 Task: Look for space in Doral, United States from 10th June, 2023 to 25th June, 2023 for 4 adults in price range Rs.10000 to Rs.15000. Place can be private room with 4 bedrooms having 4 beds and 4 bathrooms. Property type can be house, flat, guest house, hotel. Amenities needed are: wifi, TV, free parkinig on premises, gym, breakfast. Booking option can be shelf check-in. Required host language is English.
Action: Mouse moved to (558, 112)
Screenshot: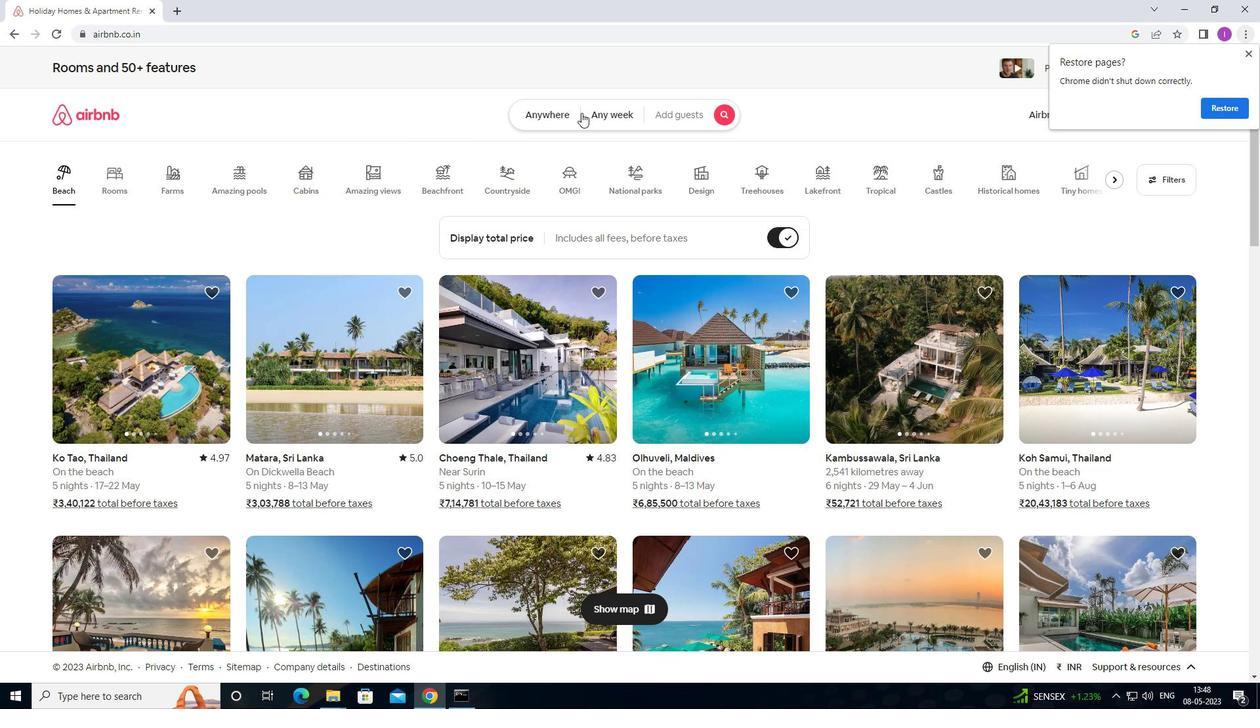 
Action: Mouse pressed left at (558, 112)
Screenshot: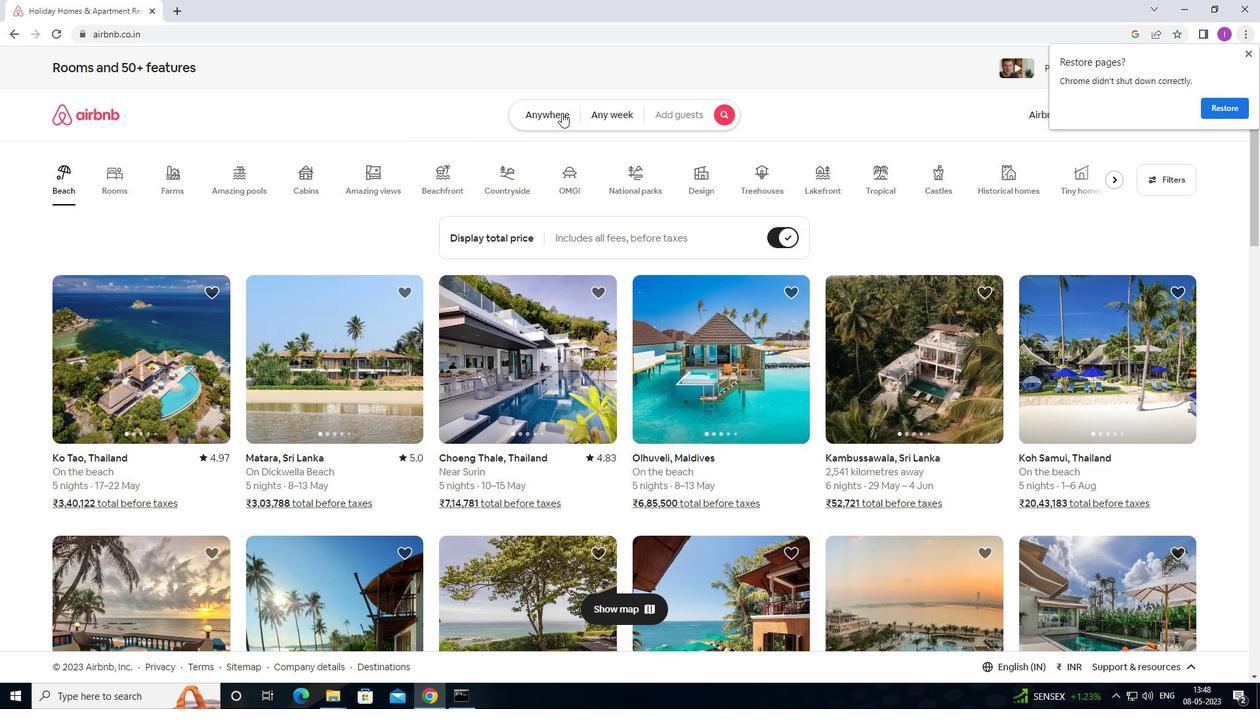 
Action: Mouse moved to (367, 160)
Screenshot: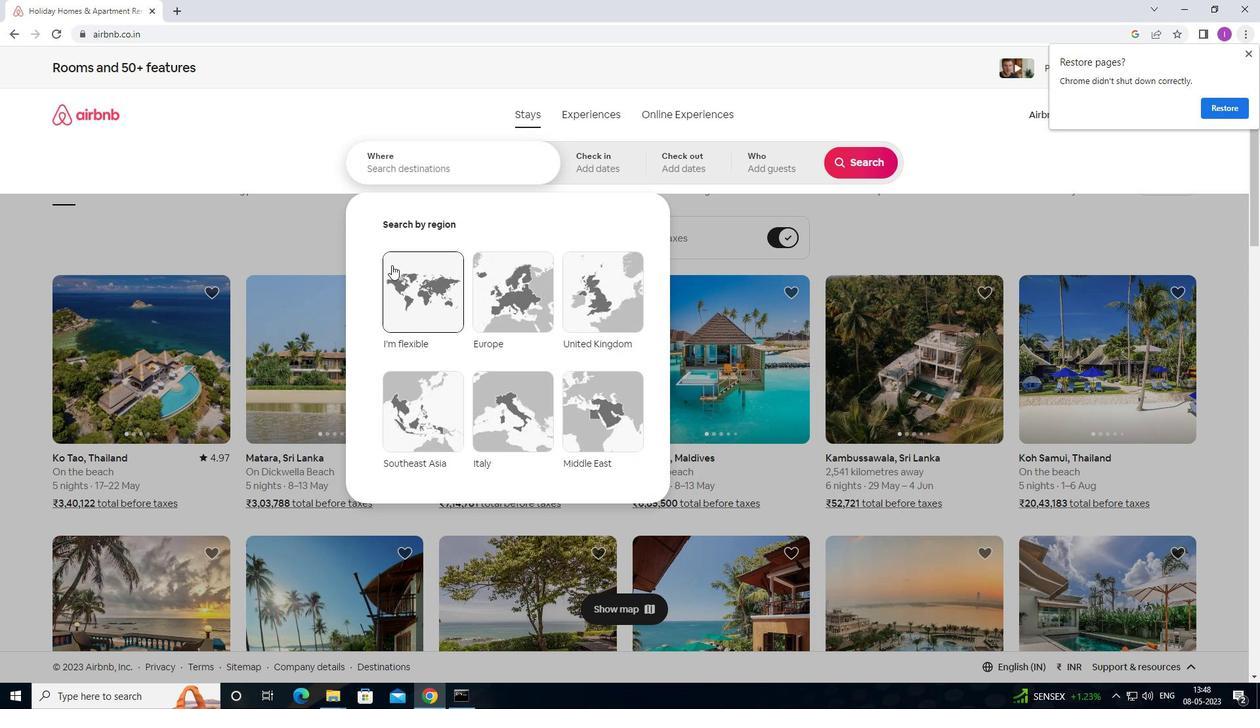 
Action: Mouse pressed left at (367, 160)
Screenshot: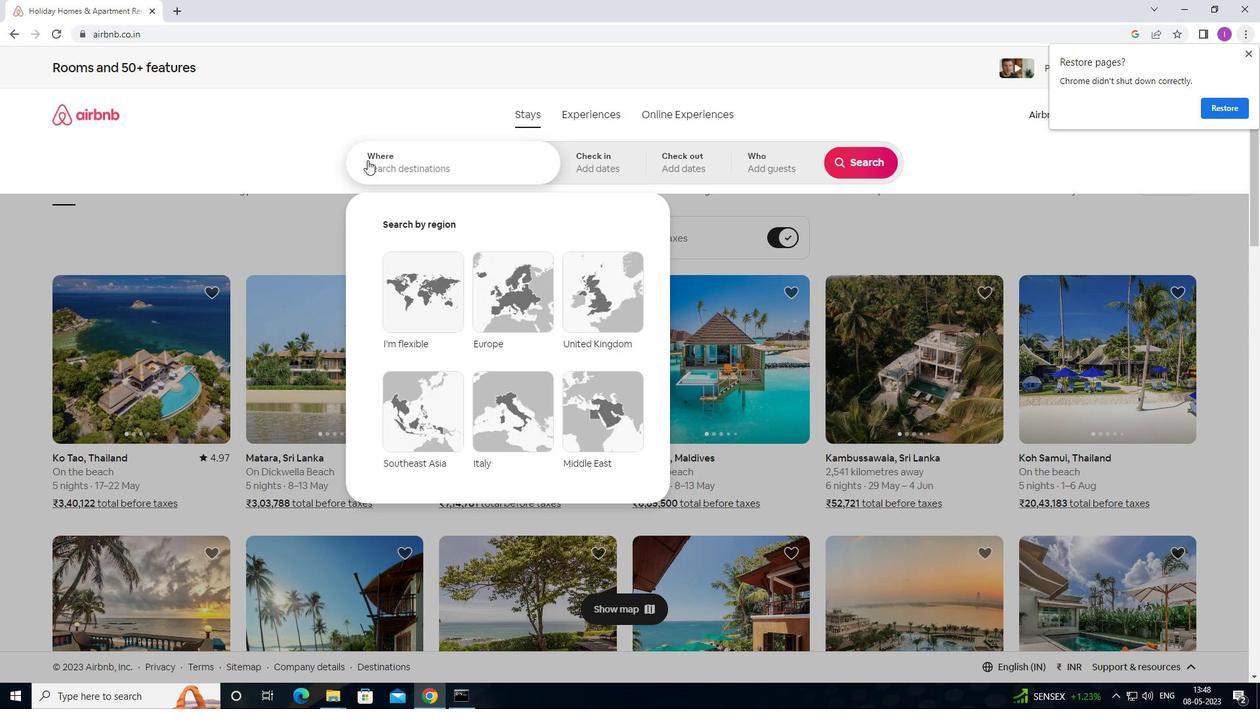
Action: Mouse moved to (437, 159)
Screenshot: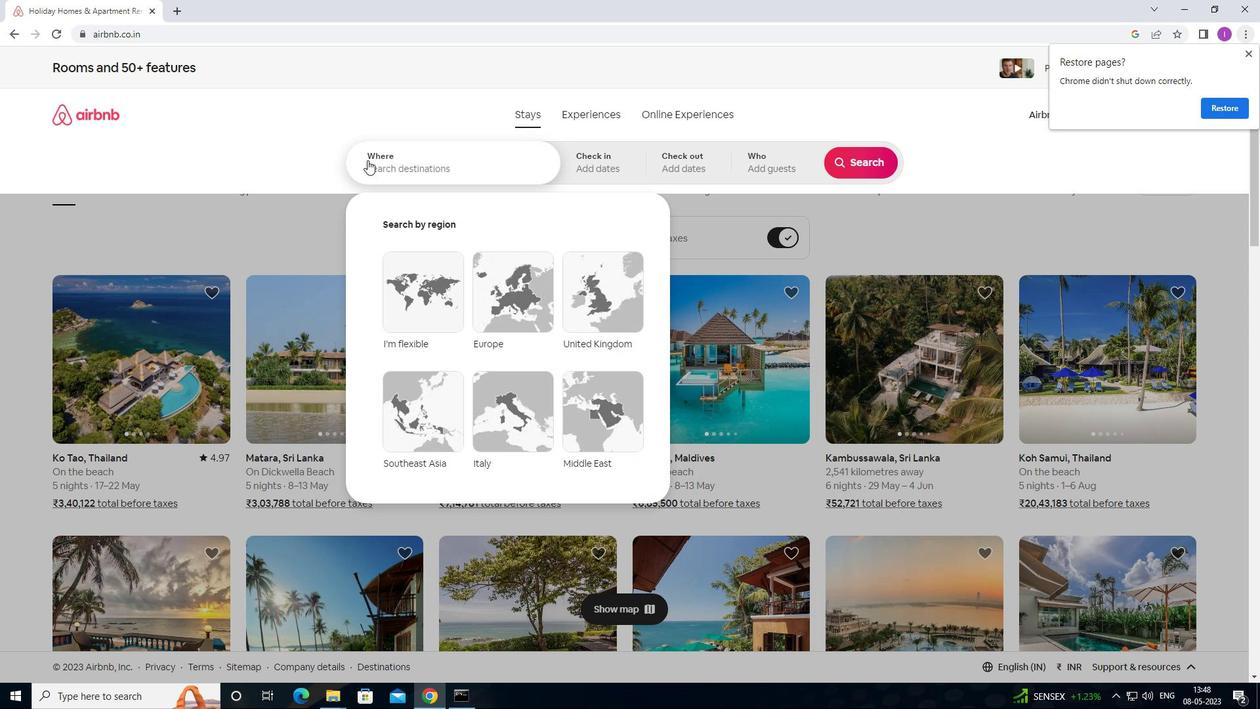 
Action: Key pressed <Key.shift>DORAL,<Key.shift>UNITED<Key.space>STATES
Screenshot: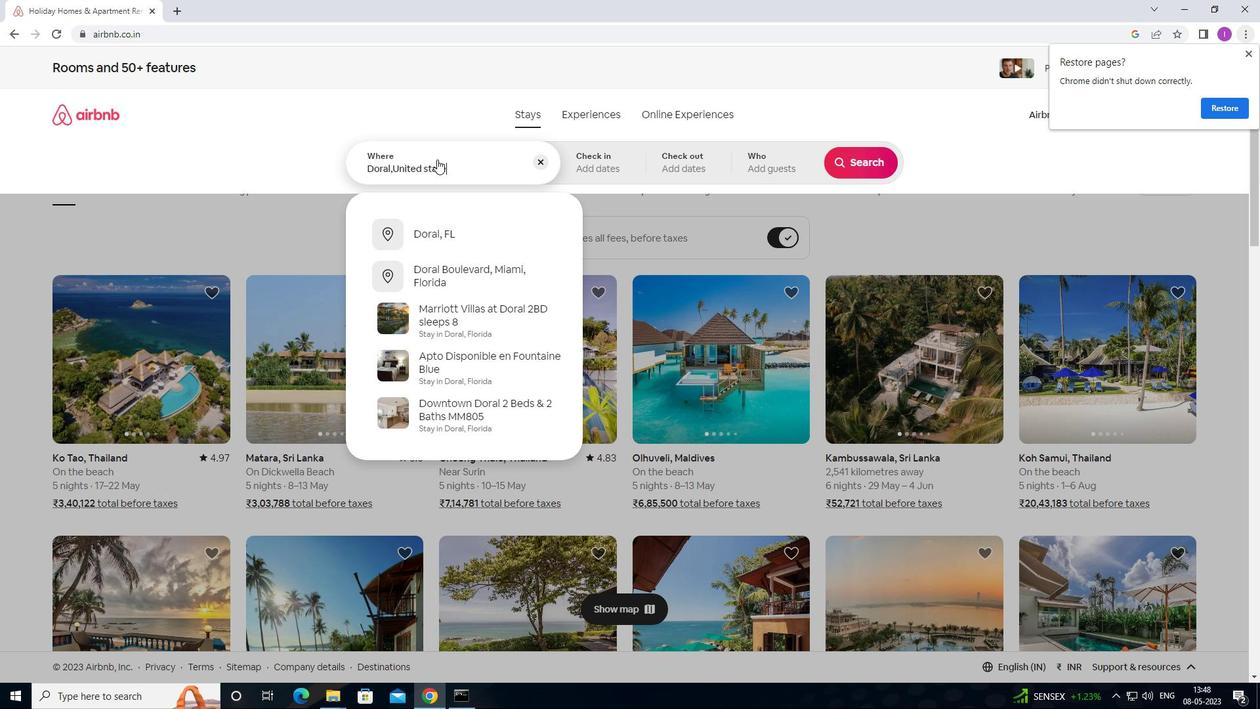 
Action: Mouse moved to (608, 167)
Screenshot: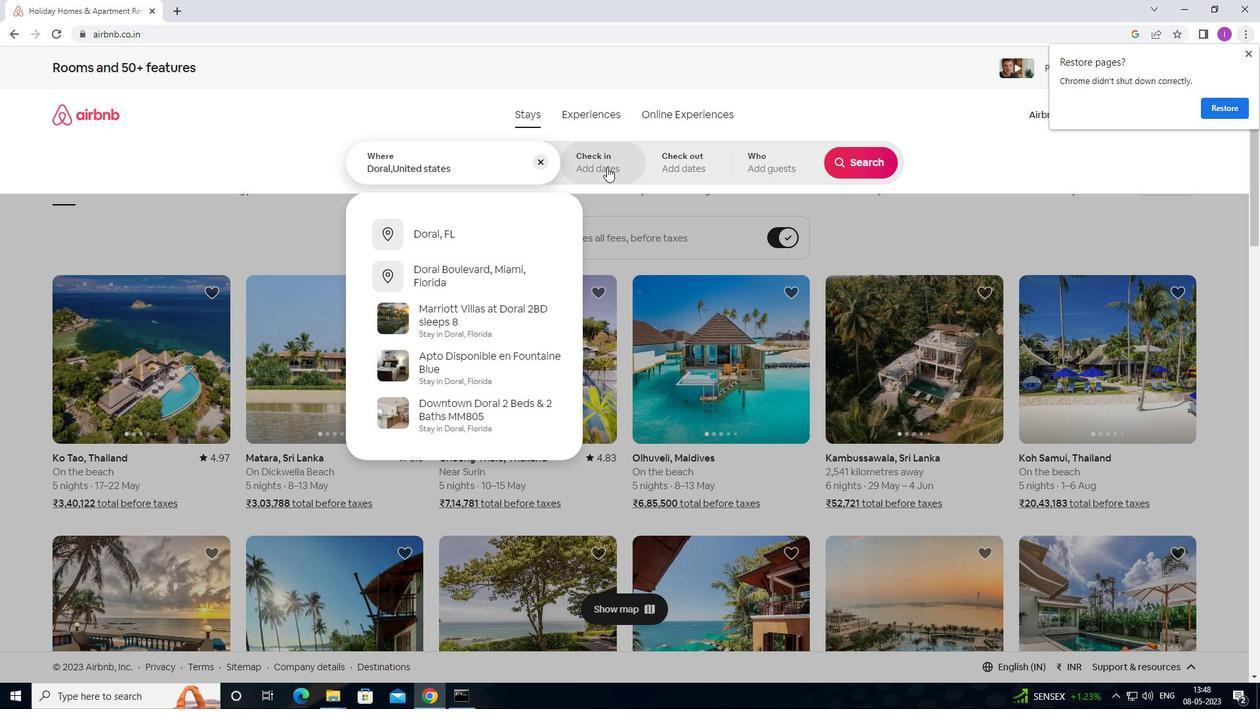 
Action: Mouse pressed left at (608, 167)
Screenshot: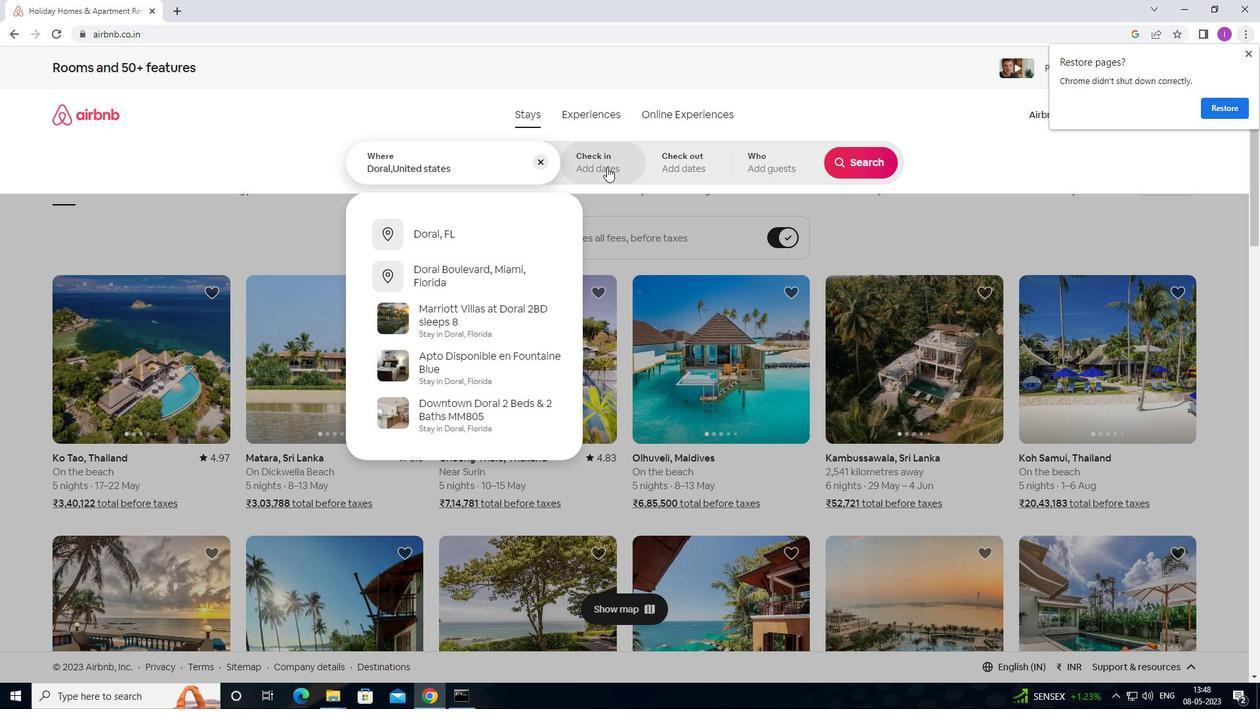 
Action: Mouse moved to (839, 355)
Screenshot: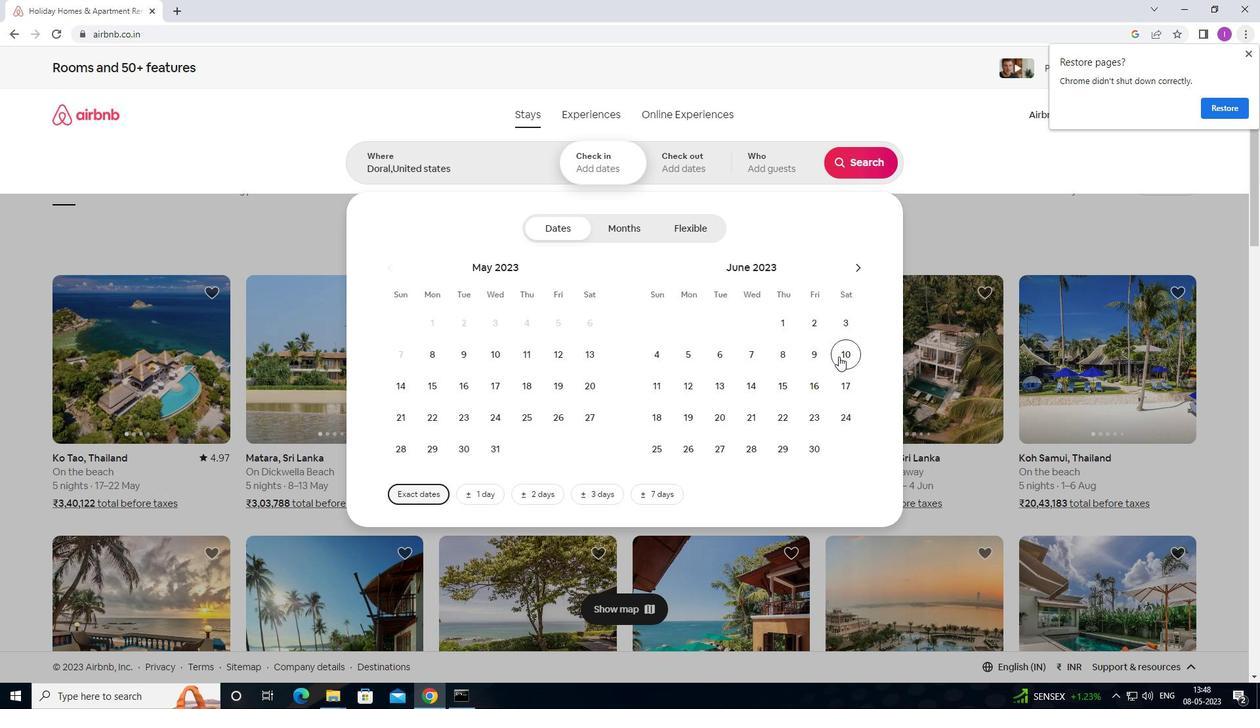 
Action: Mouse pressed left at (839, 355)
Screenshot: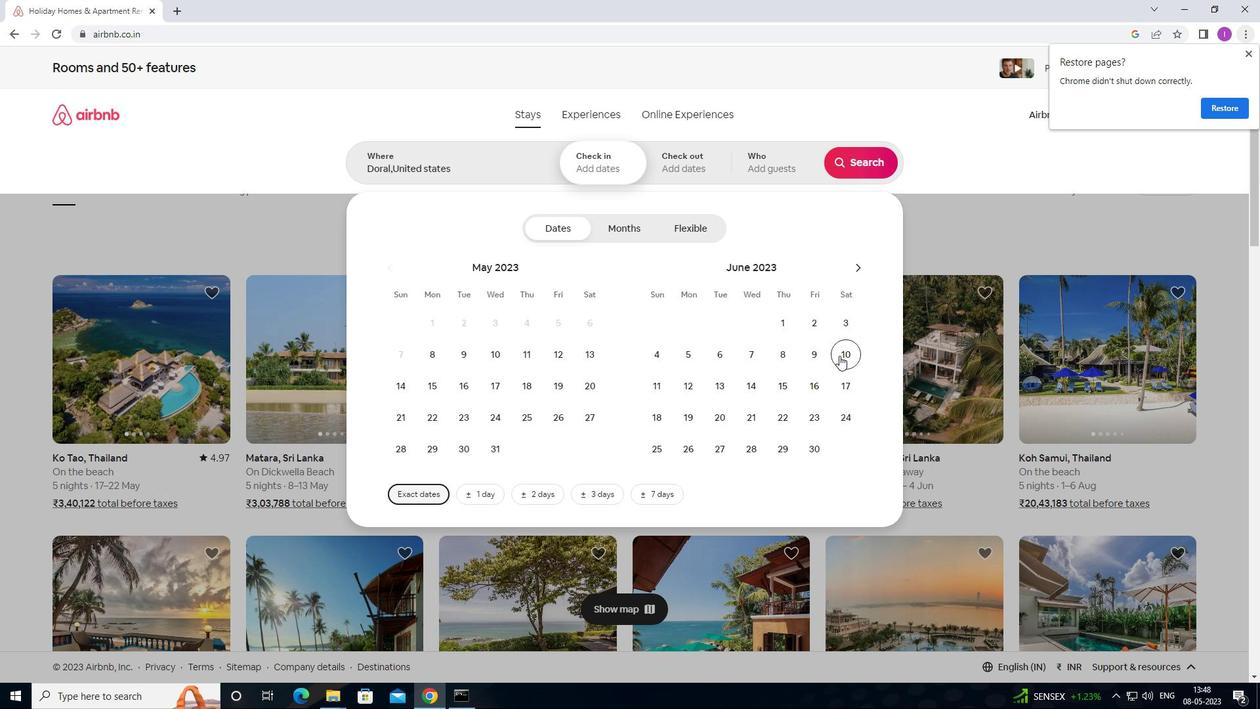 
Action: Mouse moved to (656, 458)
Screenshot: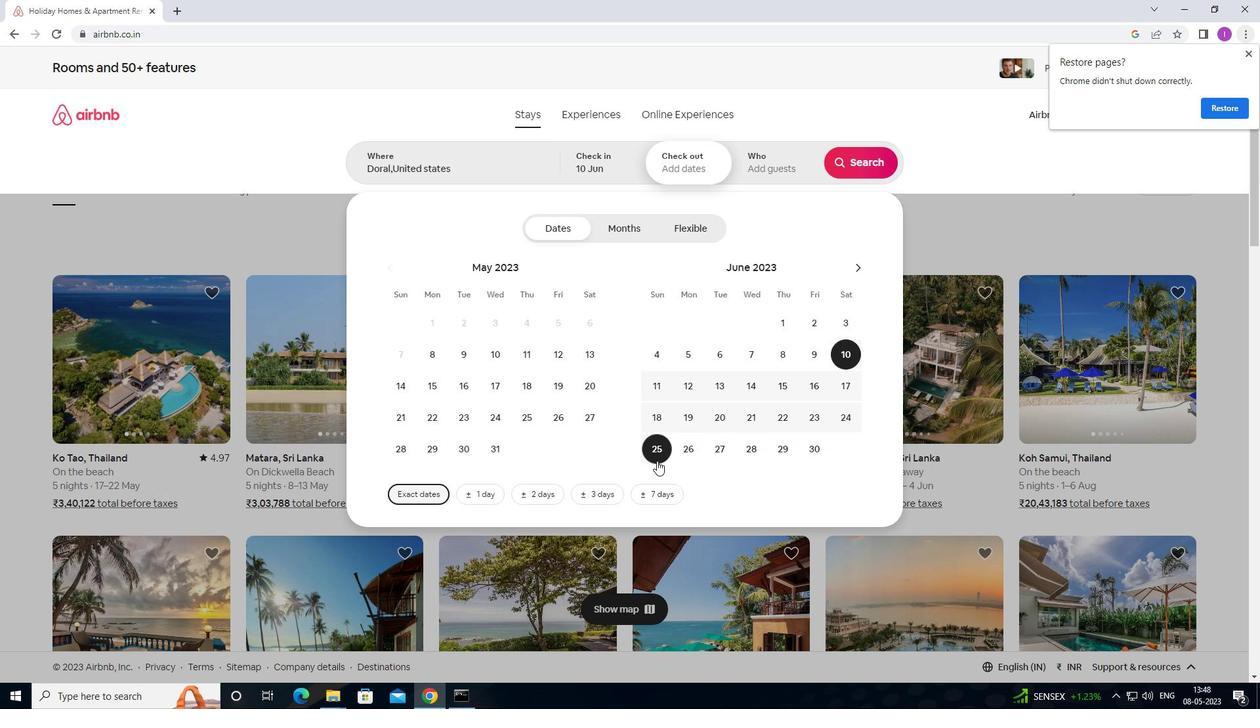 
Action: Mouse pressed left at (656, 458)
Screenshot: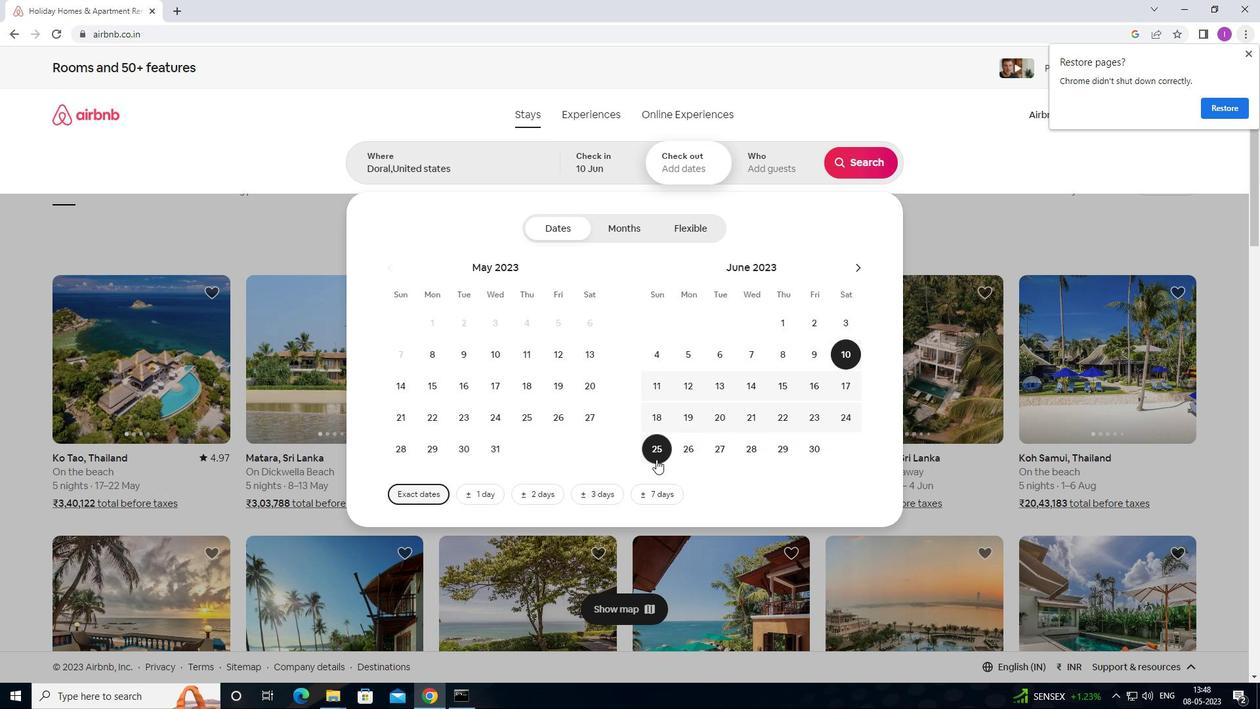 
Action: Mouse moved to (772, 168)
Screenshot: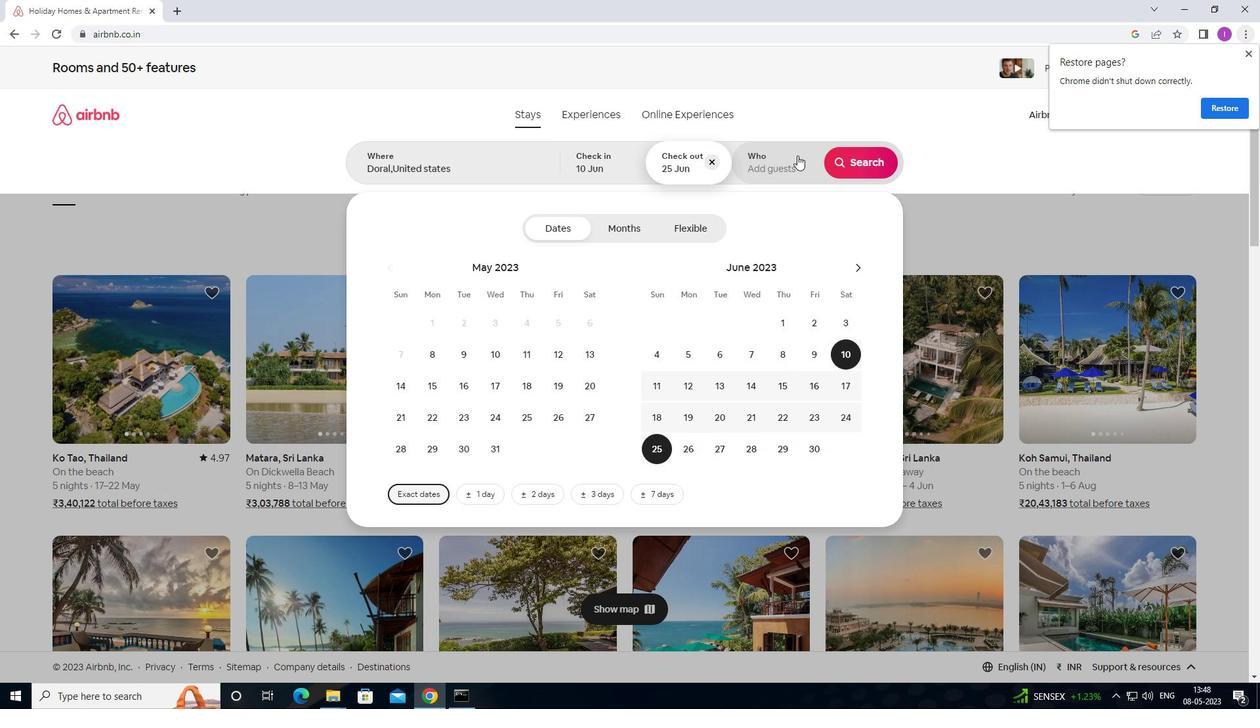 
Action: Mouse pressed left at (772, 168)
Screenshot: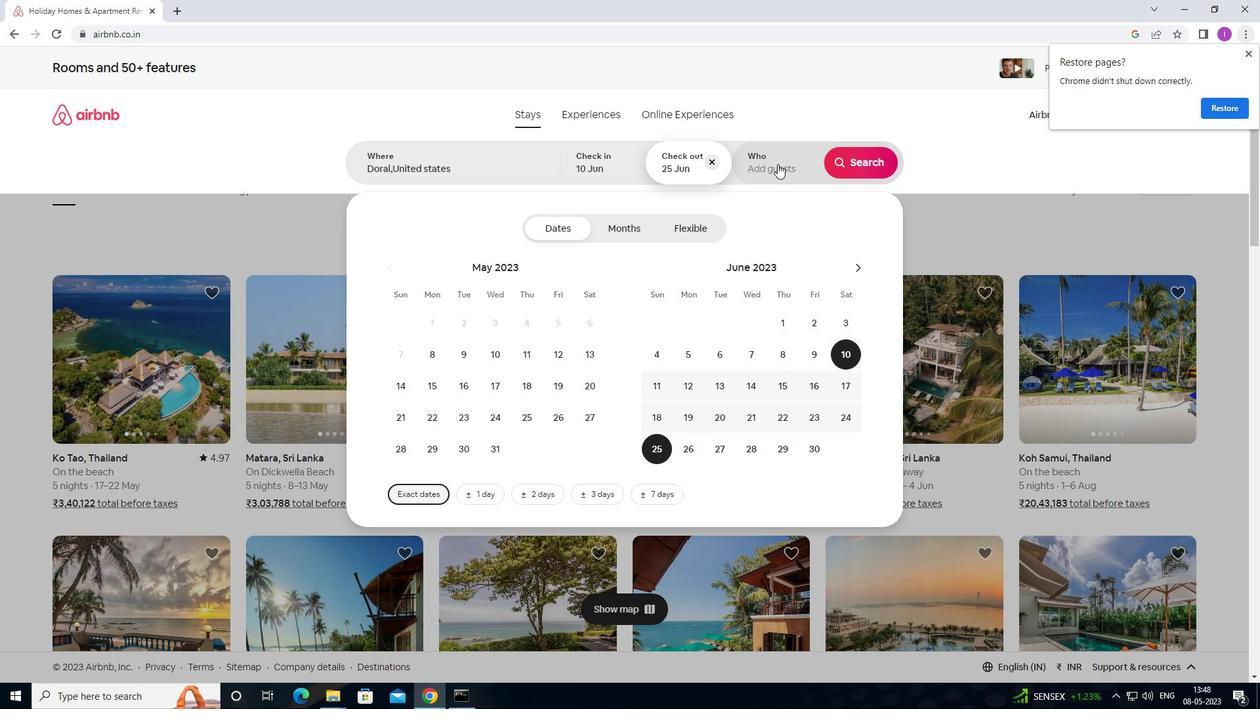 
Action: Mouse moved to (861, 230)
Screenshot: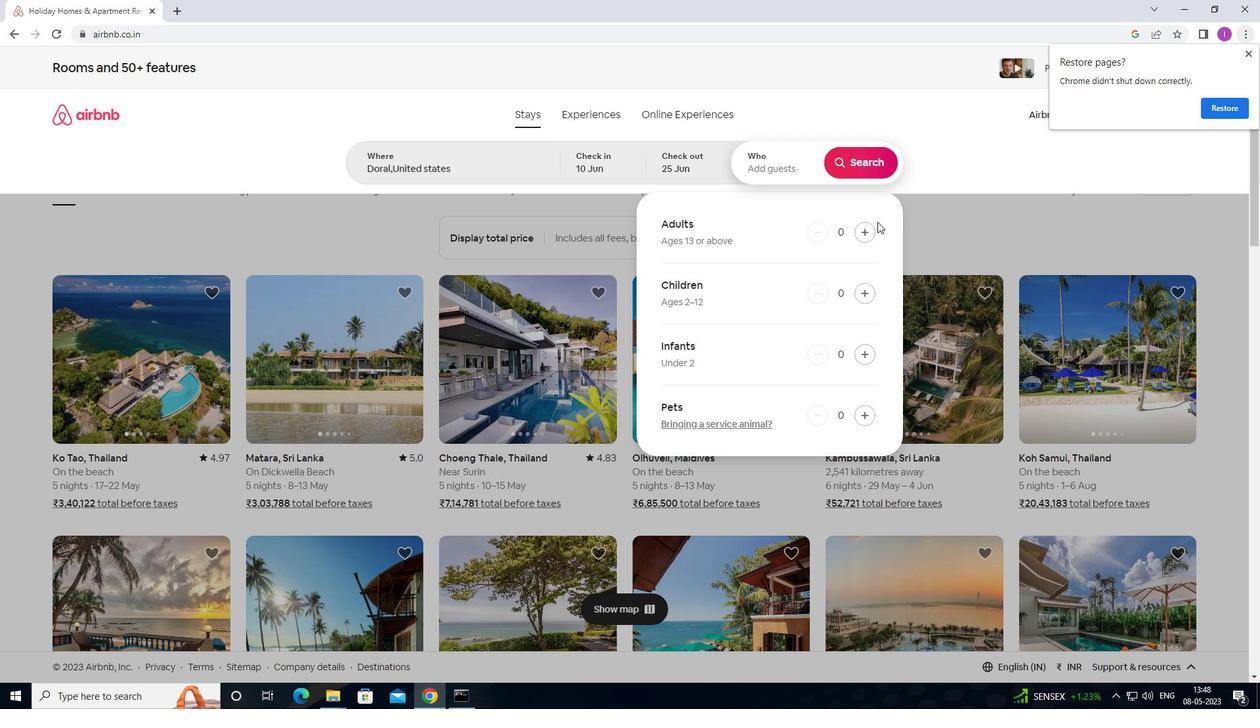 
Action: Mouse pressed left at (861, 230)
Screenshot: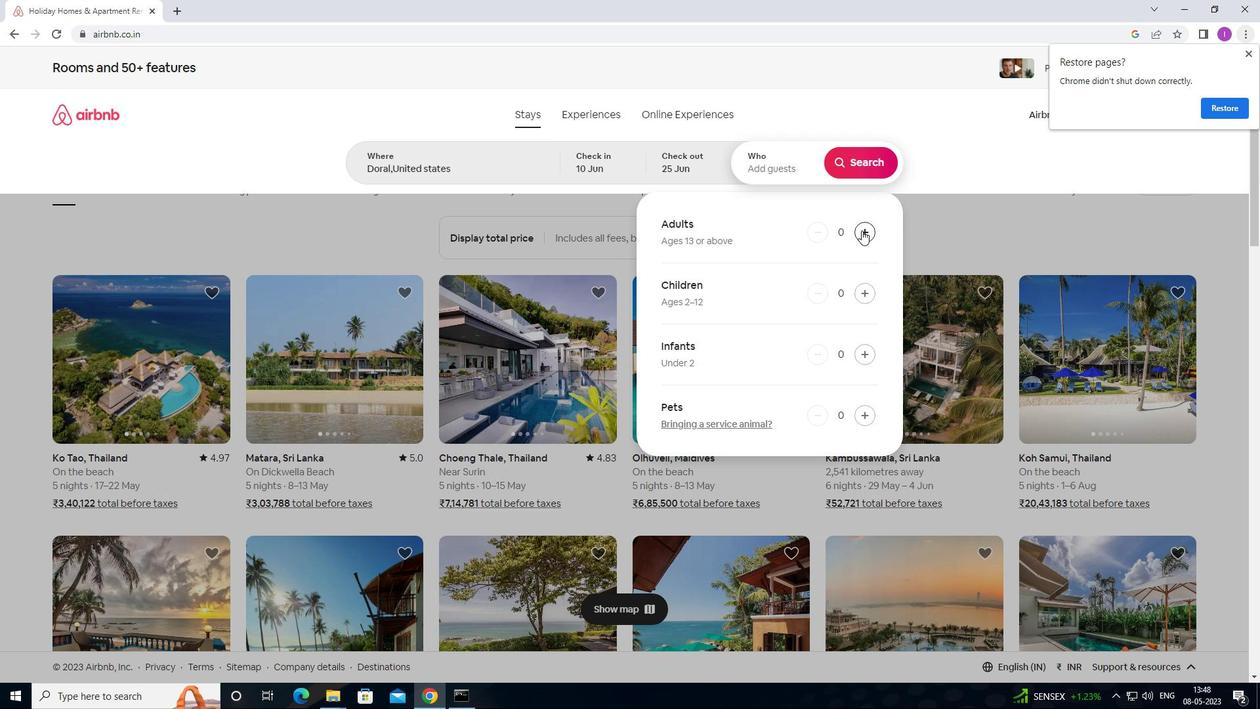 
Action: Mouse pressed left at (861, 230)
Screenshot: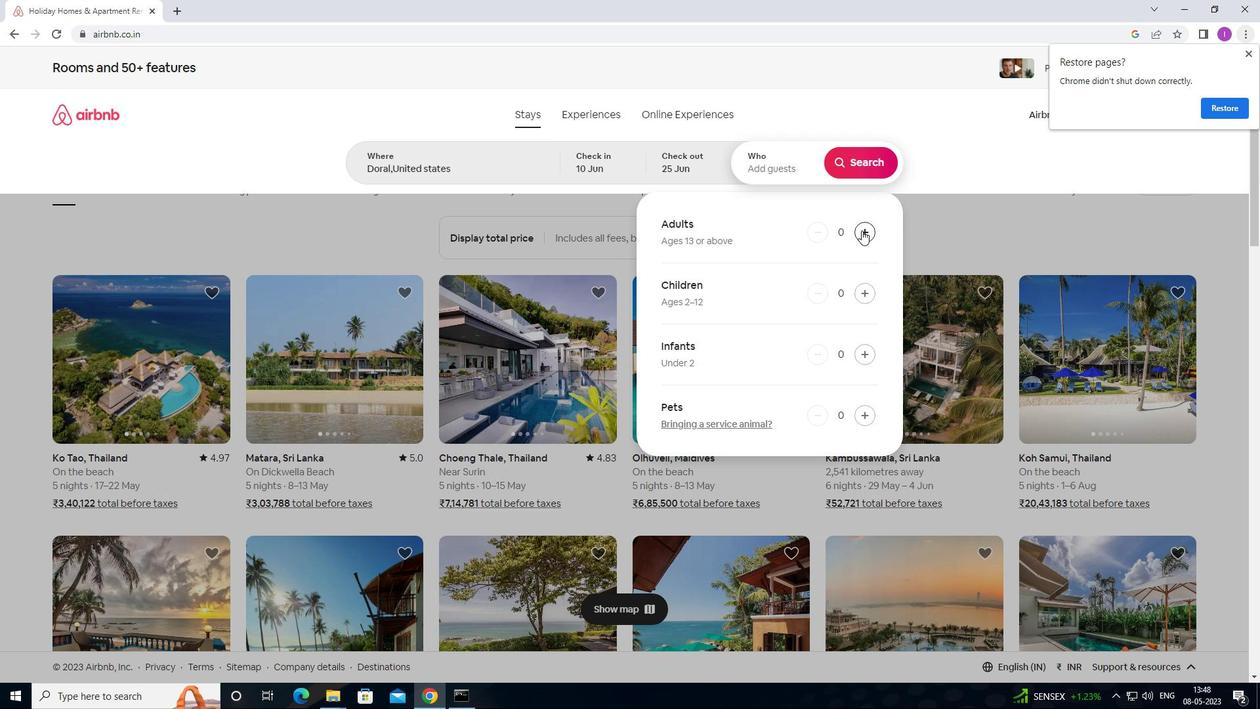 
Action: Mouse pressed left at (861, 230)
Screenshot: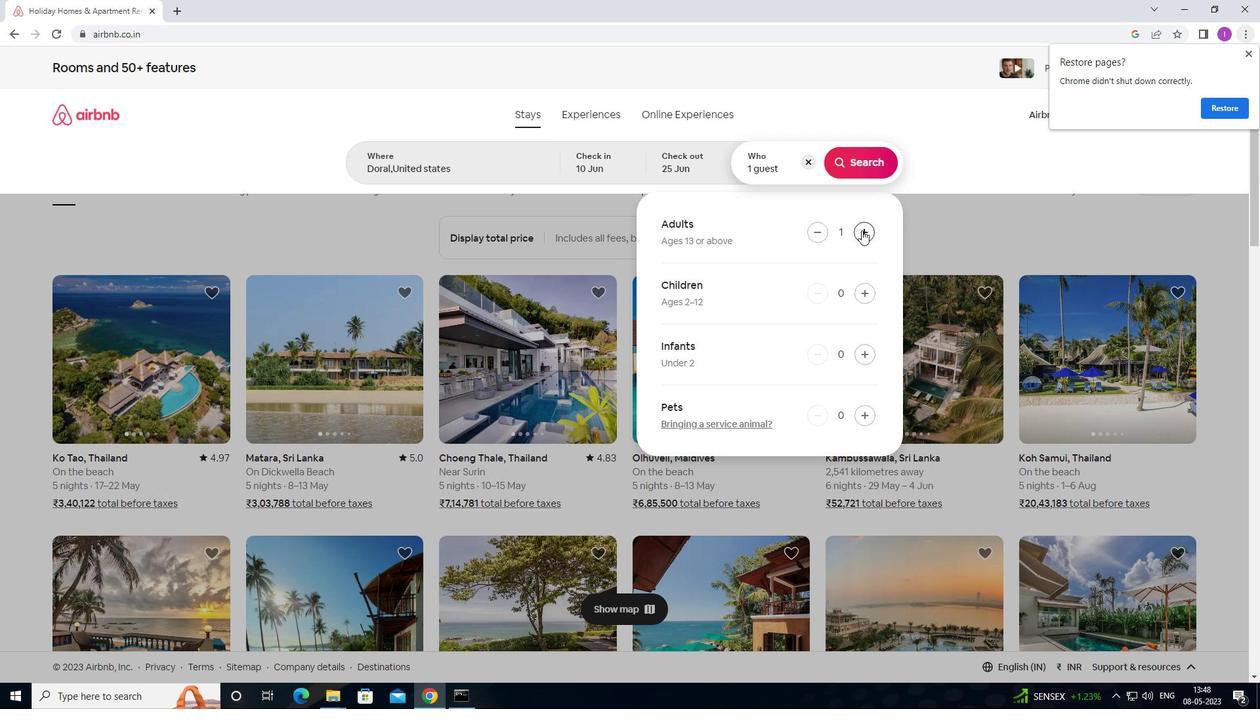 
Action: Mouse pressed left at (861, 230)
Screenshot: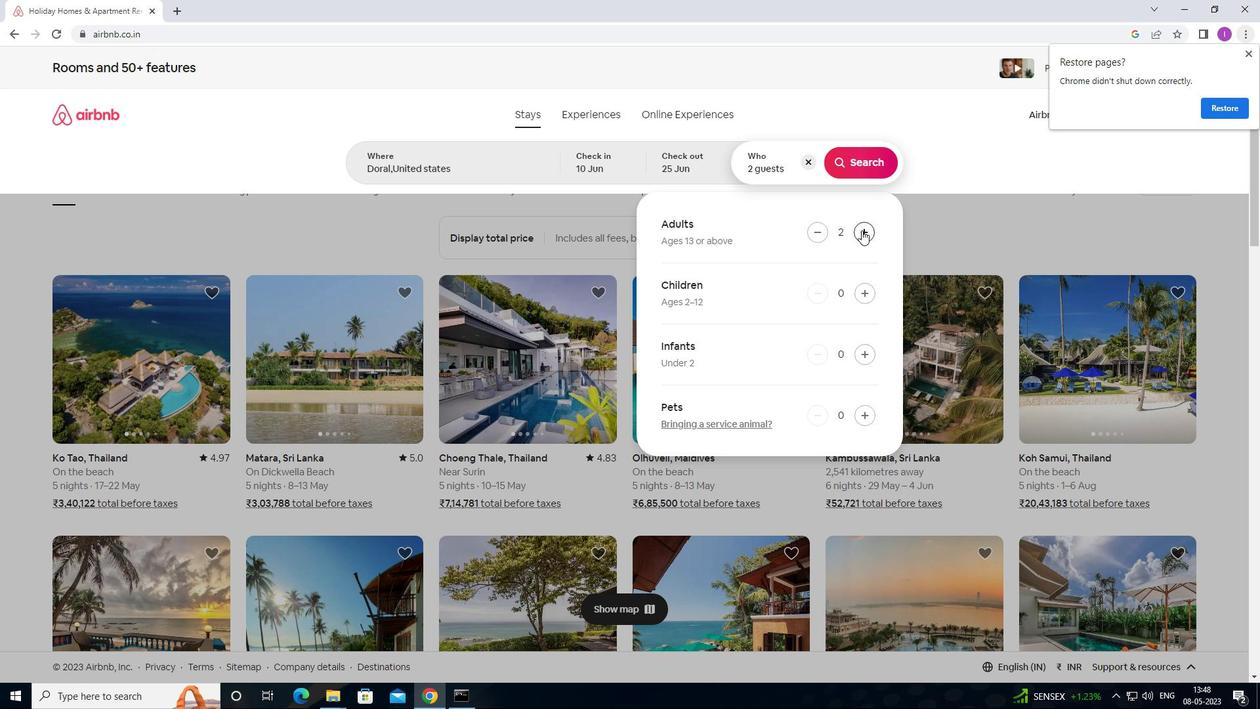 
Action: Mouse moved to (860, 173)
Screenshot: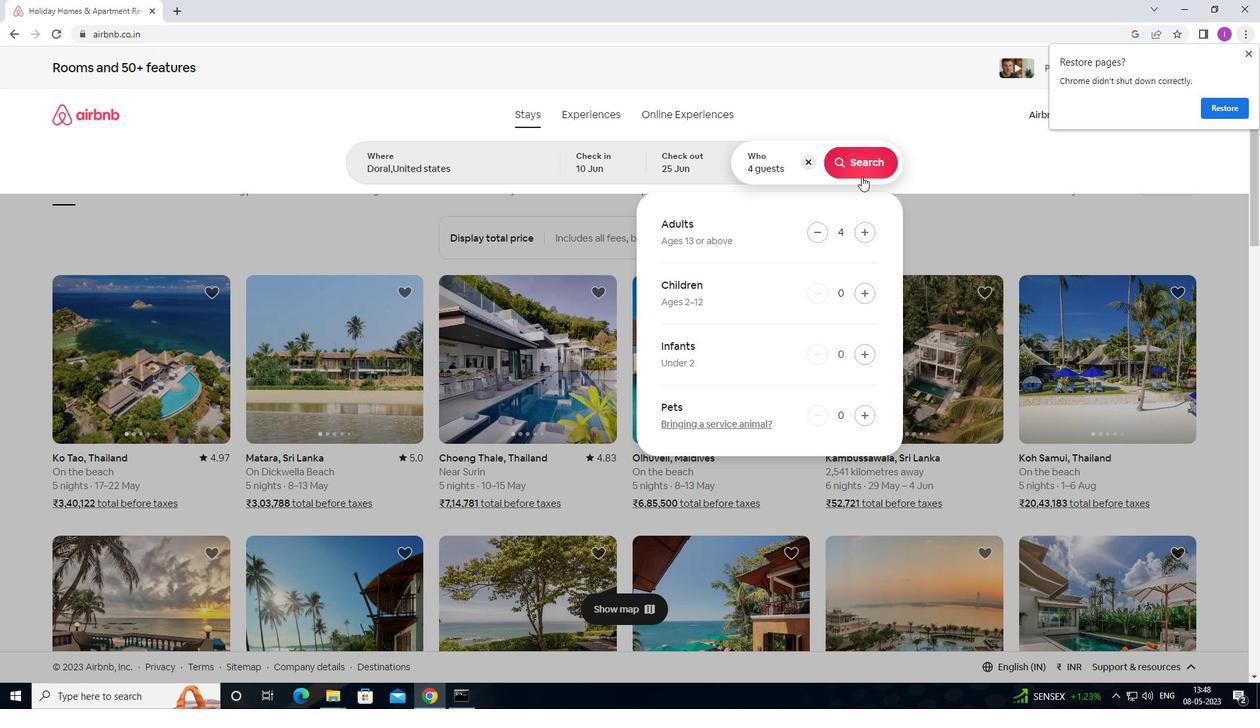 
Action: Mouse pressed left at (860, 173)
Screenshot: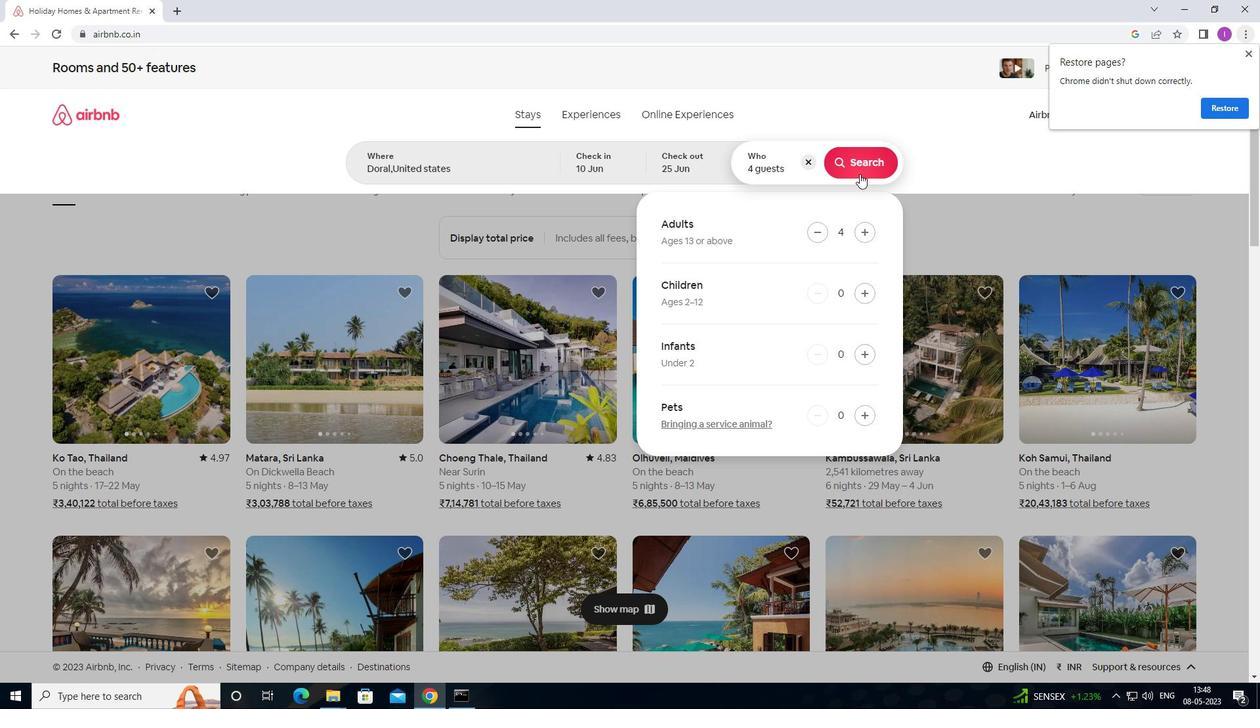 
Action: Mouse moved to (1246, 51)
Screenshot: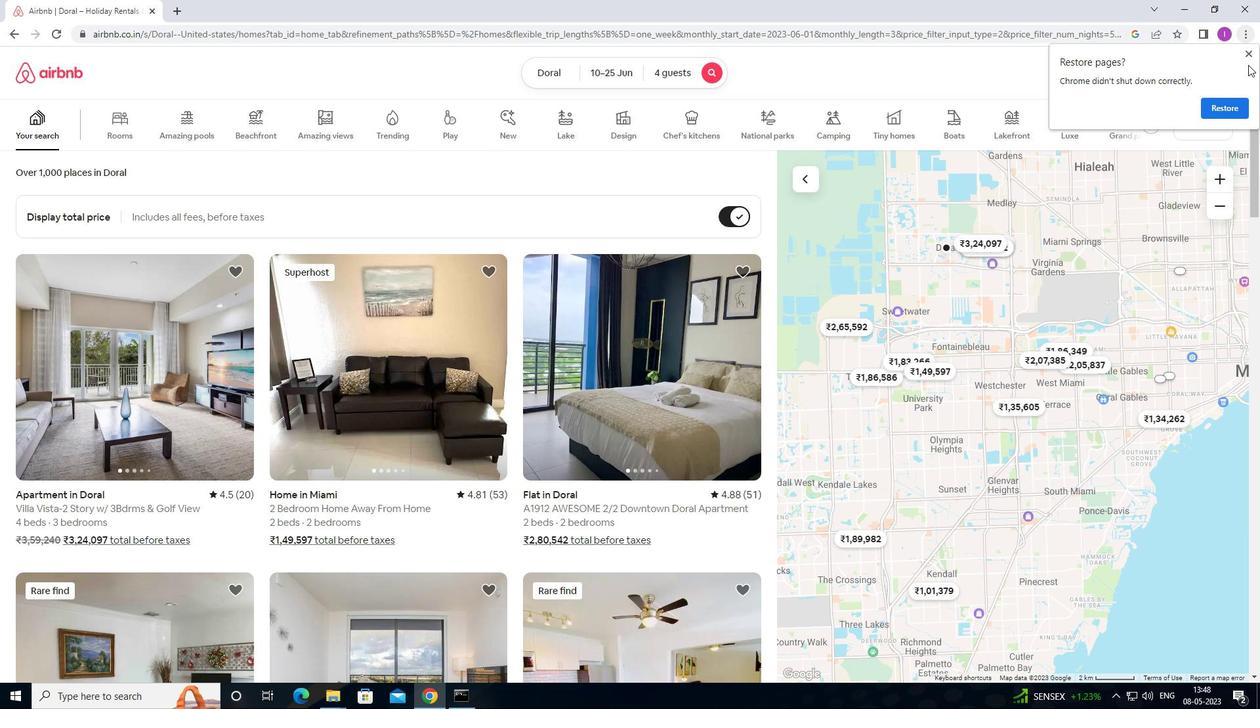 
Action: Mouse pressed left at (1246, 51)
Screenshot: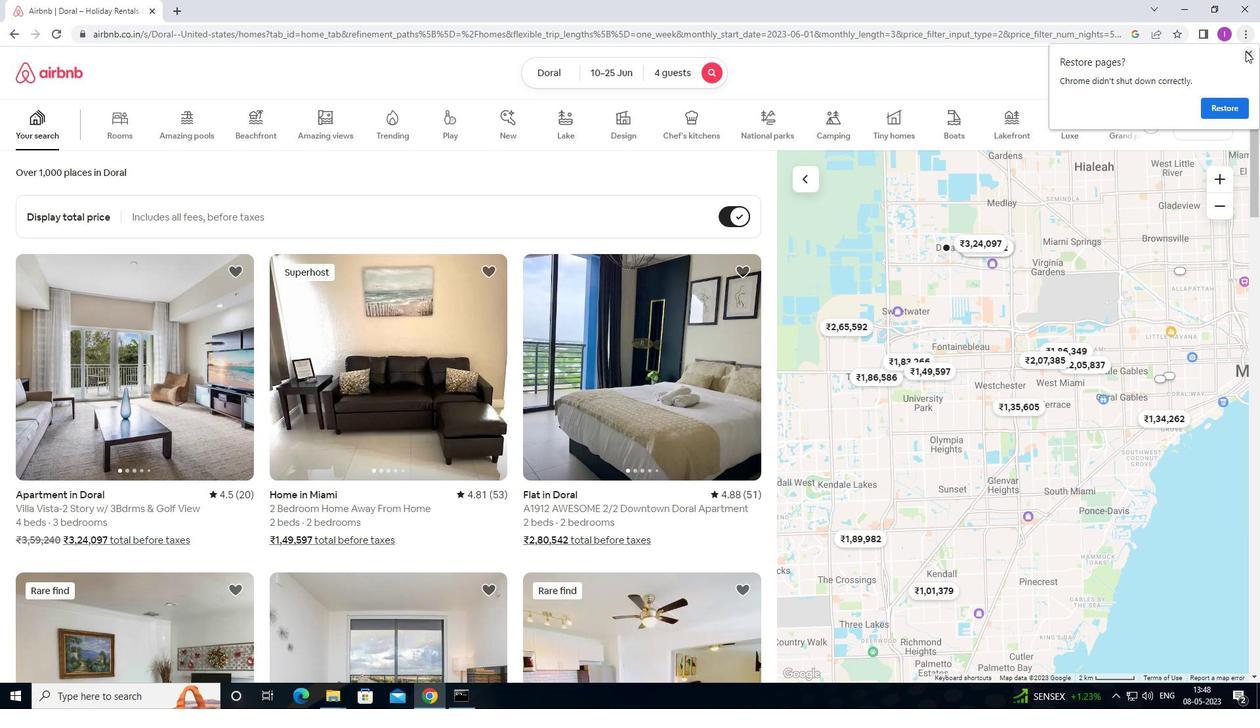 
Action: Mouse moved to (1212, 129)
Screenshot: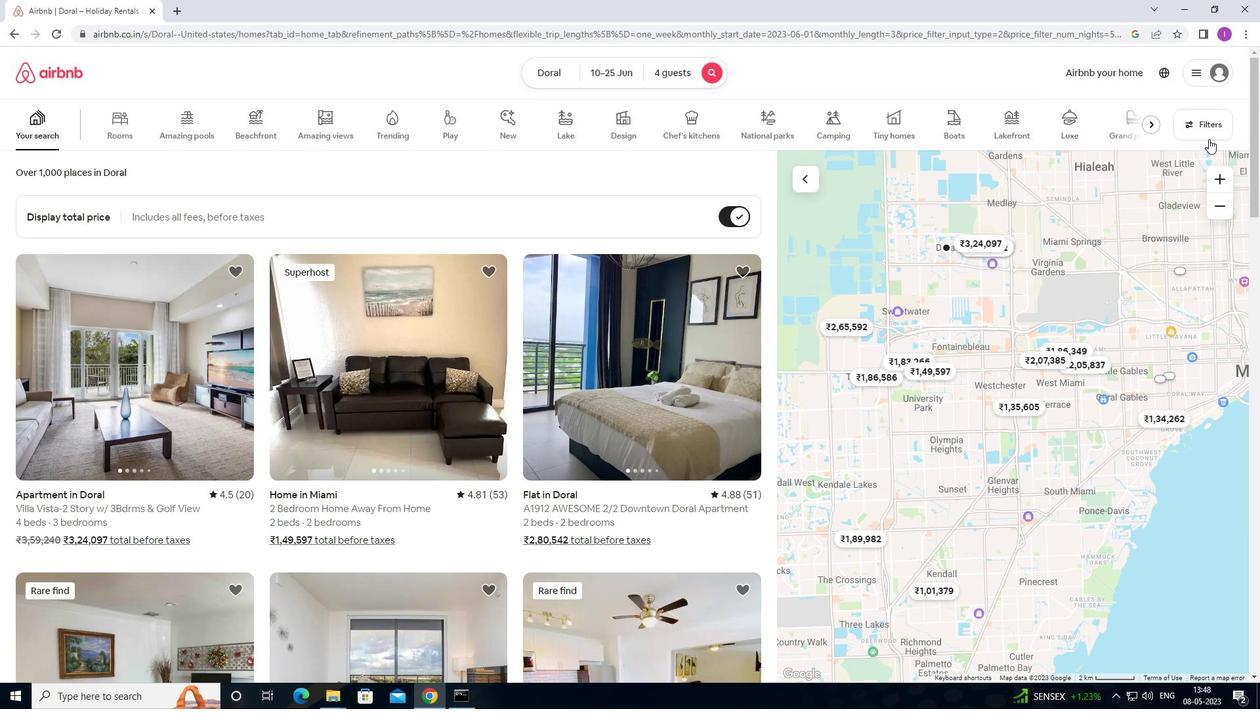 
Action: Mouse pressed left at (1212, 129)
Screenshot: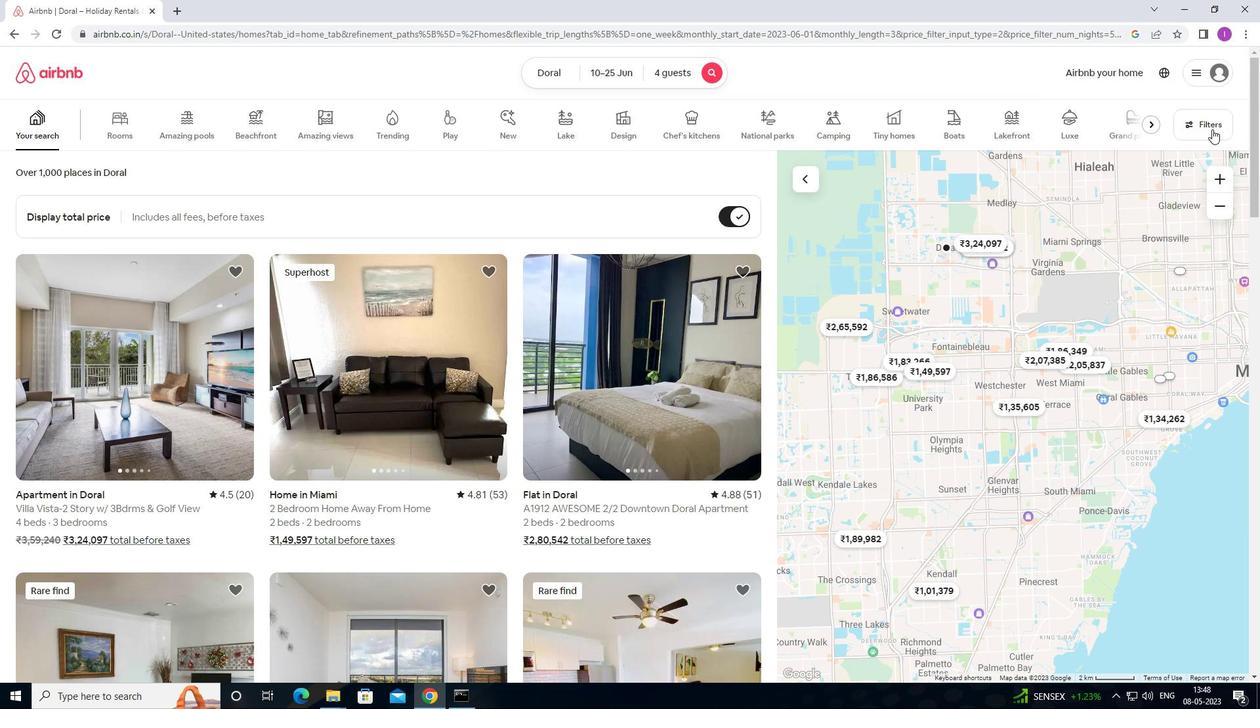 
Action: Mouse moved to (473, 445)
Screenshot: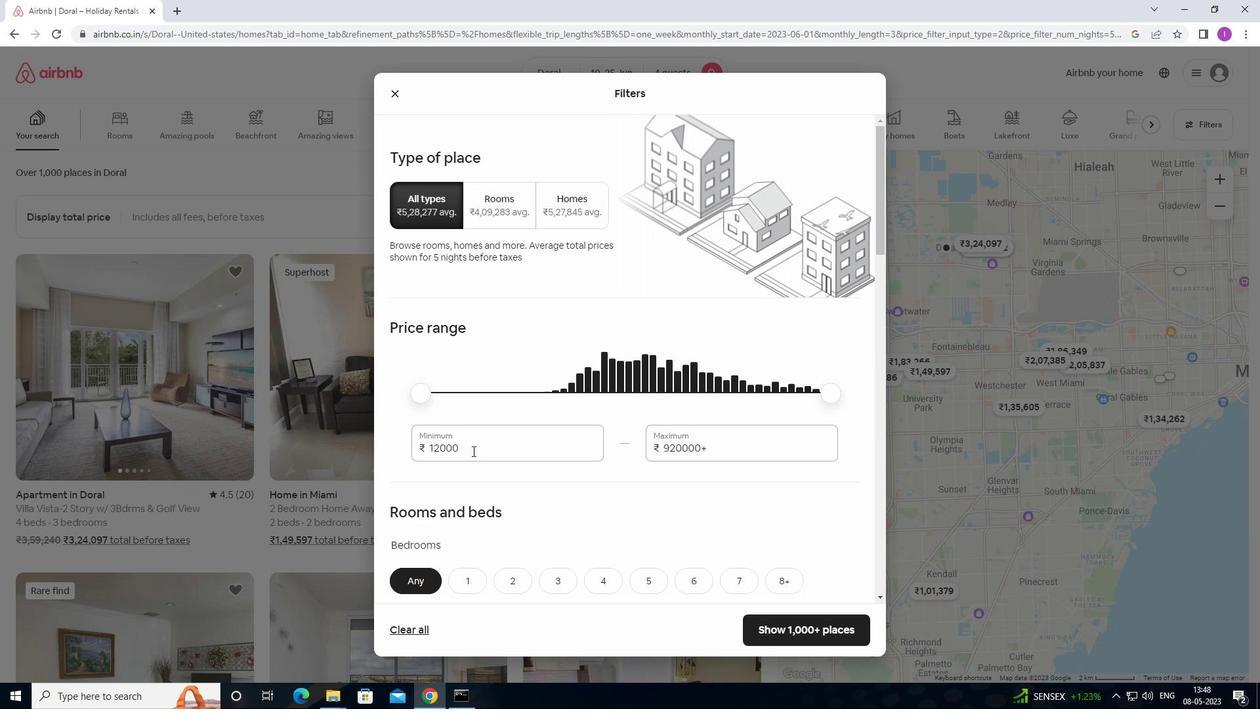 
Action: Mouse pressed left at (473, 445)
Screenshot: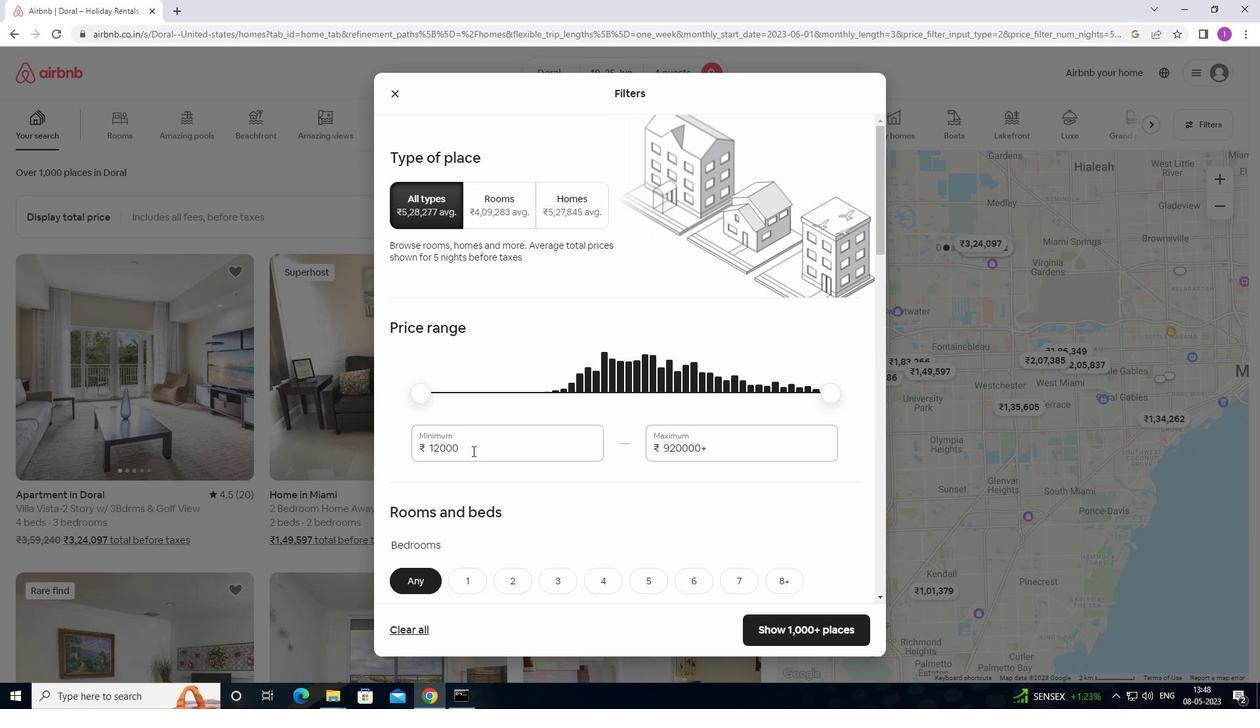 
Action: Mouse moved to (919, 325)
Screenshot: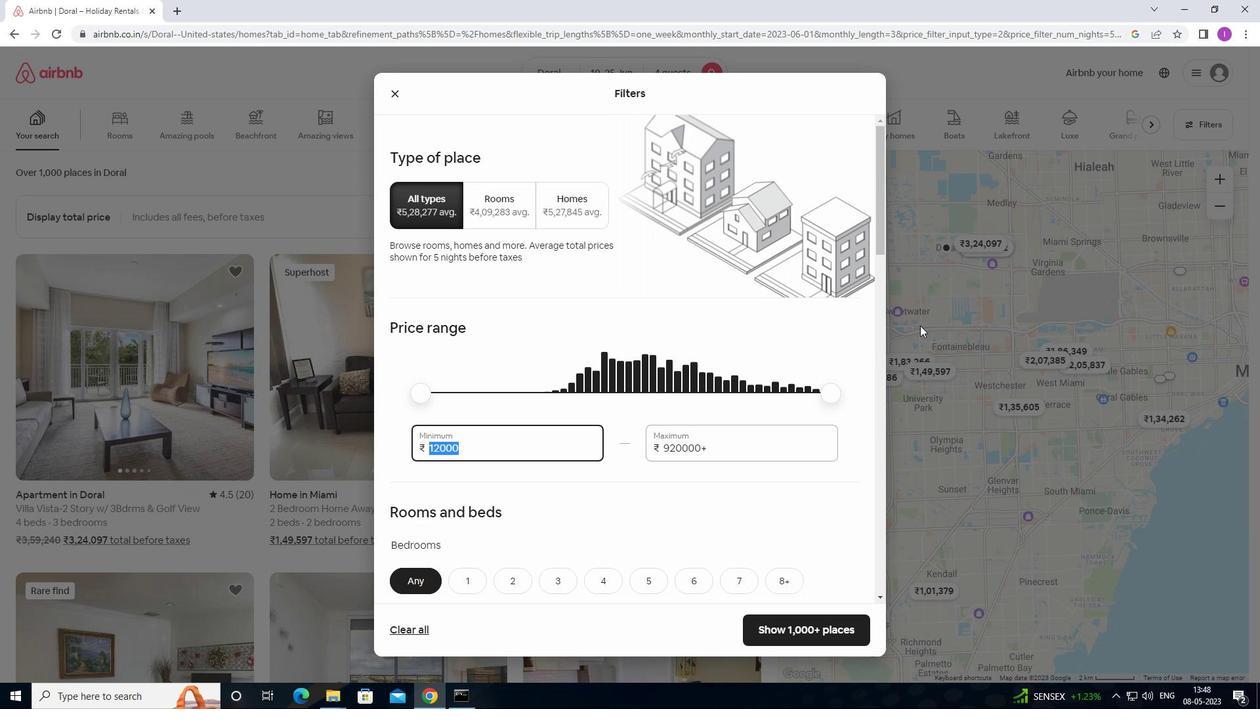 
Action: Key pressed 1
Screenshot: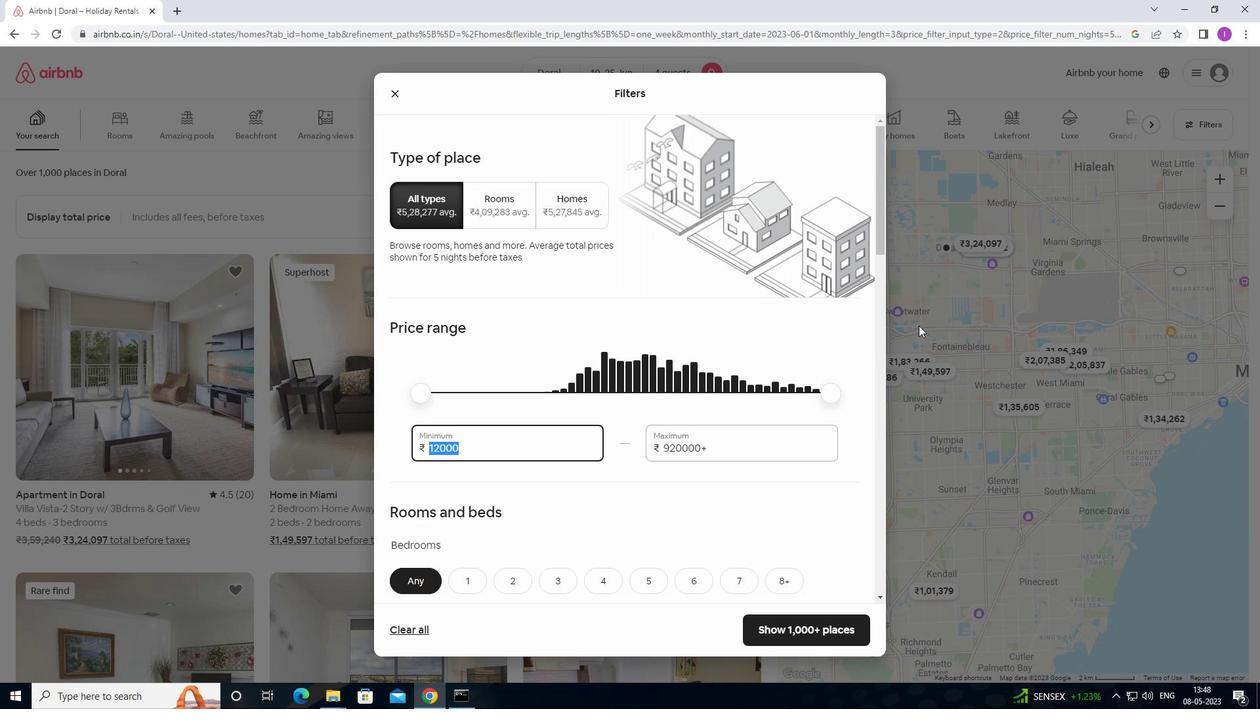 
Action: Mouse moved to (913, 325)
Screenshot: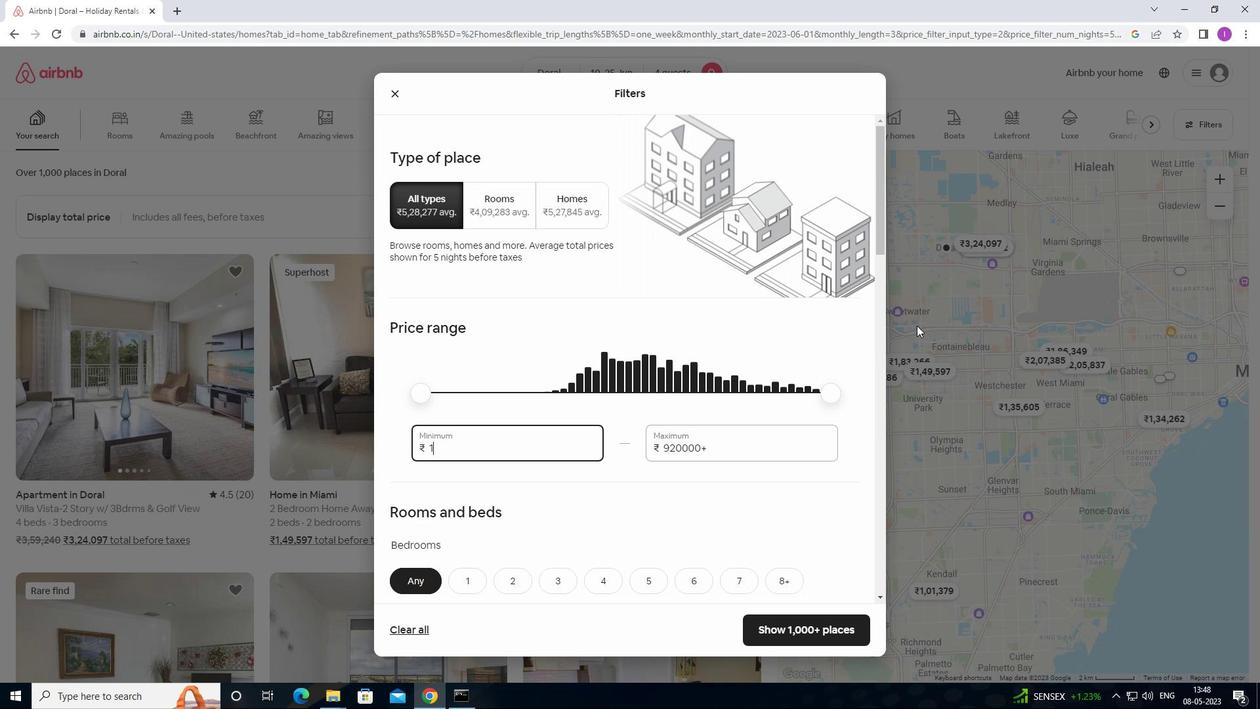 
Action: Key pressed 0000
Screenshot: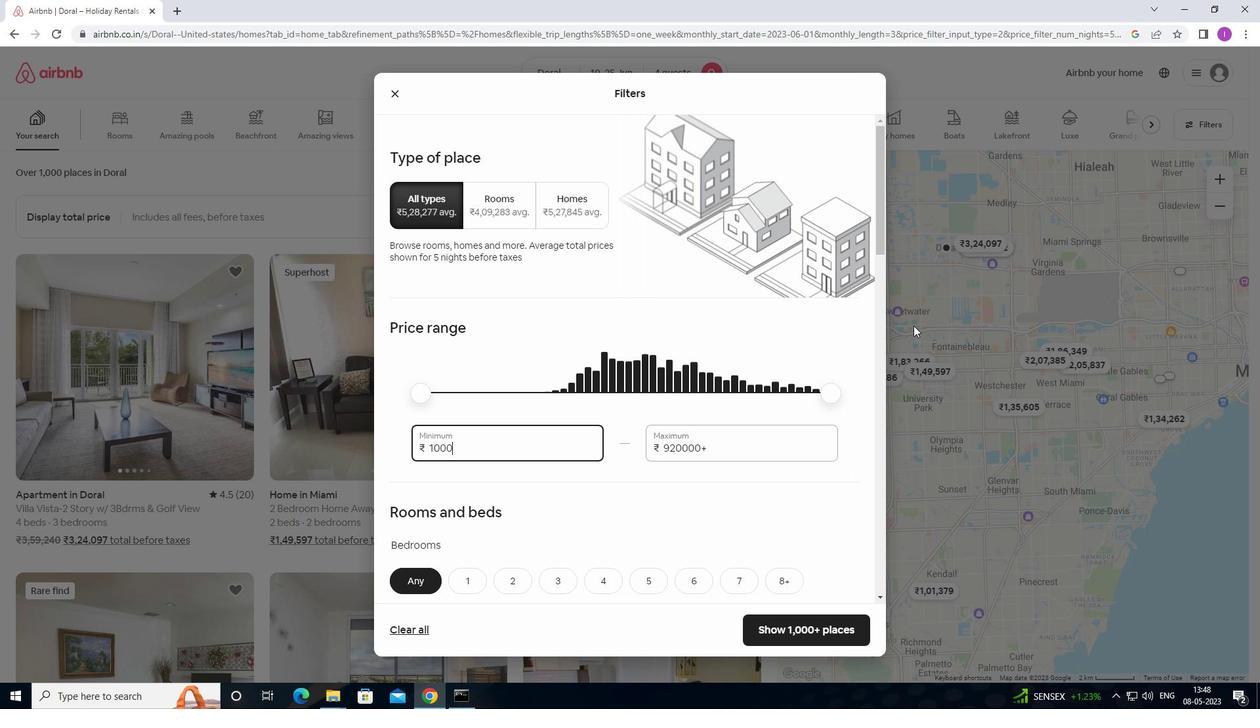 
Action: Mouse moved to (770, 451)
Screenshot: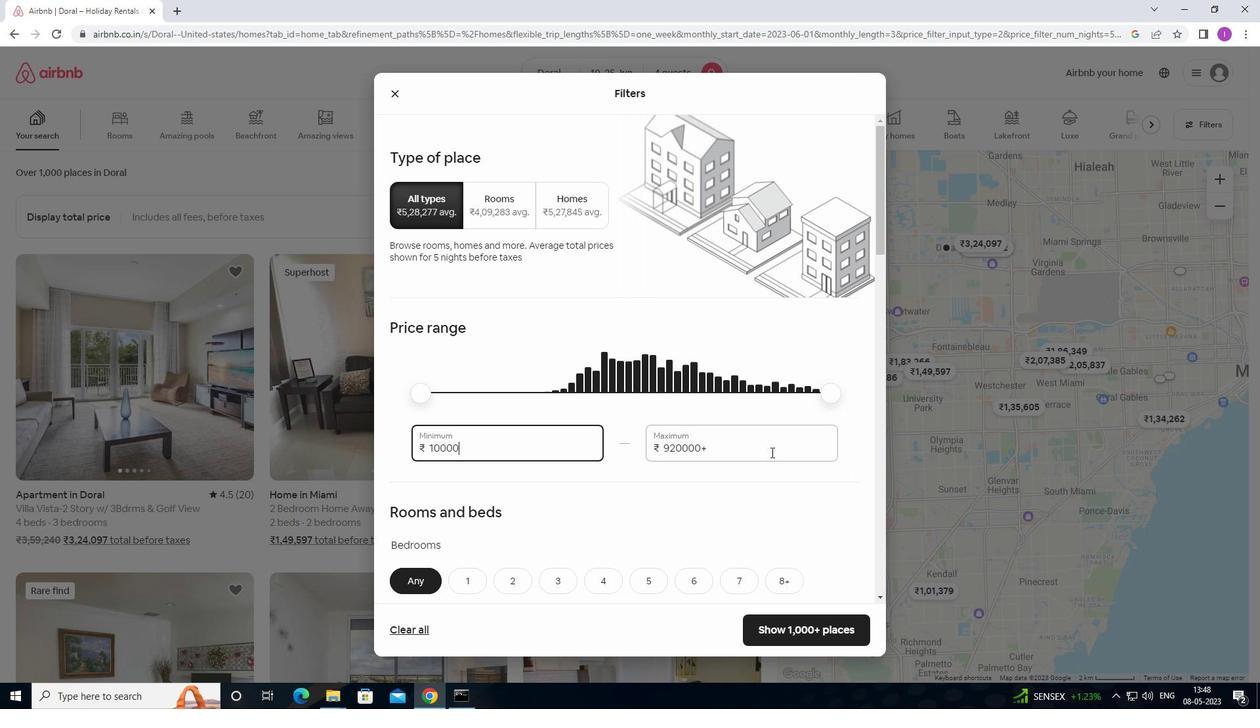 
Action: Mouse pressed left at (770, 451)
Screenshot: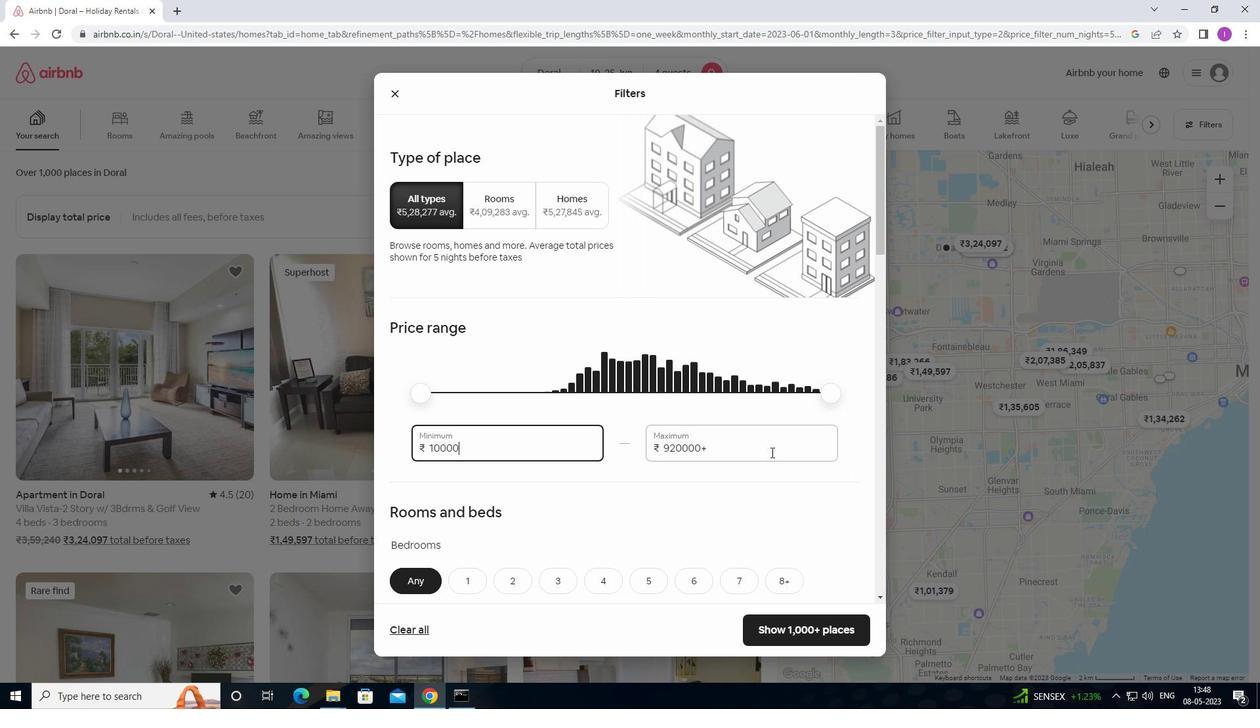 
Action: Mouse moved to (1078, 407)
Screenshot: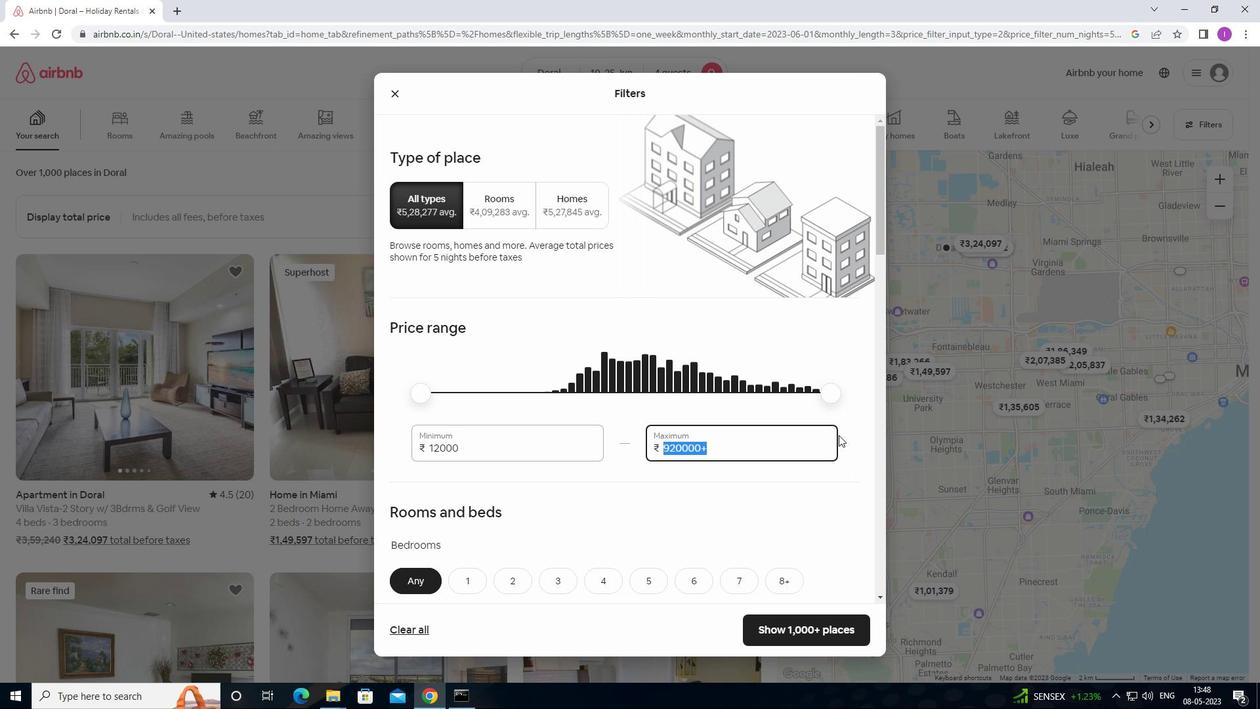 
Action: Key pressed 15000
Screenshot: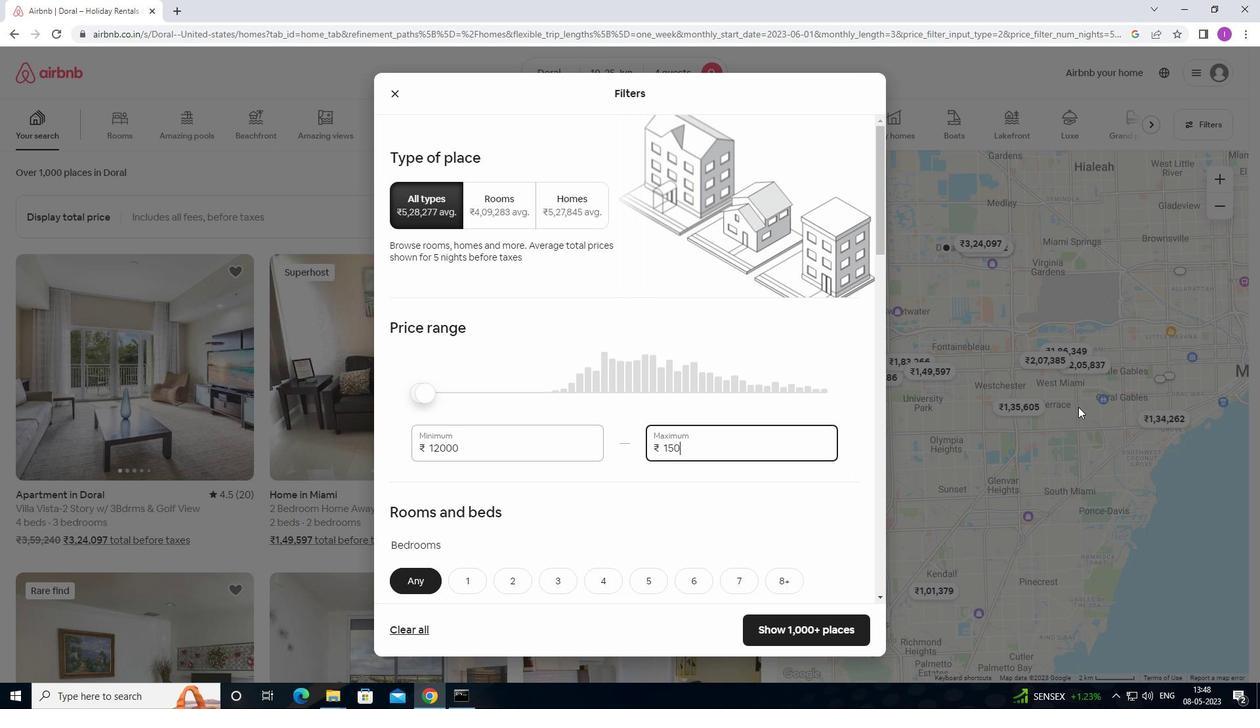 
Action: Mouse moved to (796, 496)
Screenshot: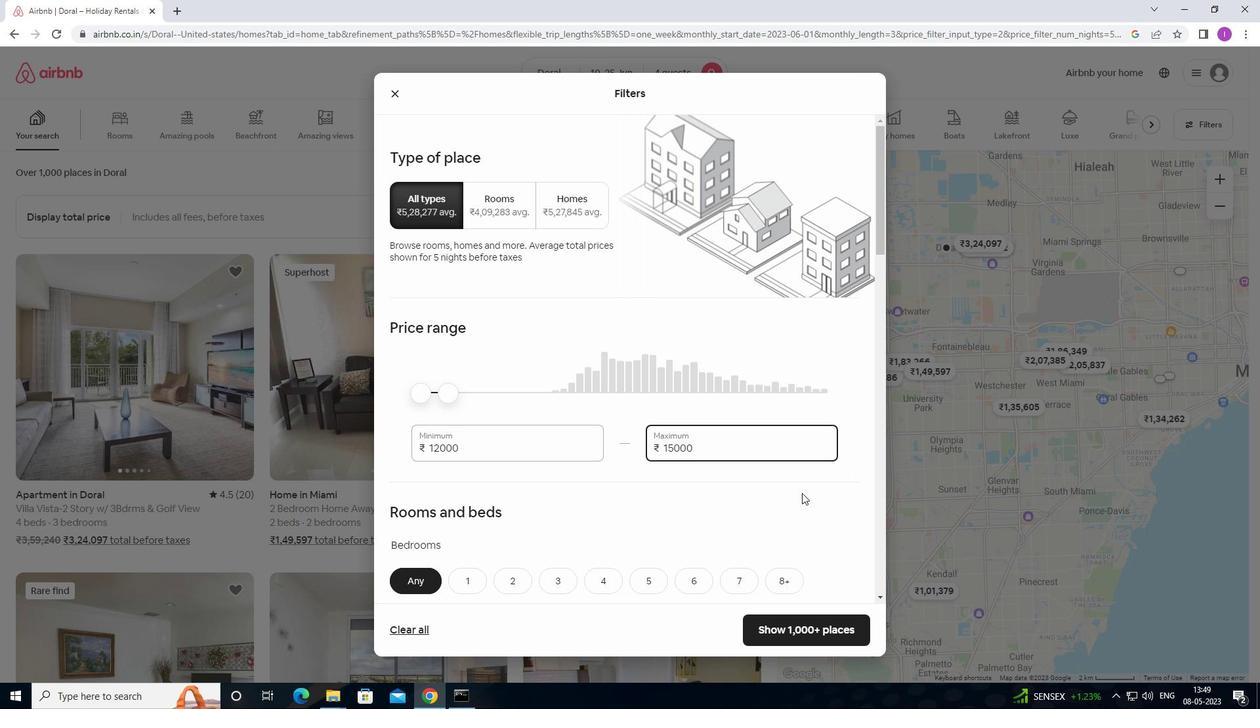 
Action: Mouse scrolled (796, 495) with delta (0, 0)
Screenshot: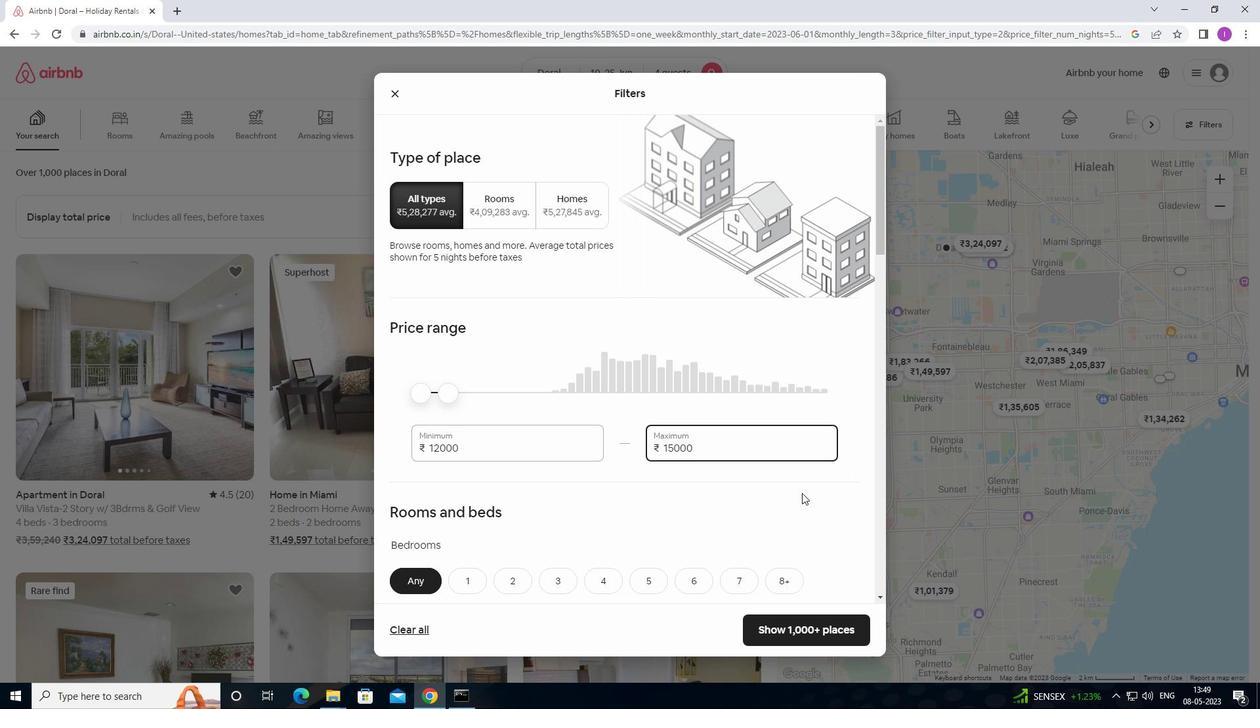 
Action: Mouse scrolled (796, 495) with delta (0, 0)
Screenshot: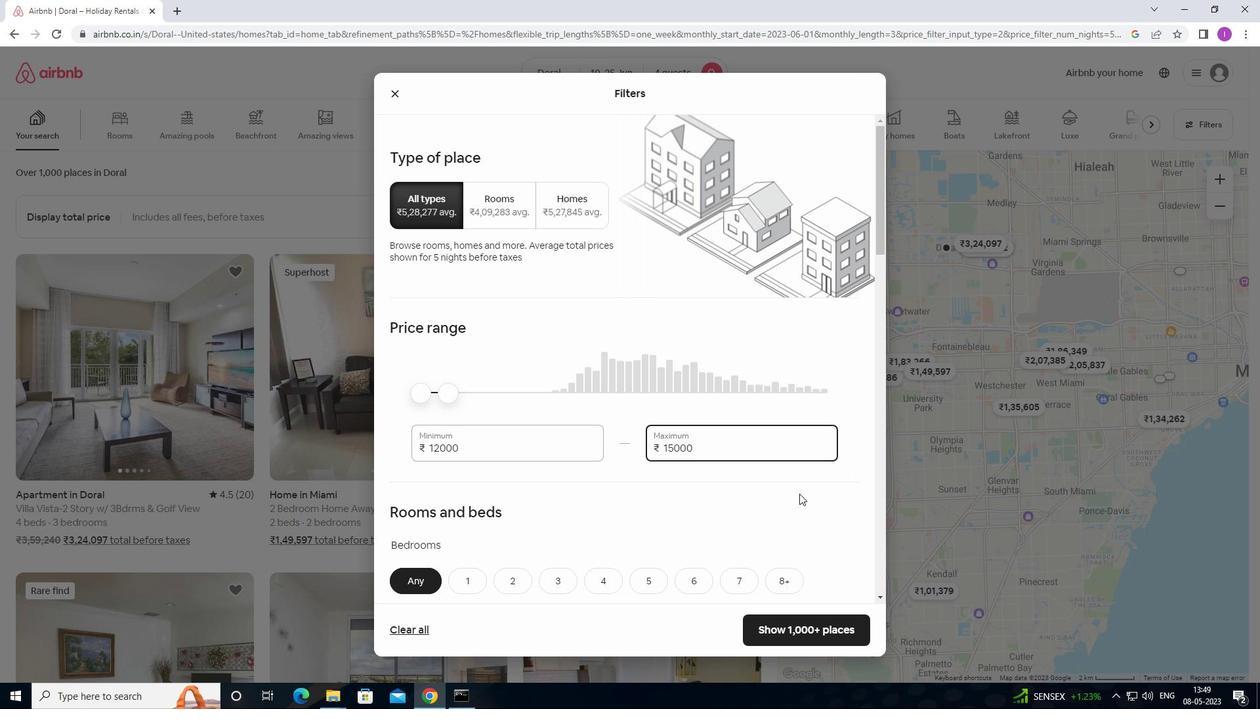 
Action: Mouse scrolled (796, 495) with delta (0, 0)
Screenshot: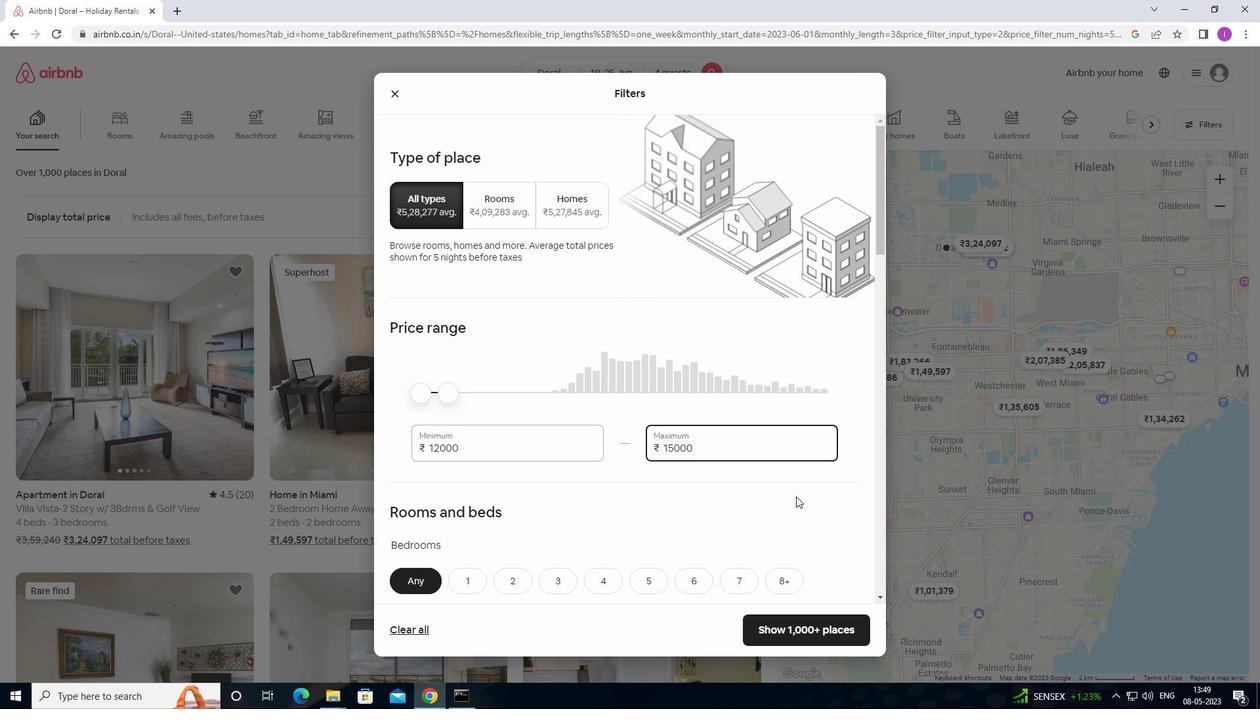 
Action: Mouse moved to (601, 385)
Screenshot: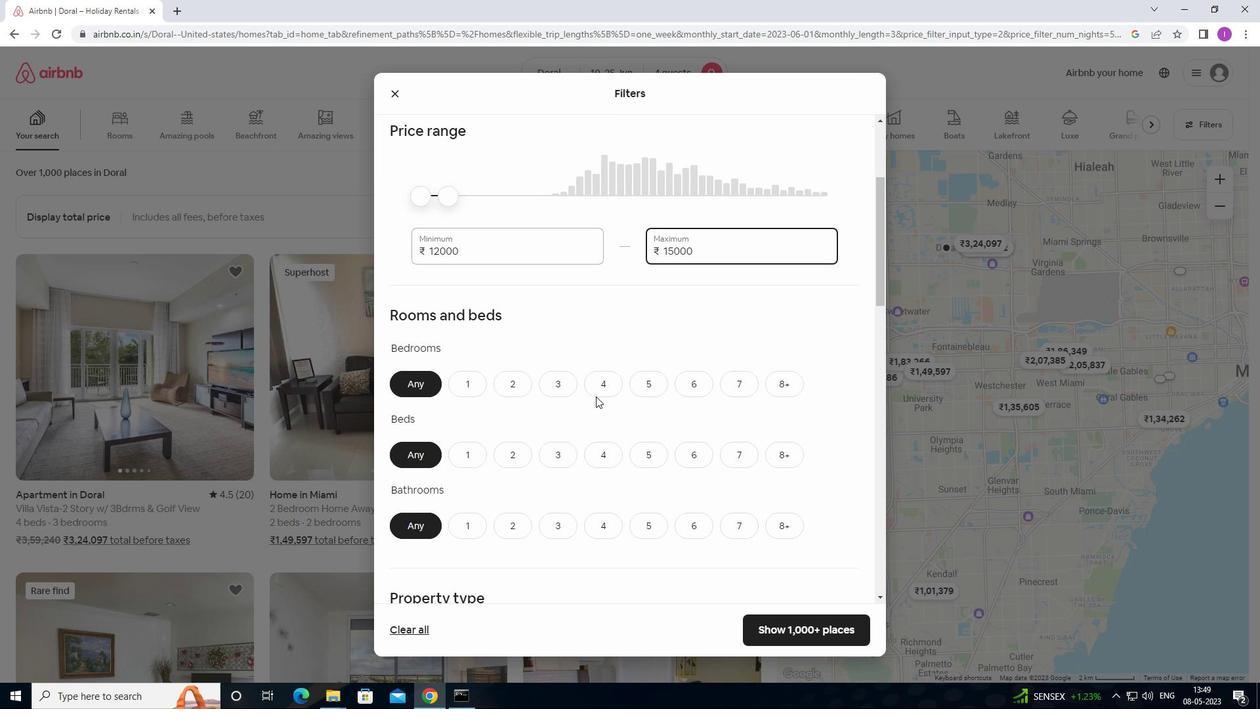
Action: Mouse pressed left at (601, 385)
Screenshot: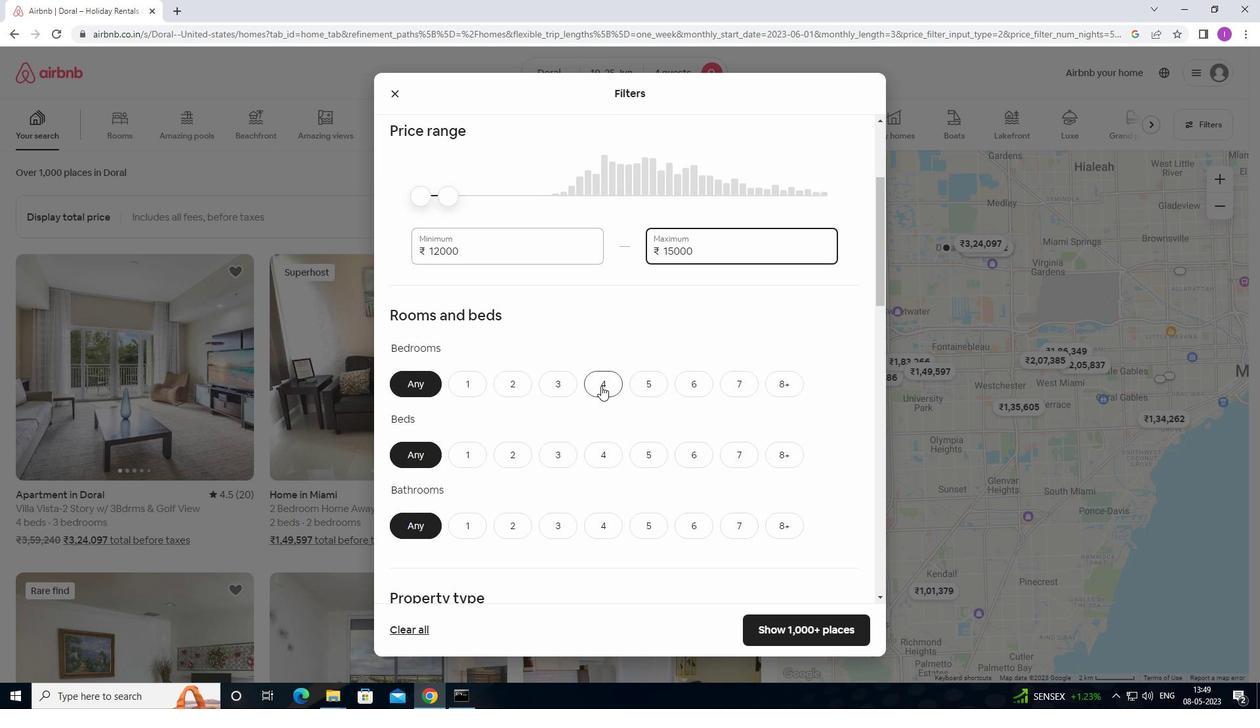 
Action: Mouse moved to (605, 457)
Screenshot: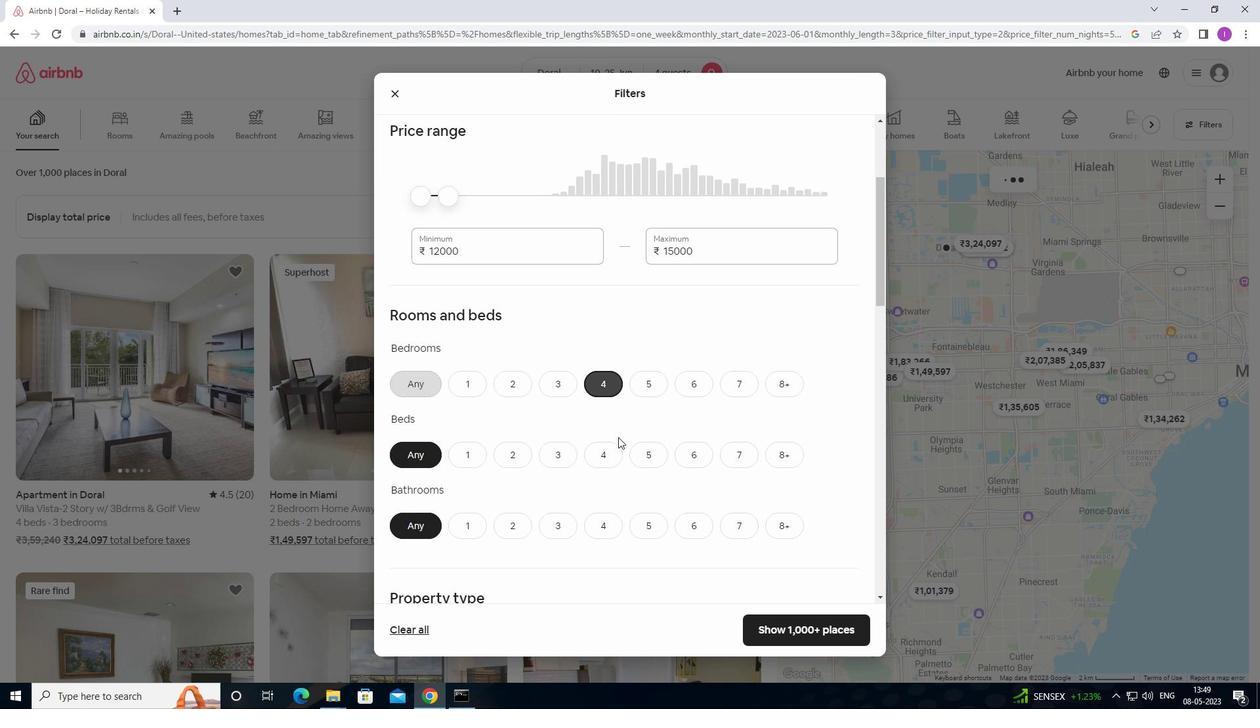 
Action: Mouse pressed left at (605, 457)
Screenshot: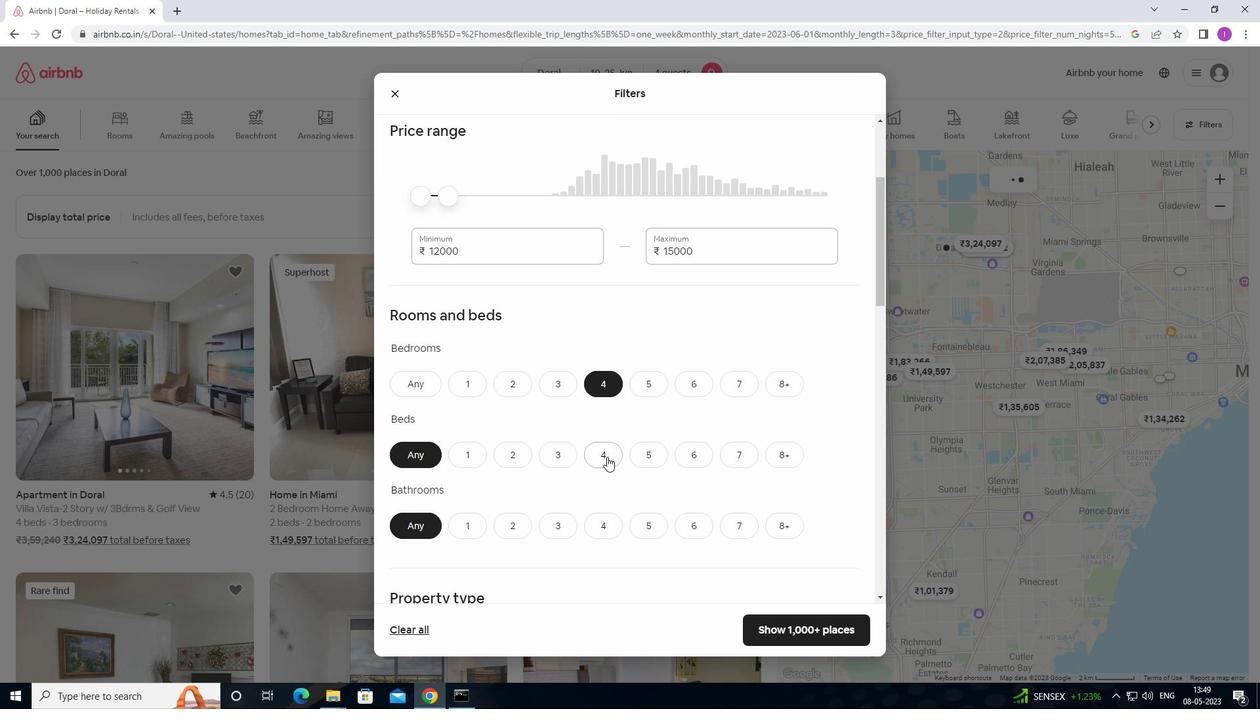 
Action: Mouse moved to (608, 529)
Screenshot: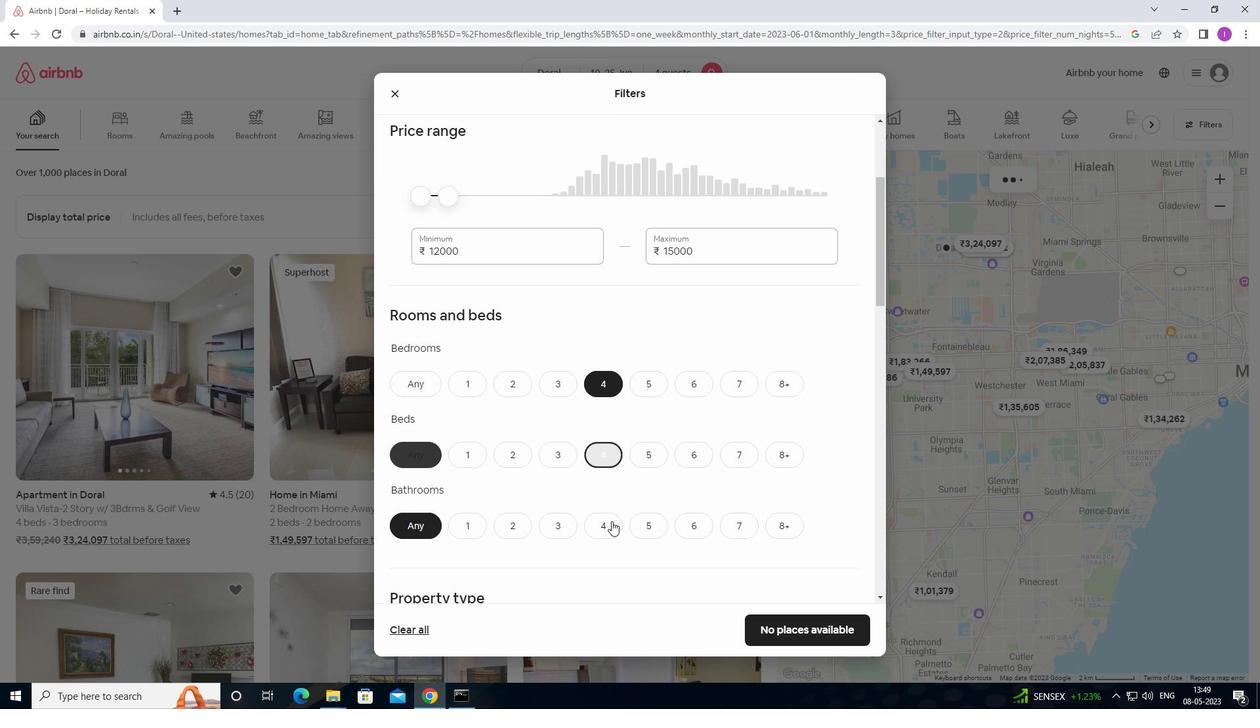 
Action: Mouse pressed left at (608, 529)
Screenshot: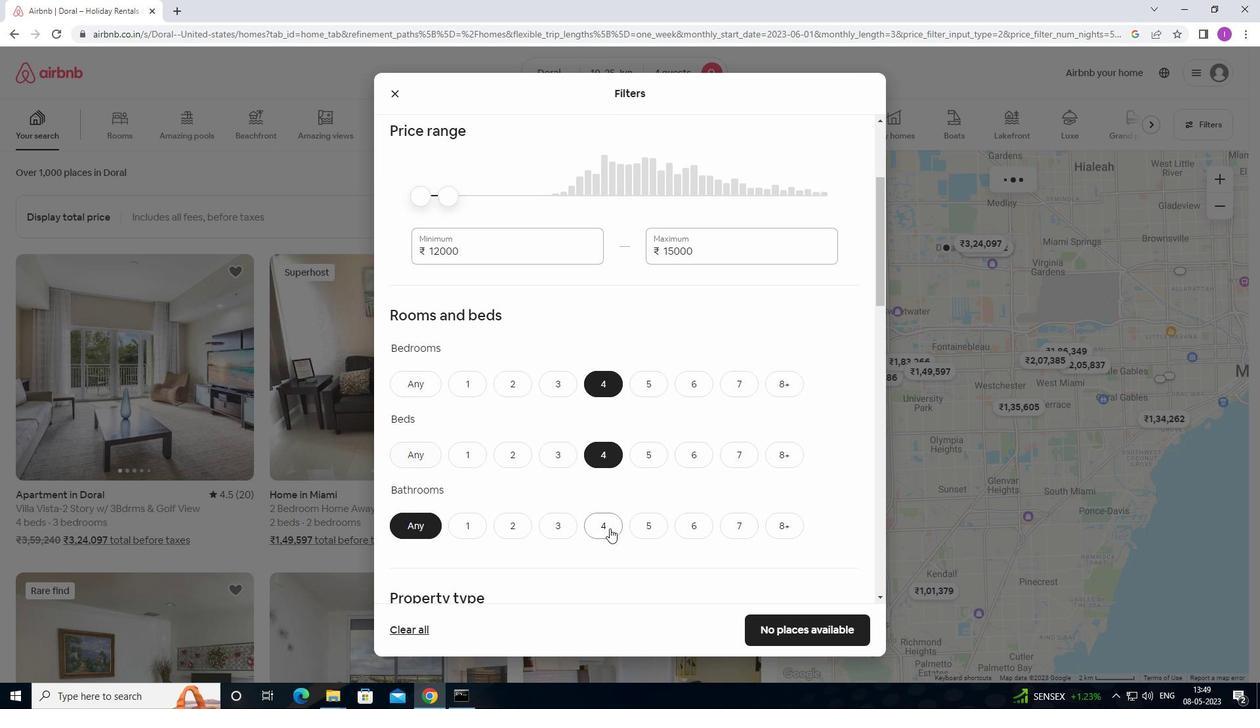 
Action: Mouse moved to (736, 489)
Screenshot: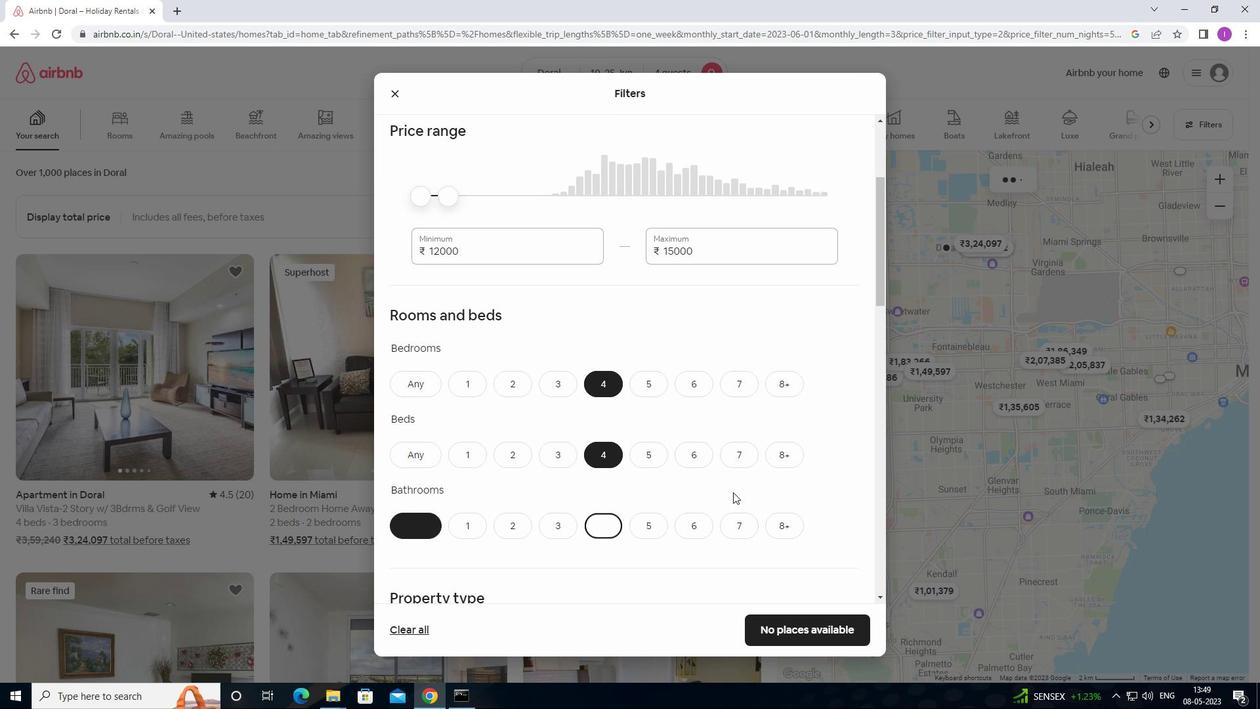 
Action: Mouse scrolled (736, 489) with delta (0, 0)
Screenshot: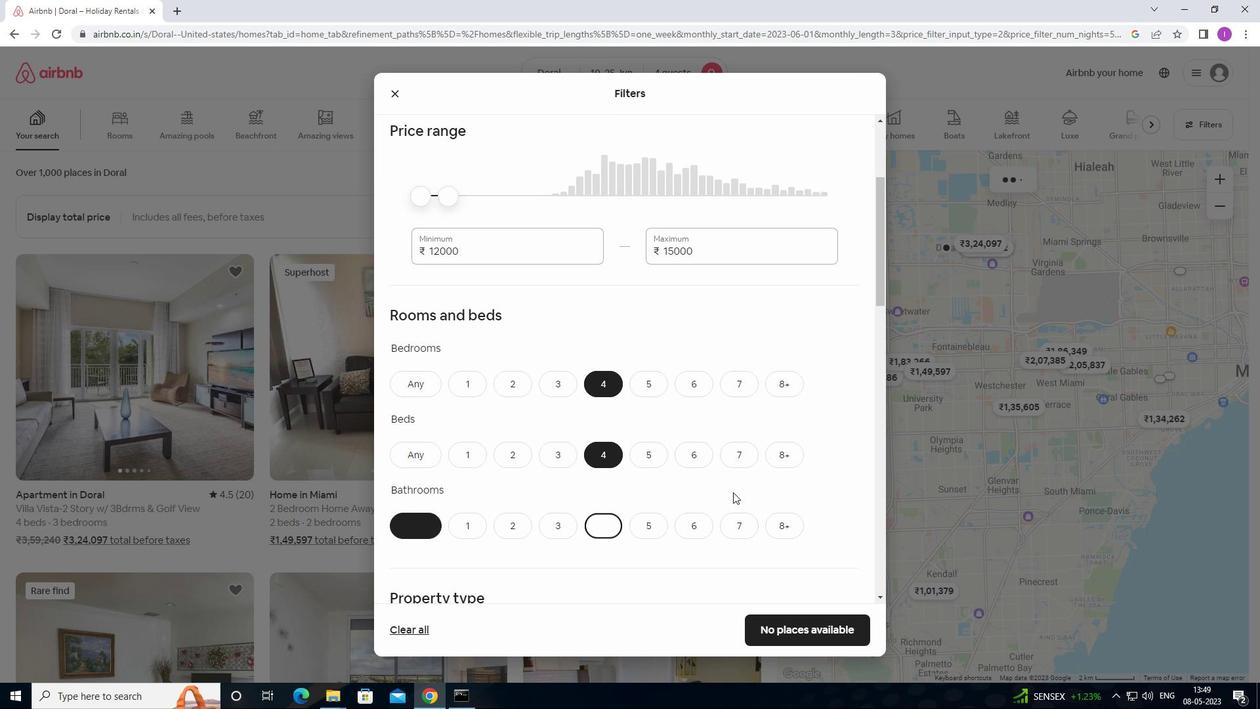 
Action: Mouse scrolled (736, 489) with delta (0, 0)
Screenshot: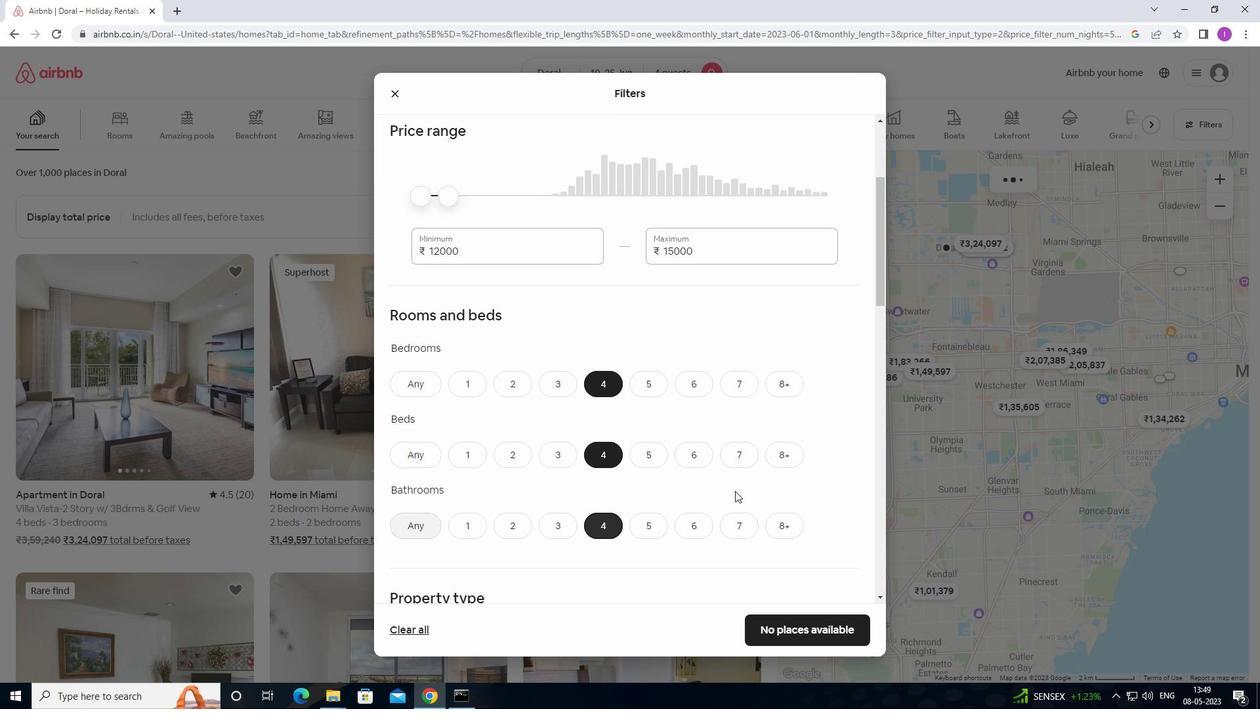 
Action: Mouse scrolled (736, 489) with delta (0, 0)
Screenshot: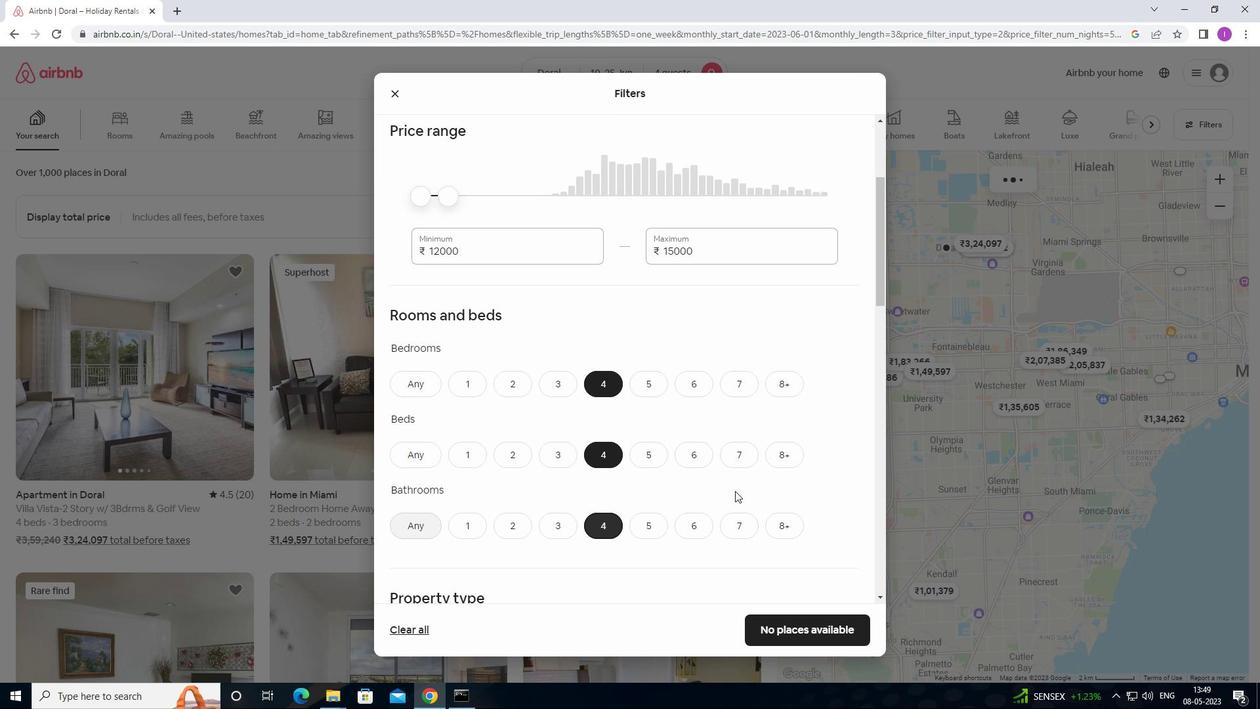 
Action: Mouse moved to (425, 468)
Screenshot: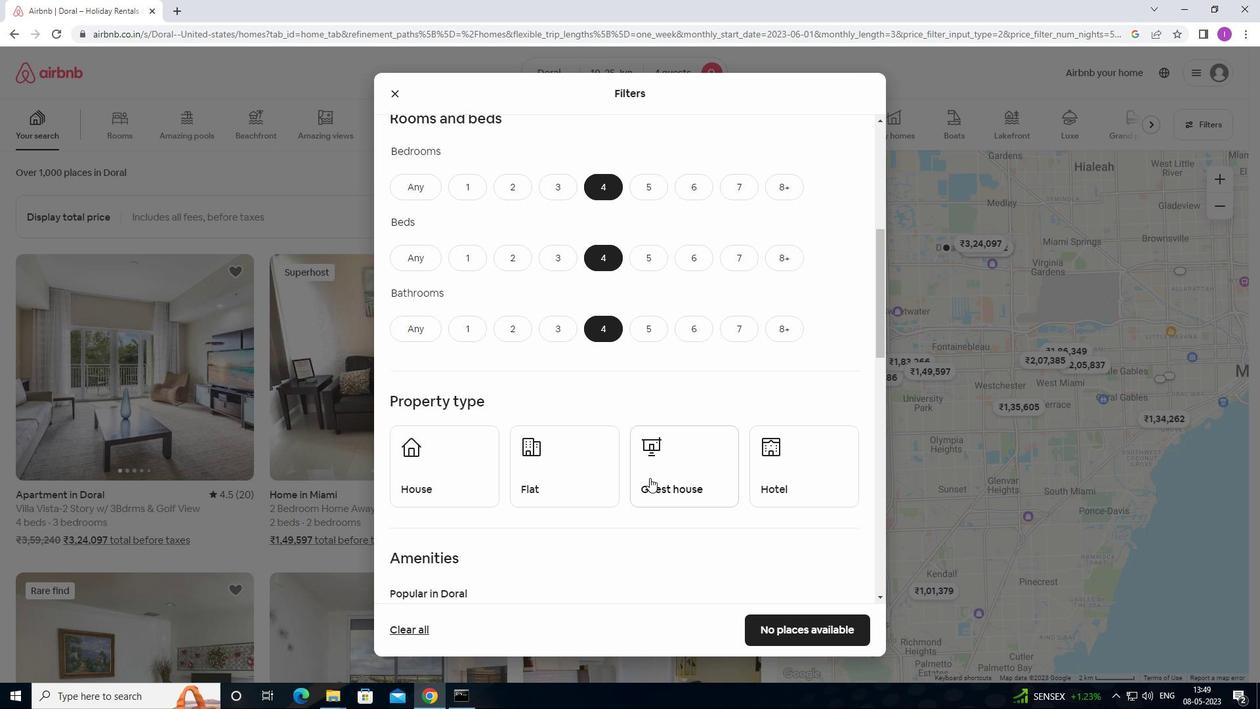 
Action: Mouse pressed left at (425, 468)
Screenshot: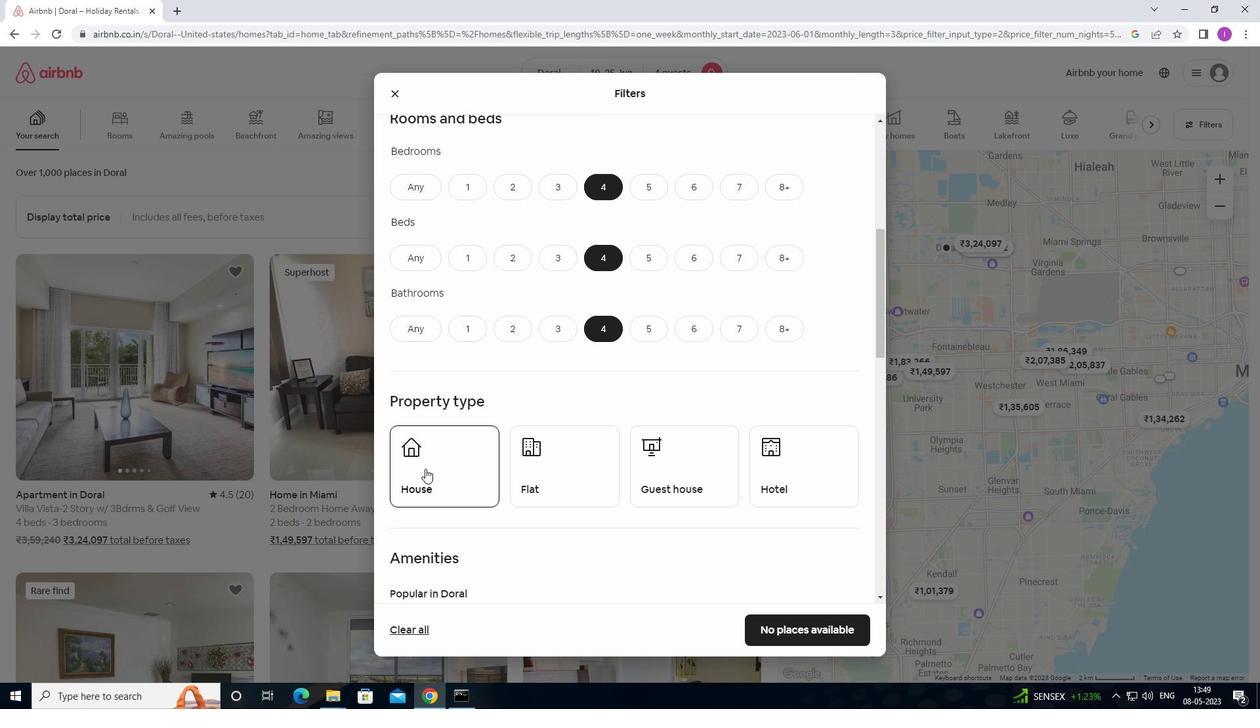 
Action: Mouse moved to (538, 470)
Screenshot: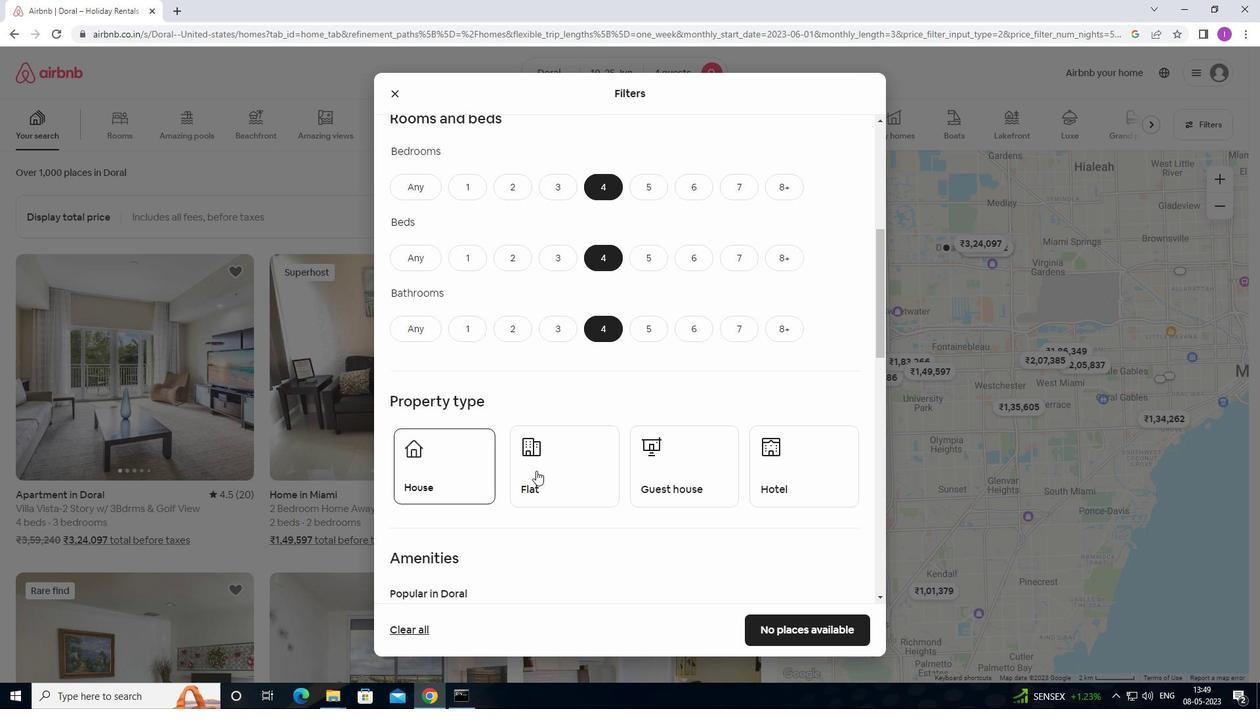 
Action: Mouse pressed left at (538, 470)
Screenshot: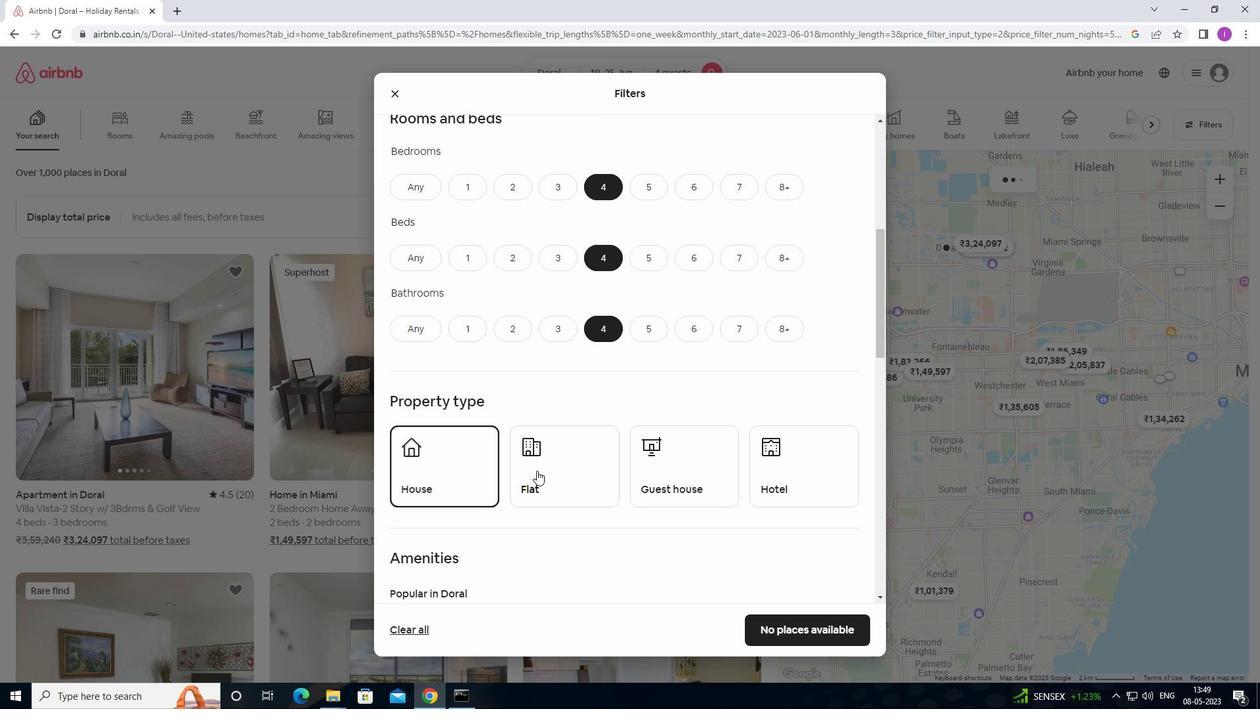 
Action: Mouse moved to (681, 456)
Screenshot: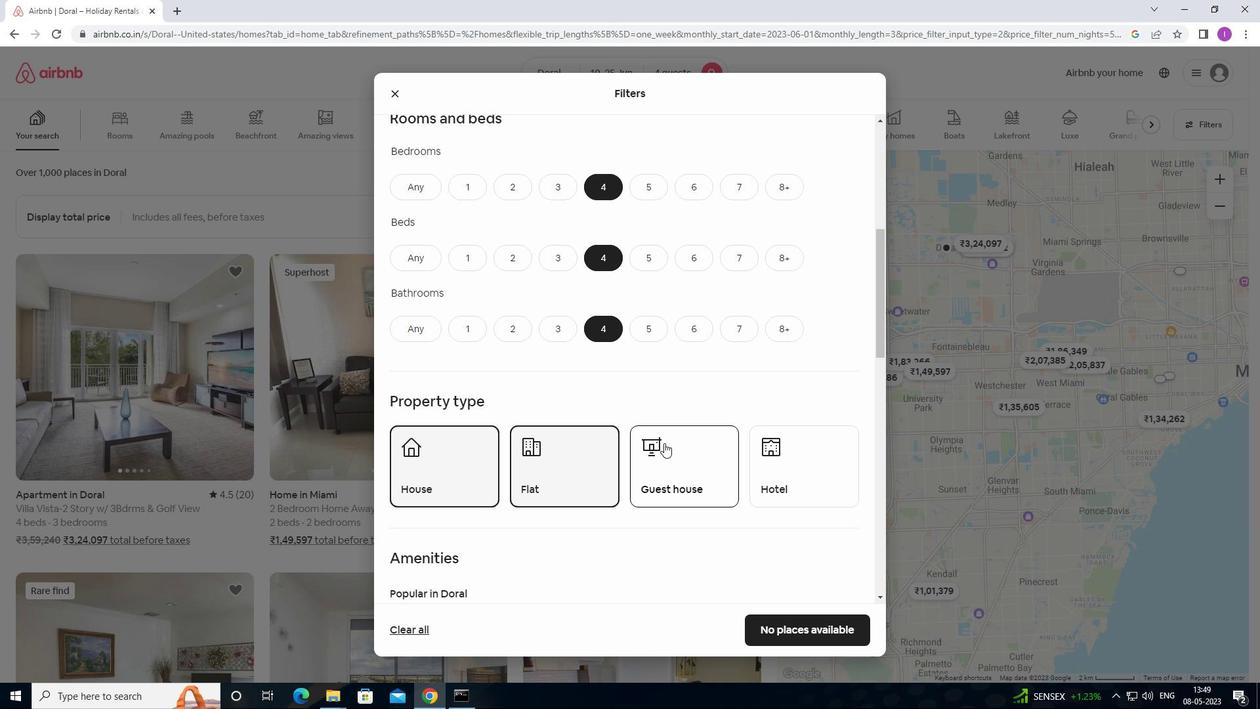 
Action: Mouse pressed left at (681, 456)
Screenshot: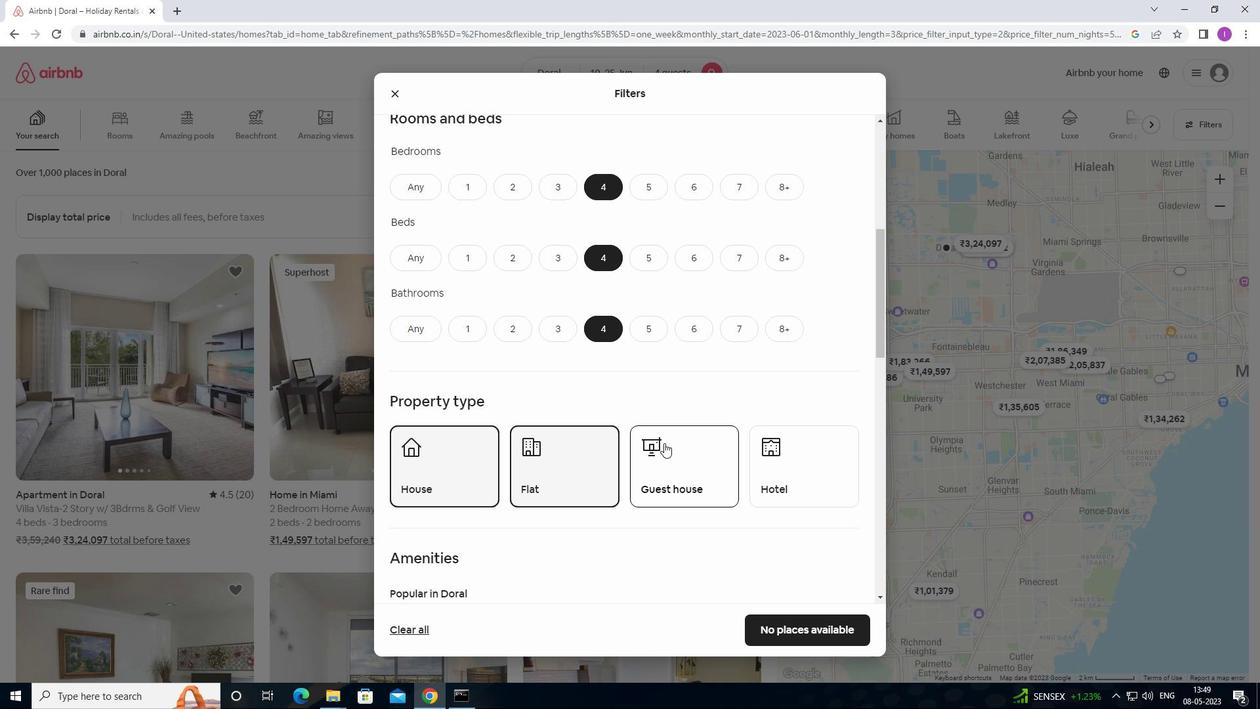 
Action: Mouse moved to (770, 468)
Screenshot: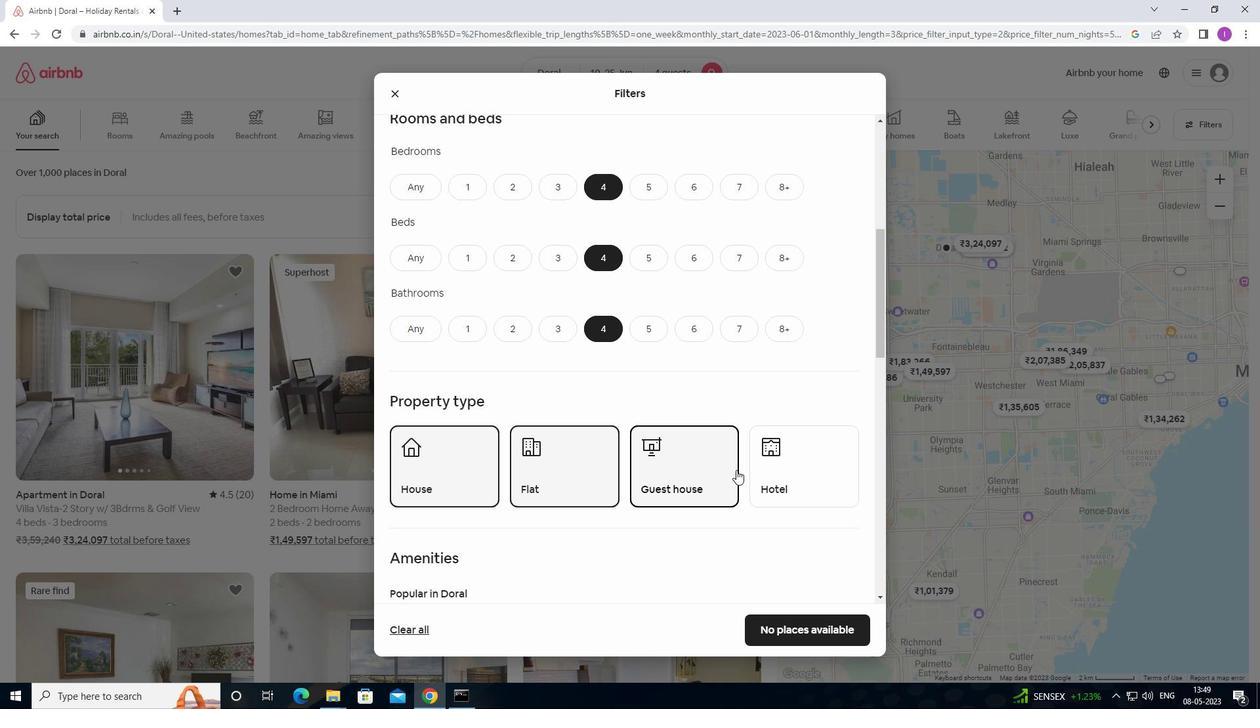 
Action: Mouse pressed left at (770, 468)
Screenshot: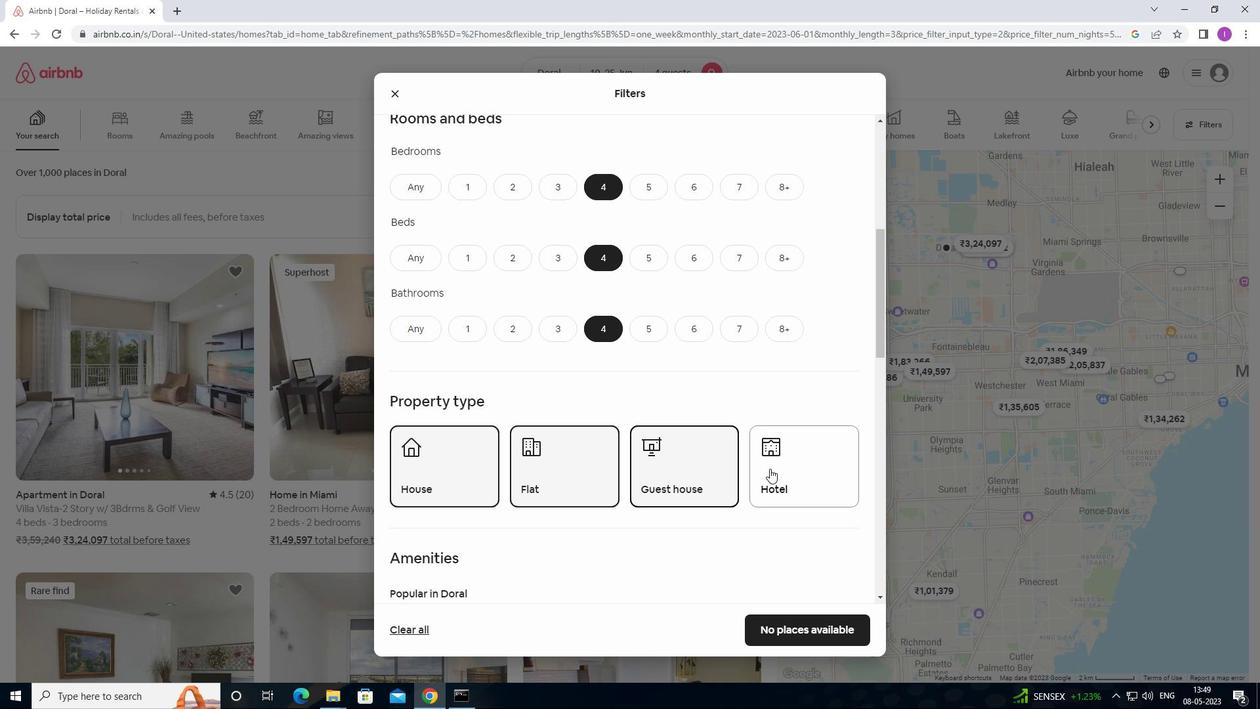 
Action: Mouse moved to (616, 541)
Screenshot: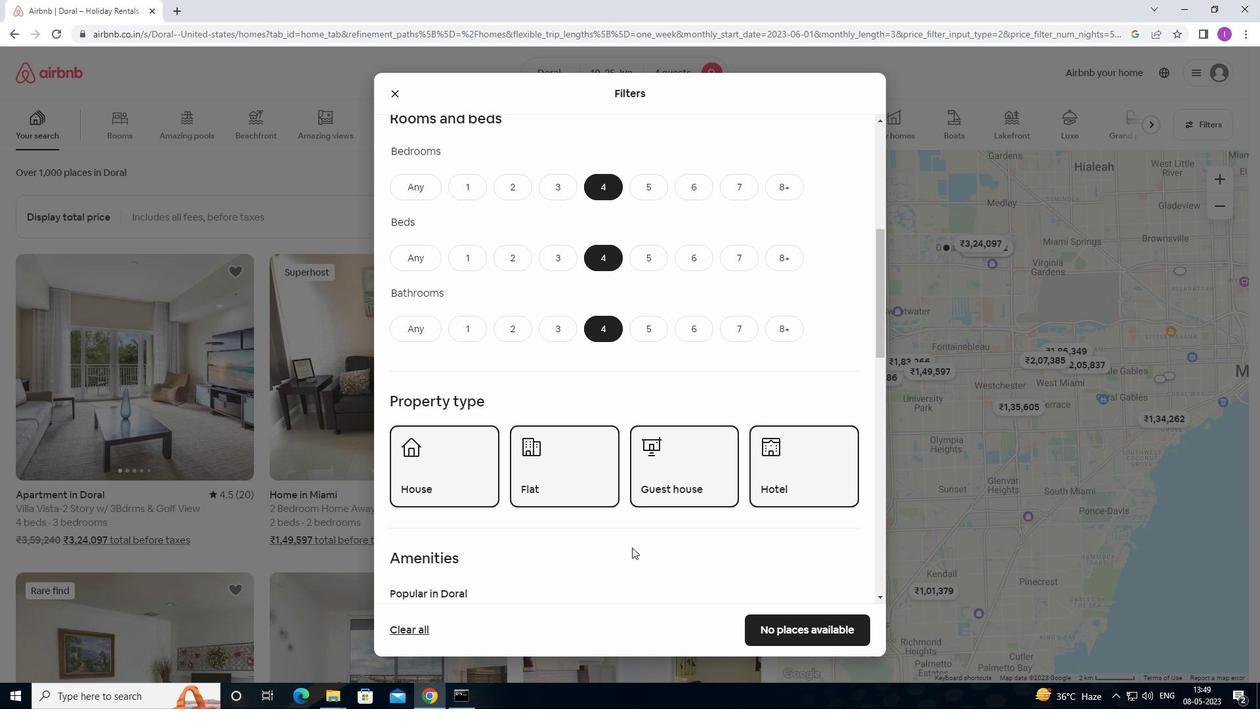 
Action: Mouse scrolled (616, 540) with delta (0, 0)
Screenshot: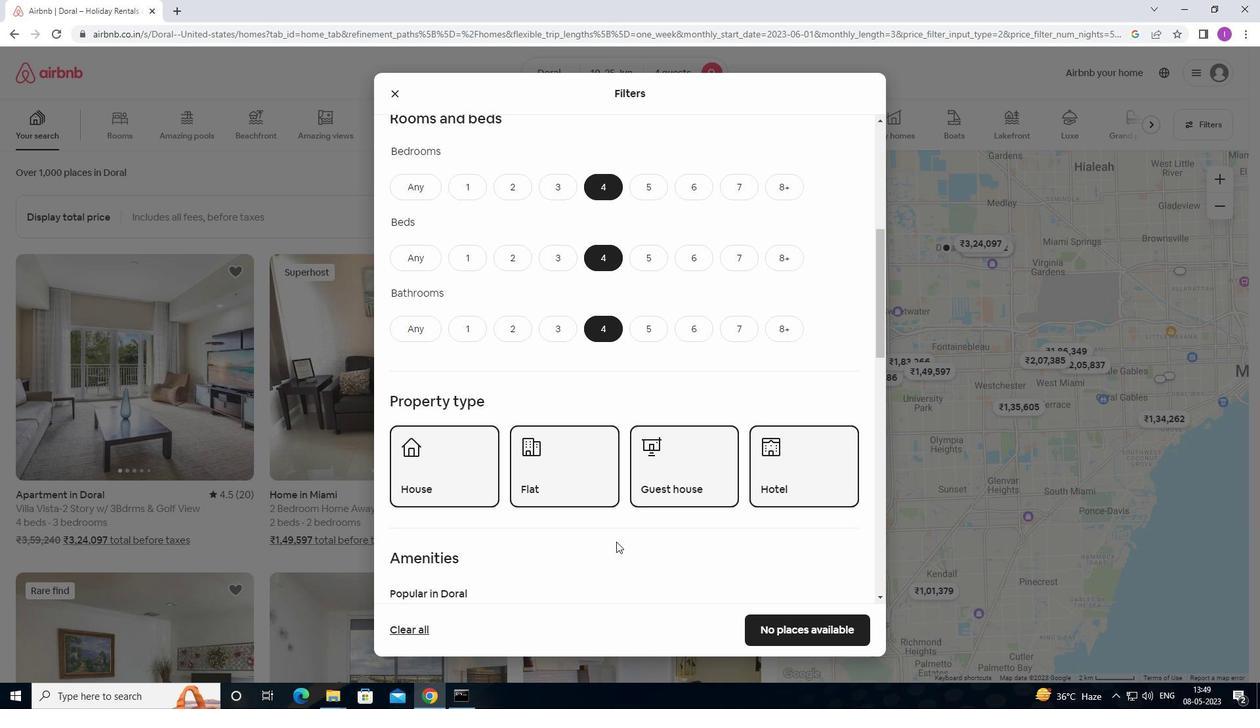 
Action: Mouse scrolled (616, 540) with delta (0, 0)
Screenshot: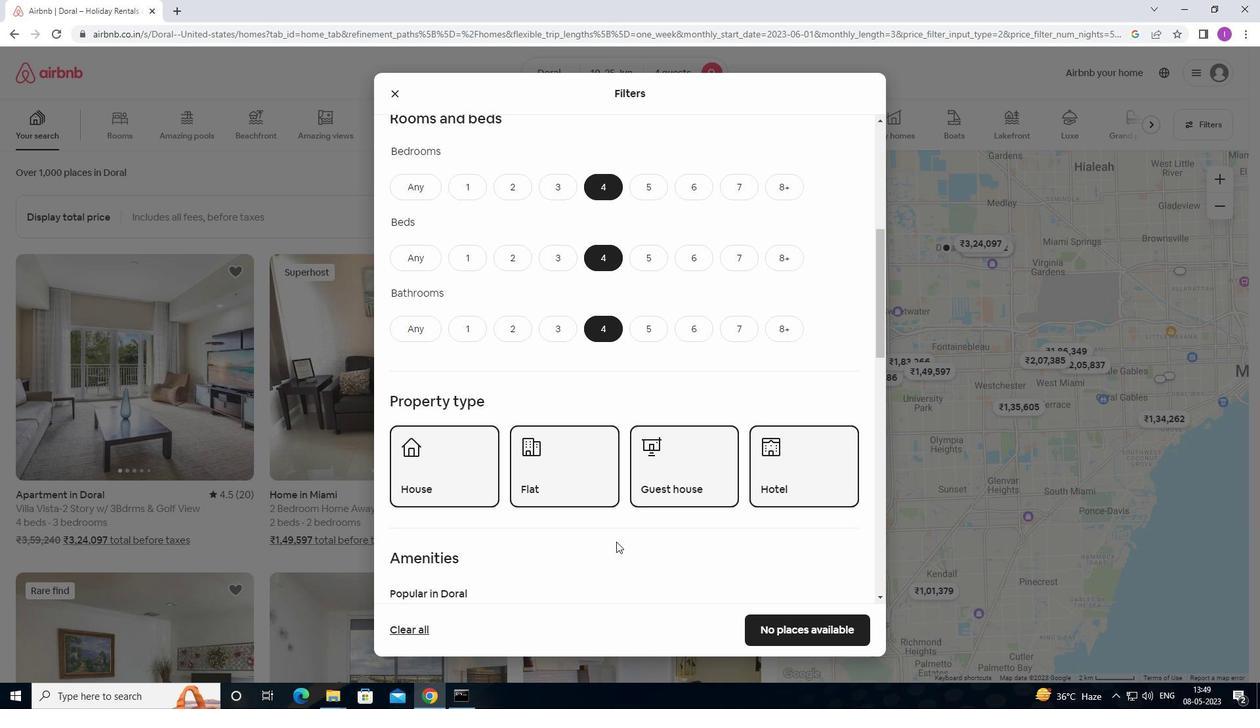 
Action: Mouse scrolled (616, 540) with delta (0, 0)
Screenshot: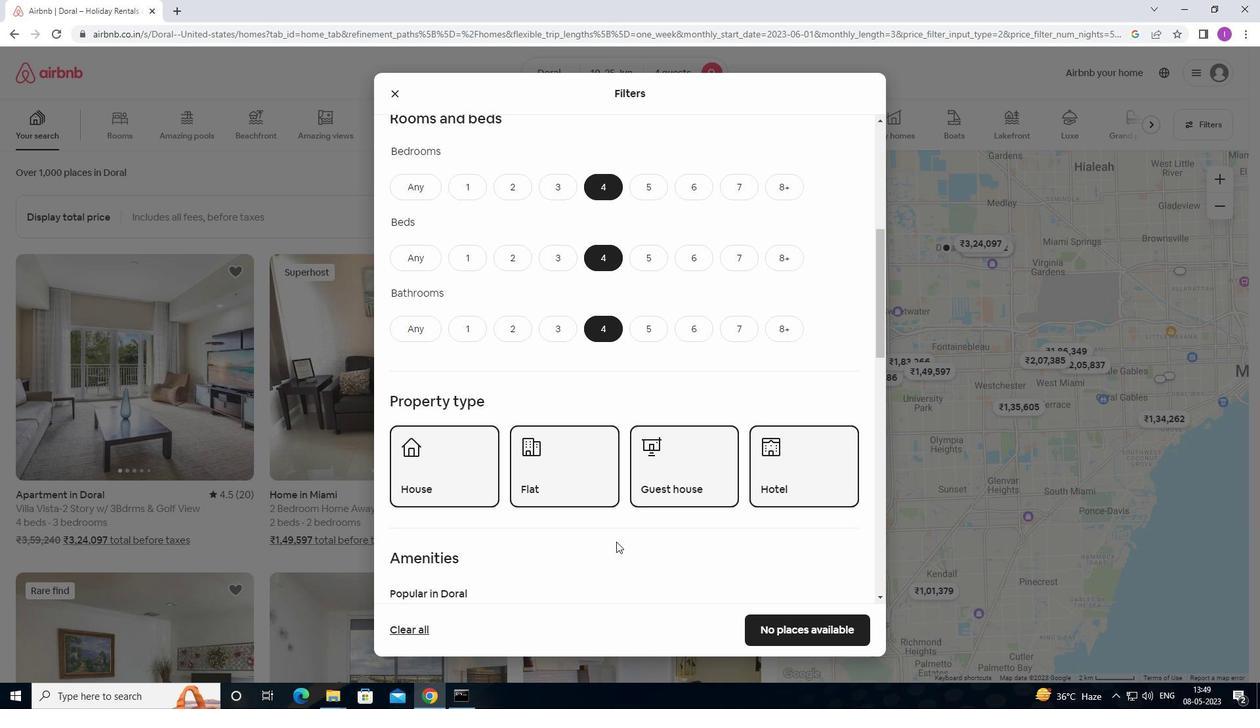 
Action: Mouse moved to (626, 460)
Screenshot: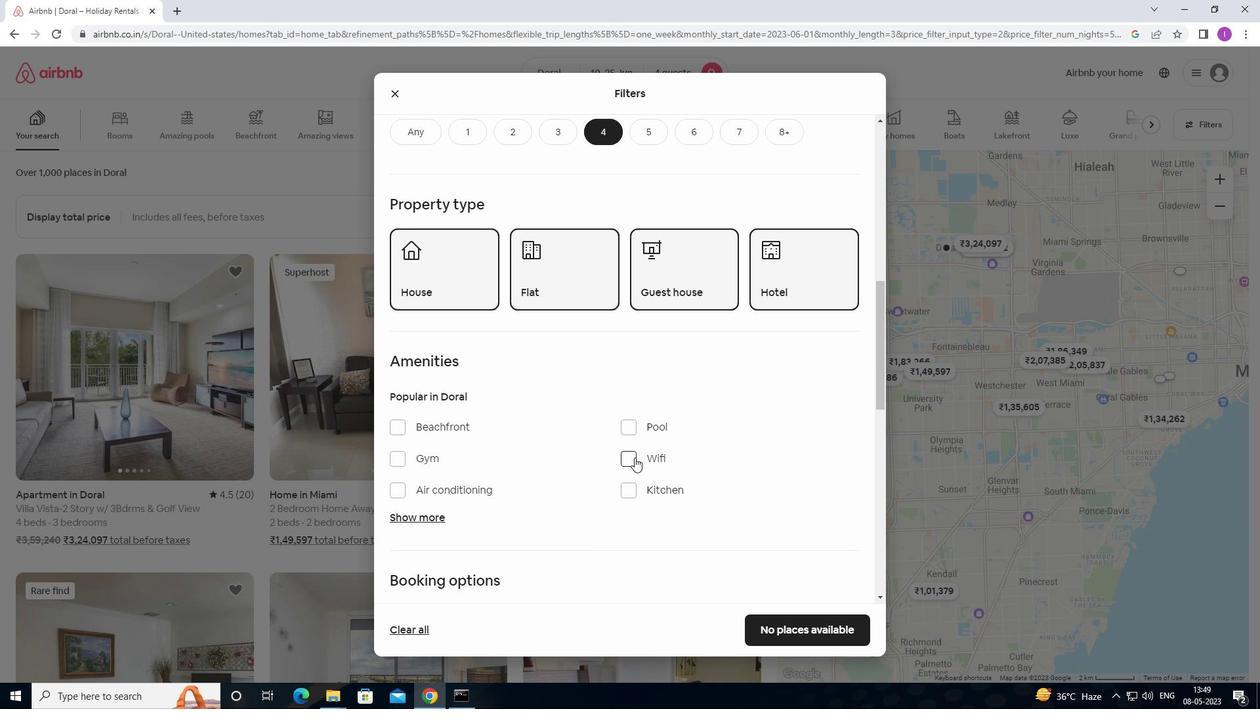 
Action: Mouse pressed left at (626, 460)
Screenshot: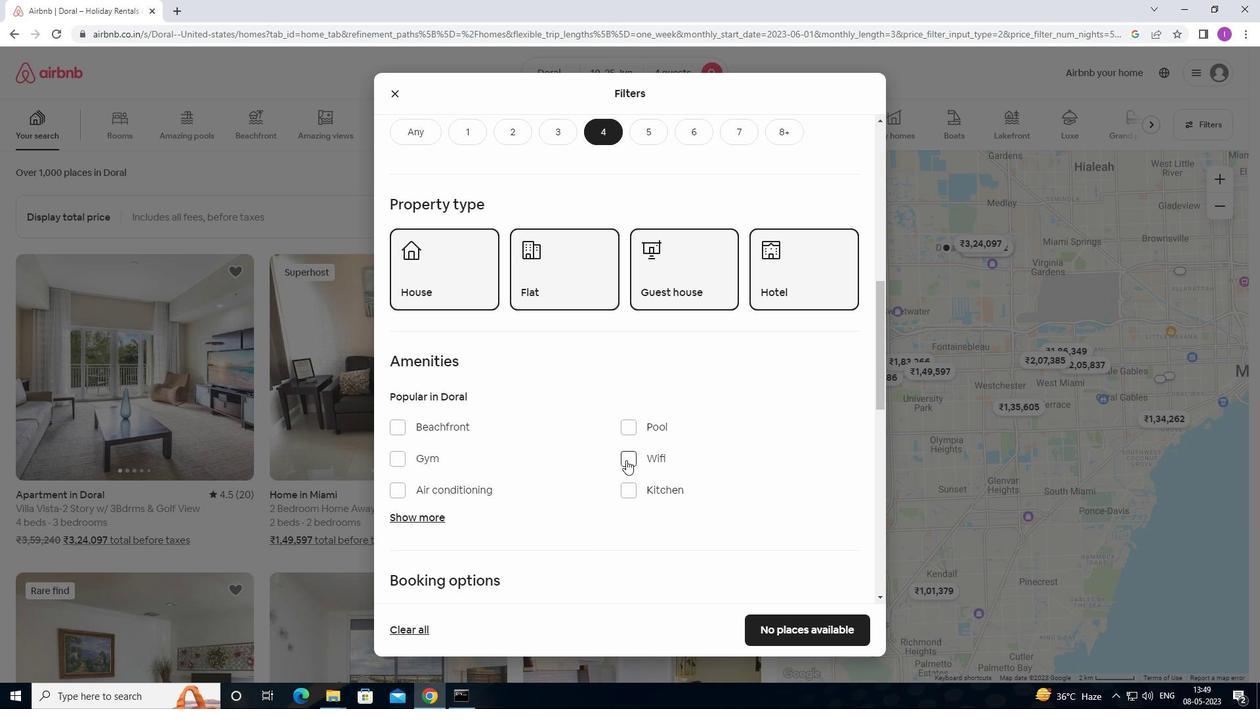 
Action: Mouse moved to (394, 458)
Screenshot: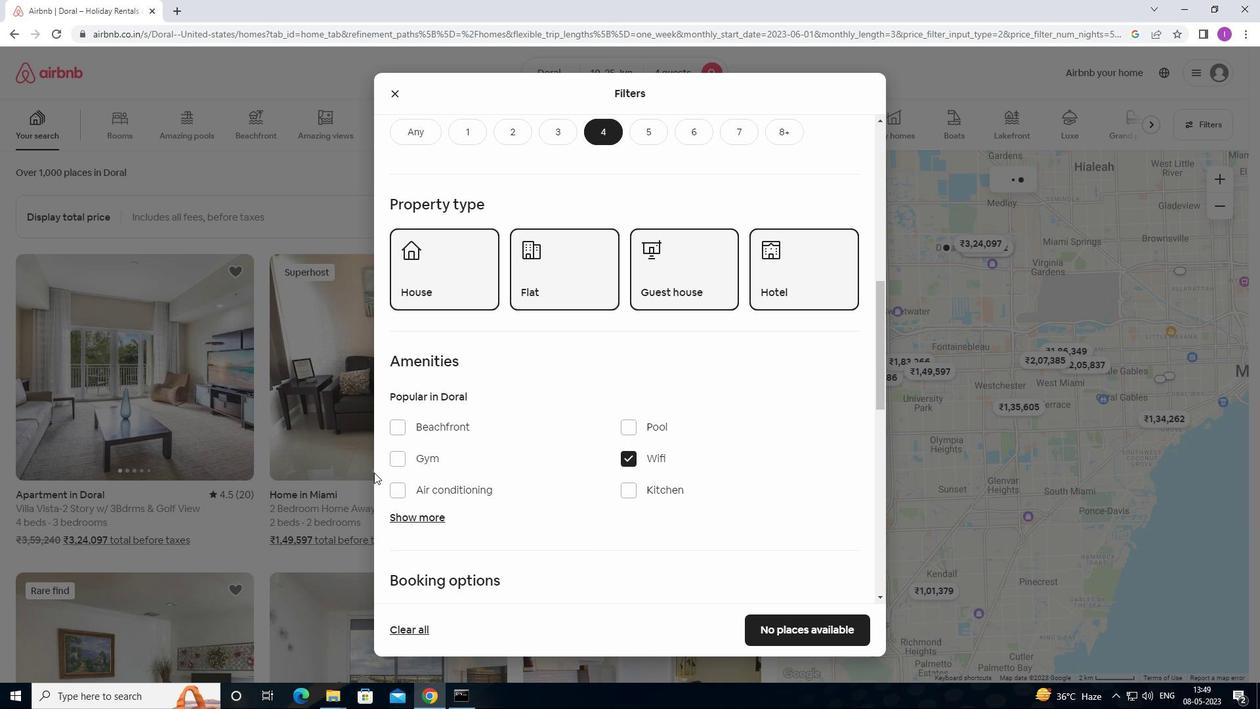 
Action: Mouse pressed left at (394, 458)
Screenshot: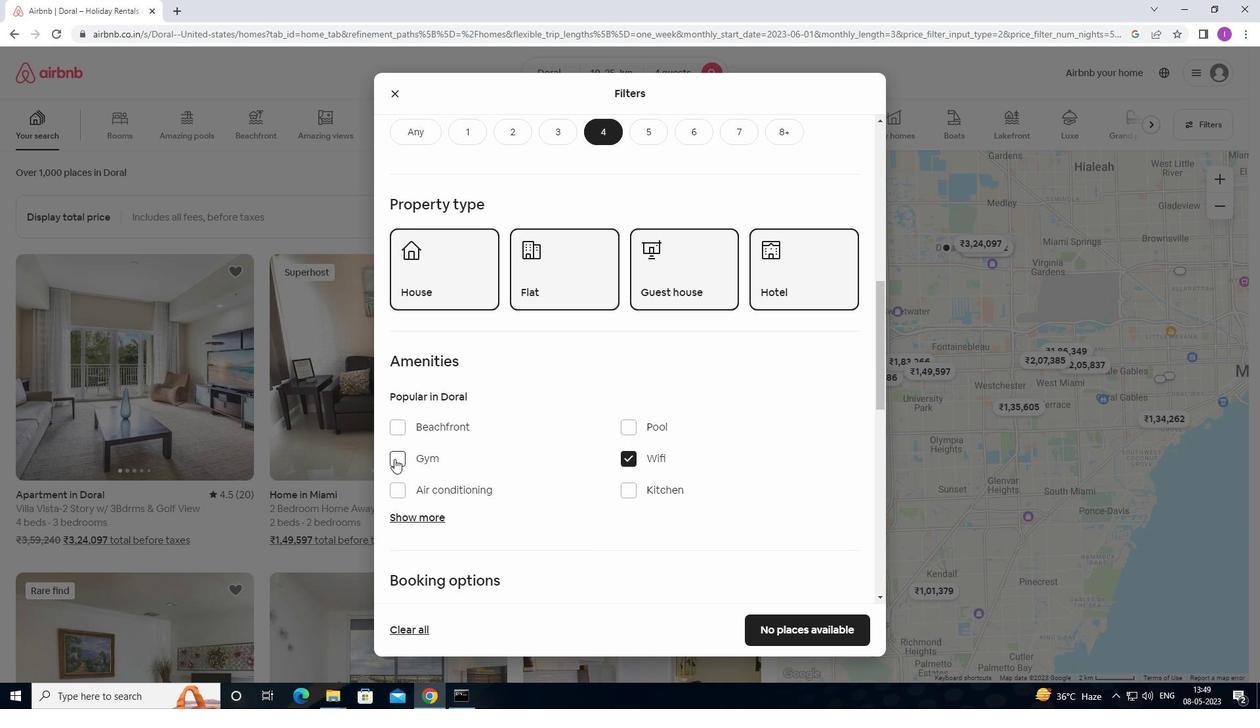 
Action: Mouse moved to (410, 513)
Screenshot: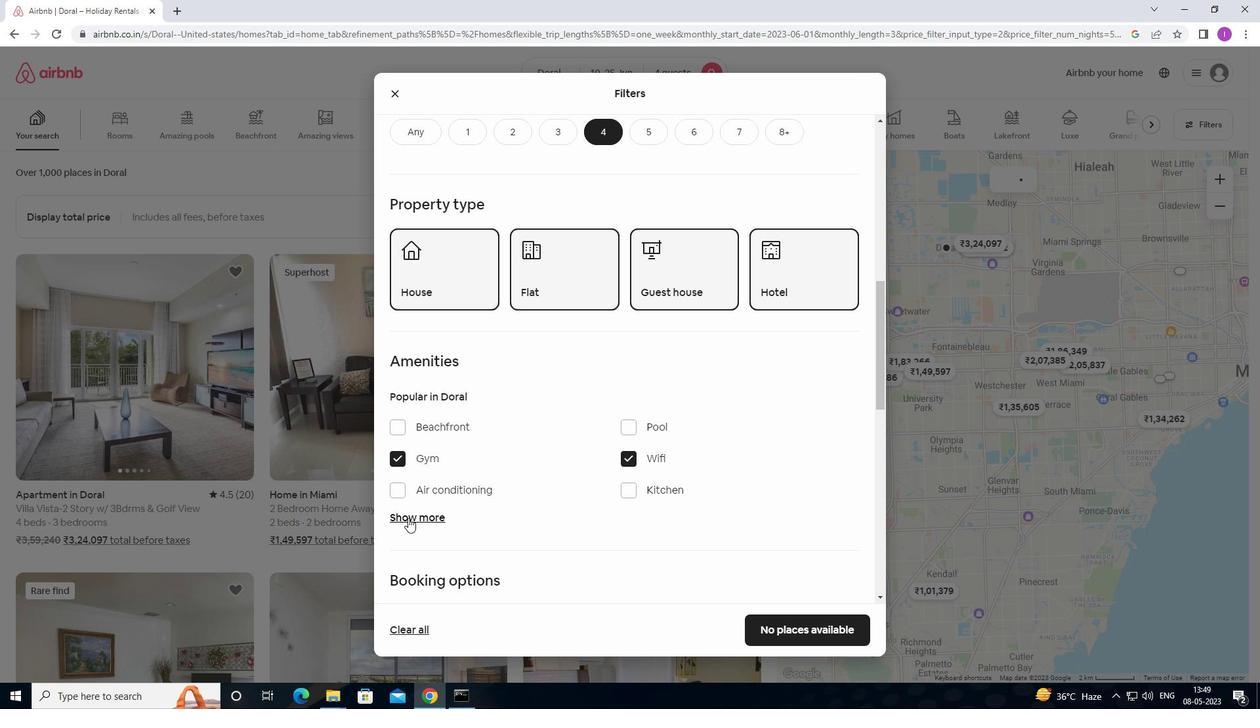 
Action: Mouse pressed left at (410, 513)
Screenshot: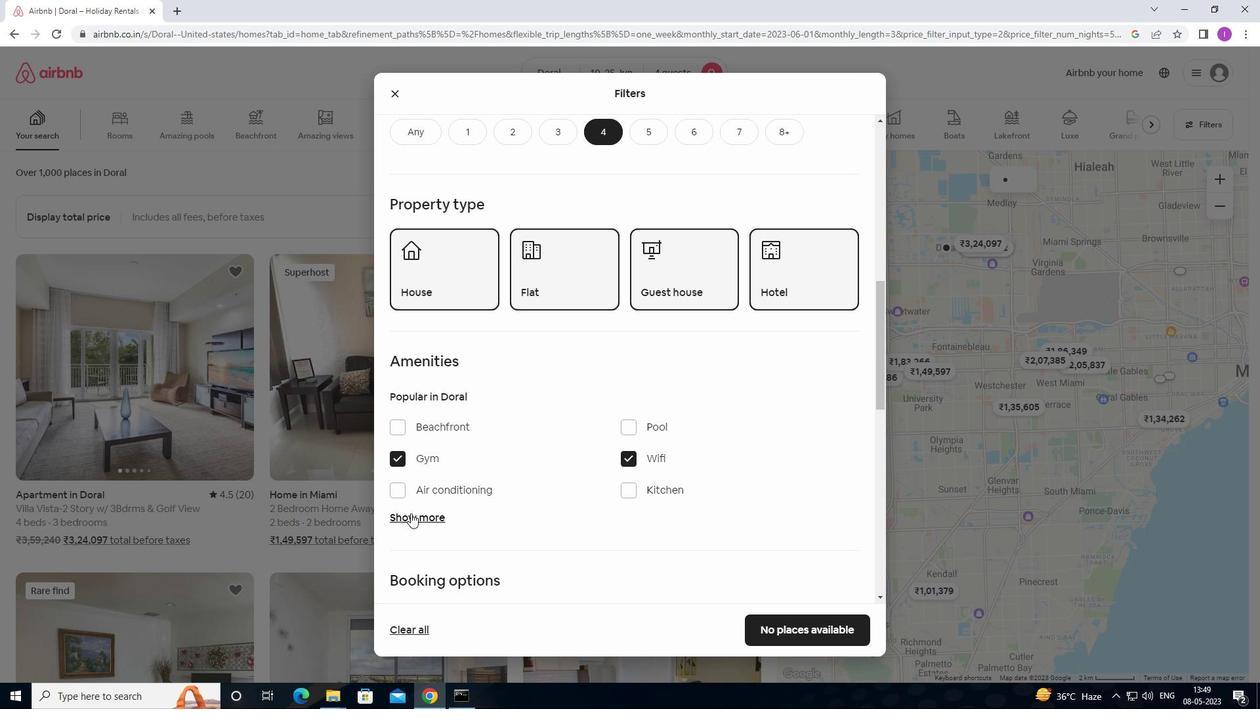 
Action: Mouse moved to (538, 533)
Screenshot: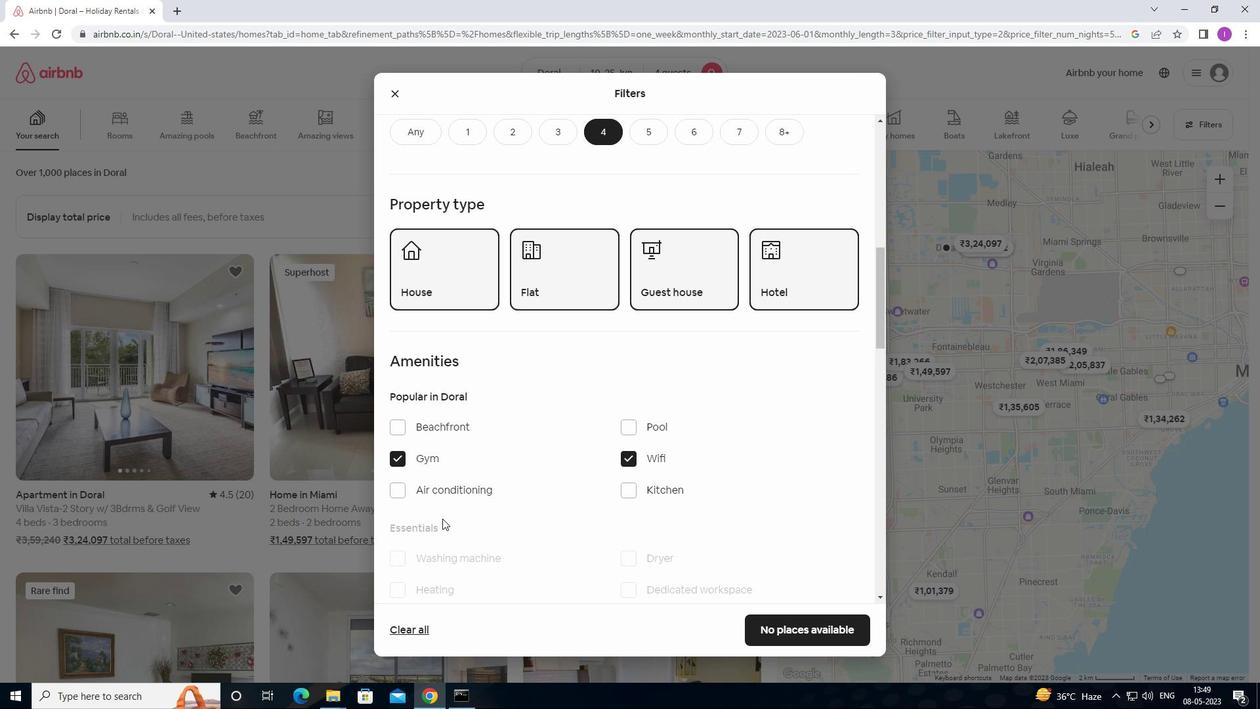 
Action: Mouse scrolled (538, 533) with delta (0, 0)
Screenshot: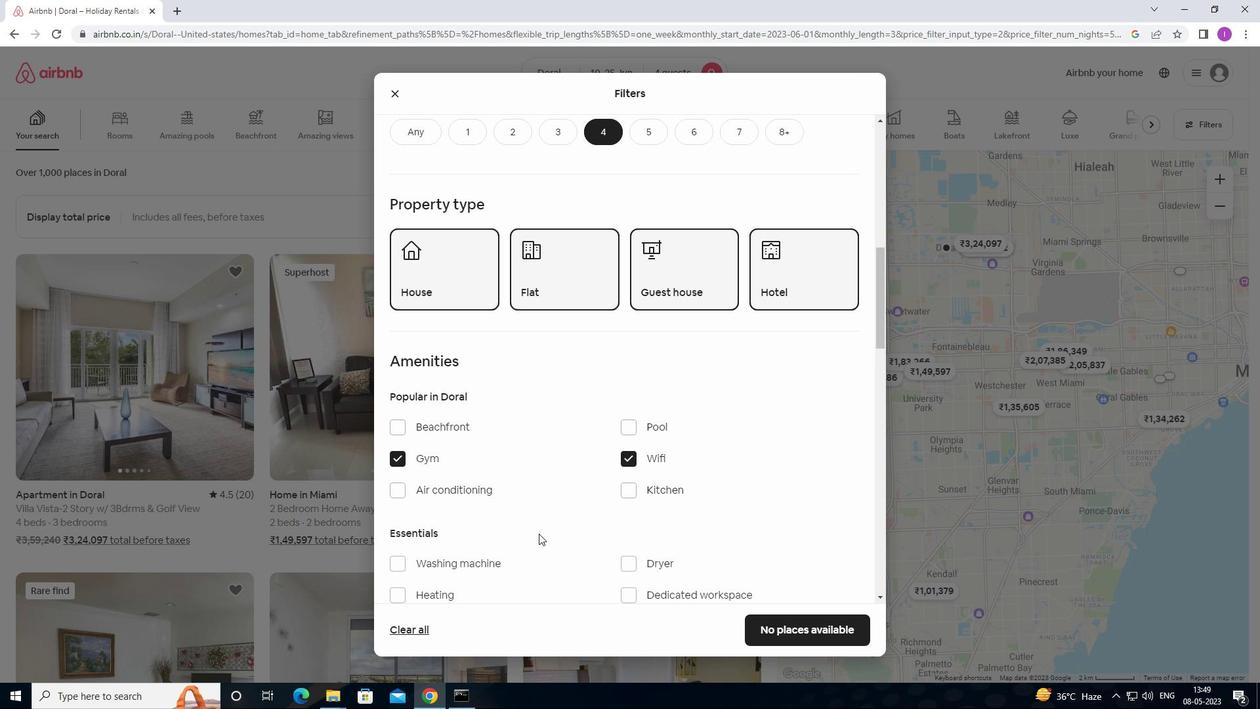 
Action: Mouse scrolled (538, 533) with delta (0, 0)
Screenshot: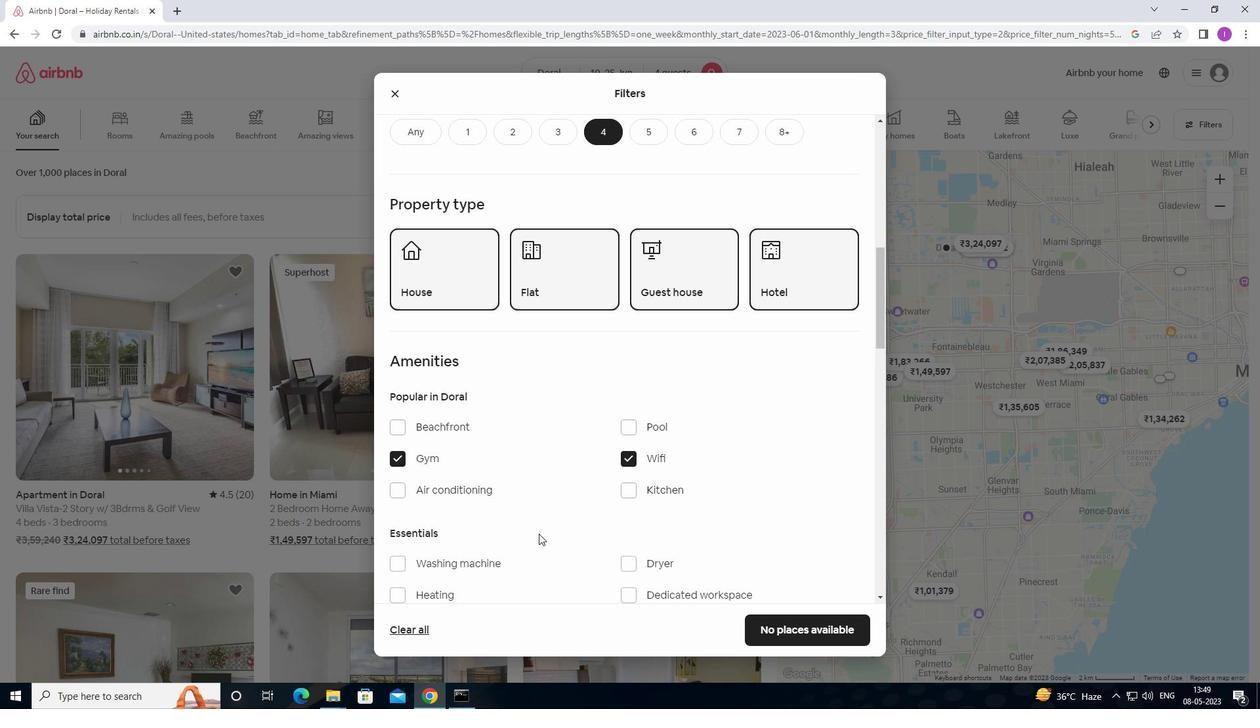 
Action: Mouse moved to (395, 498)
Screenshot: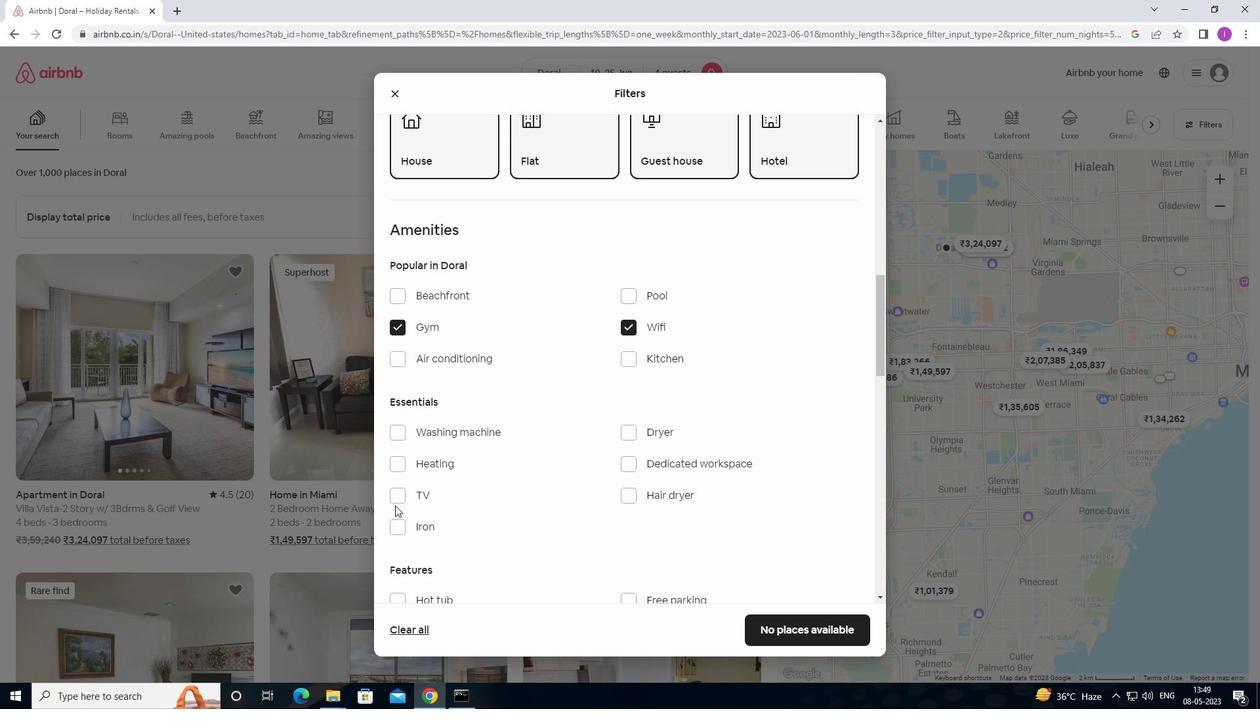 
Action: Mouse pressed left at (395, 498)
Screenshot: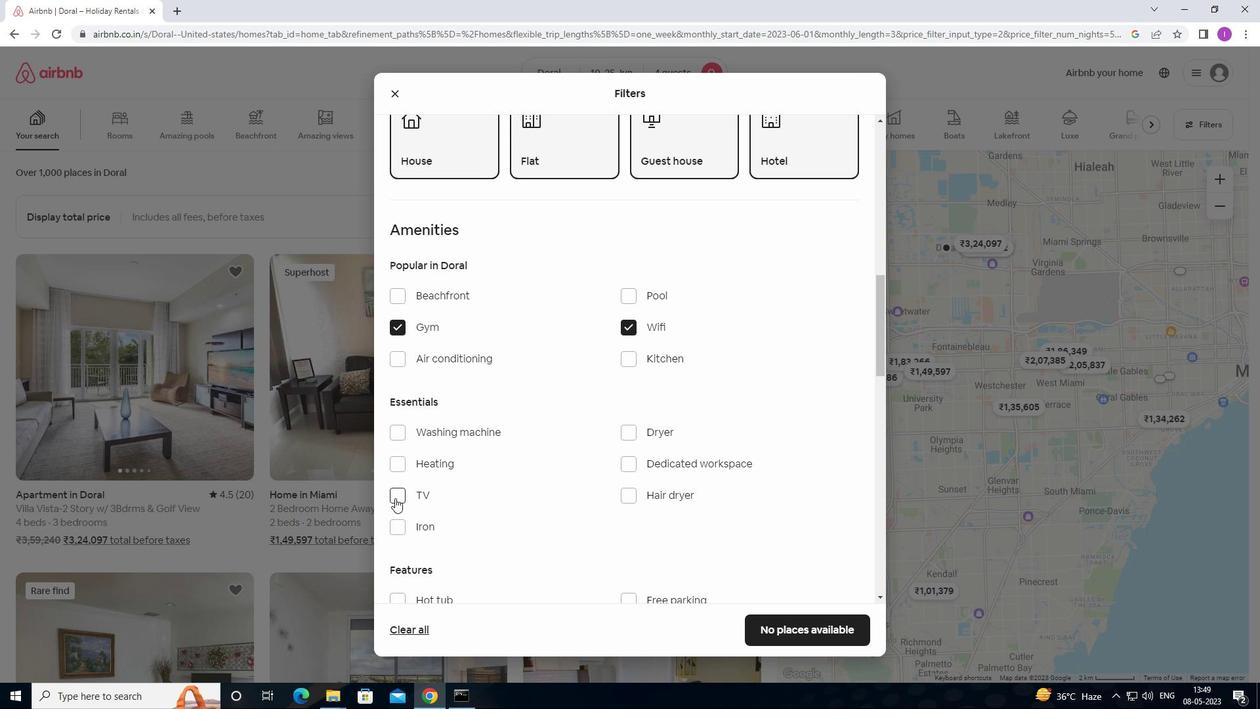
Action: Mouse moved to (523, 542)
Screenshot: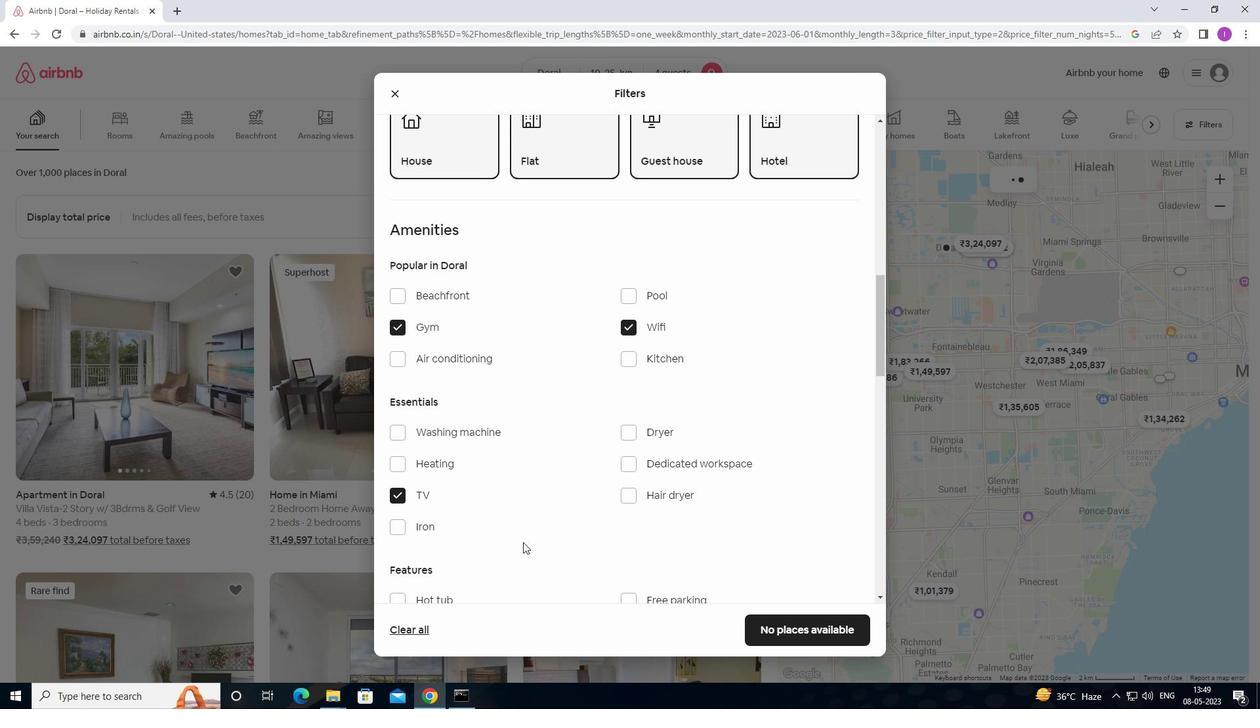 
Action: Mouse scrolled (523, 542) with delta (0, 0)
Screenshot: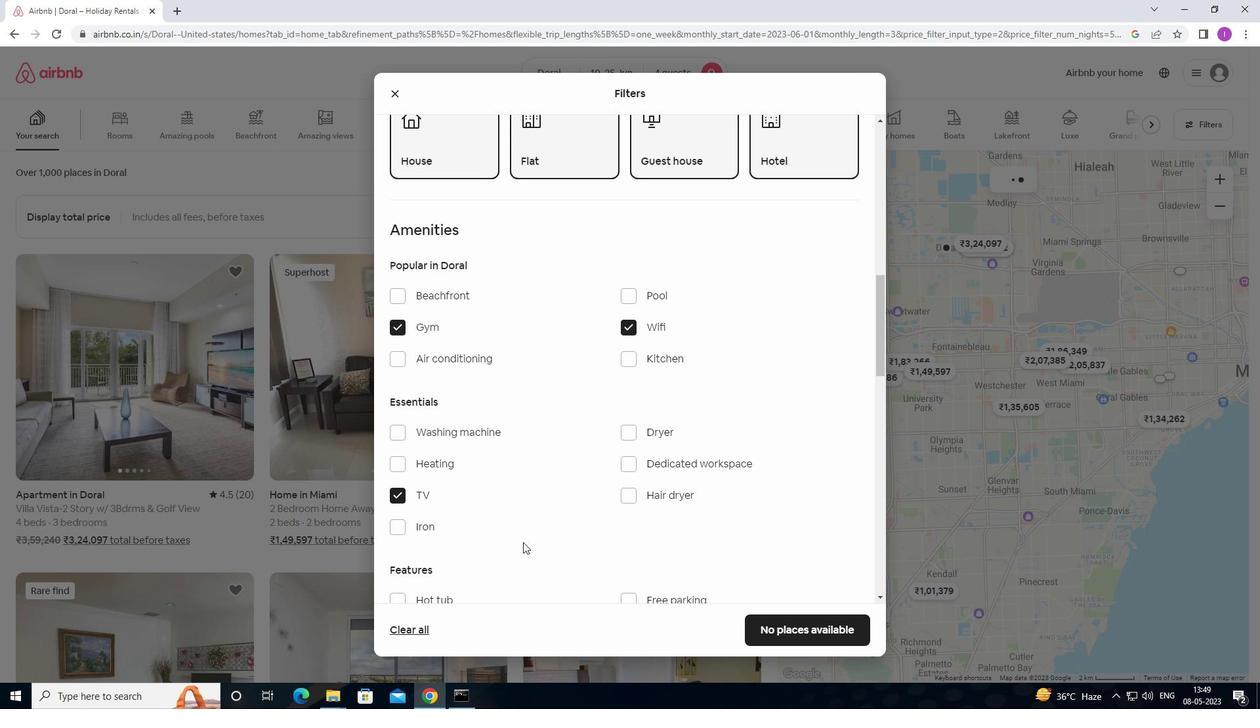 
Action: Mouse scrolled (523, 542) with delta (0, 0)
Screenshot: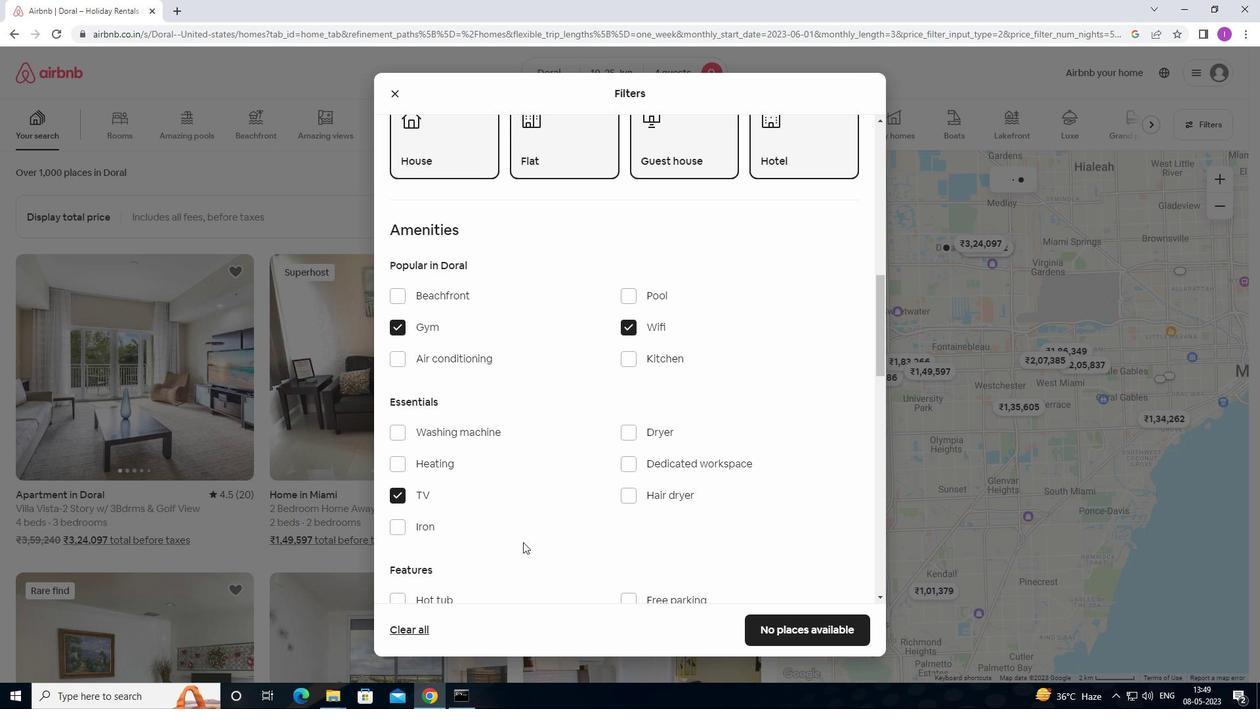
Action: Mouse moved to (631, 533)
Screenshot: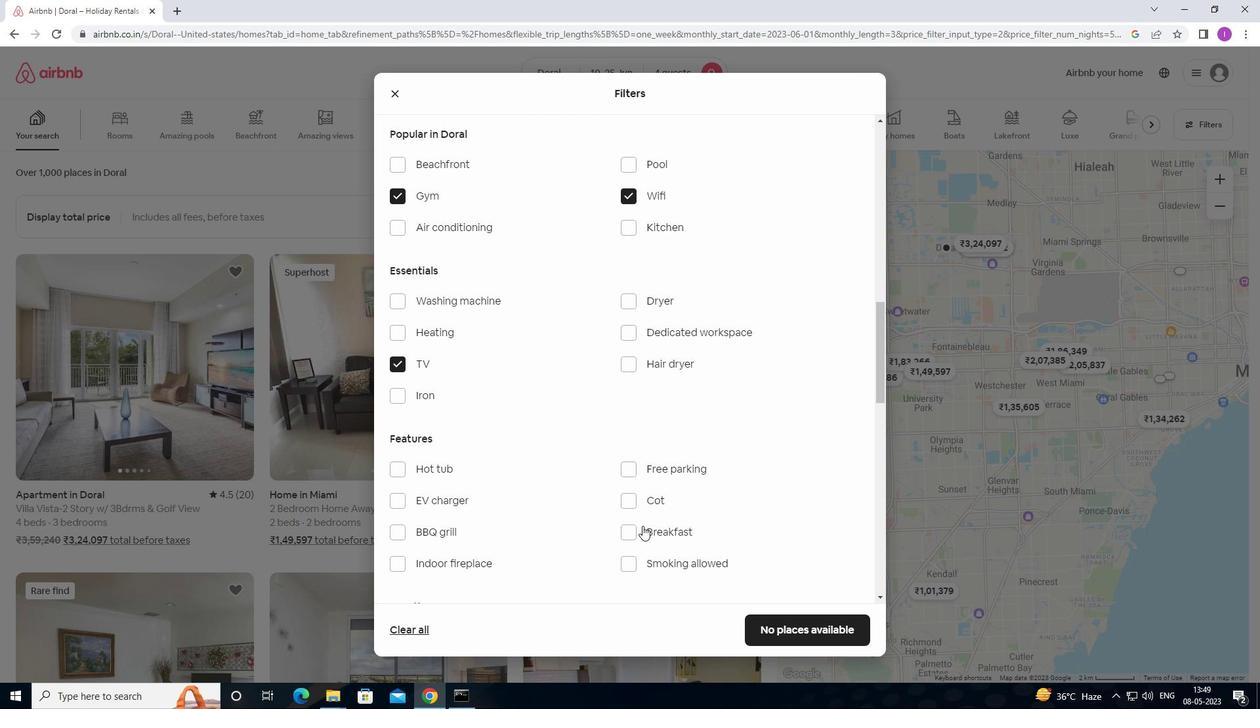 
Action: Mouse pressed left at (631, 533)
Screenshot: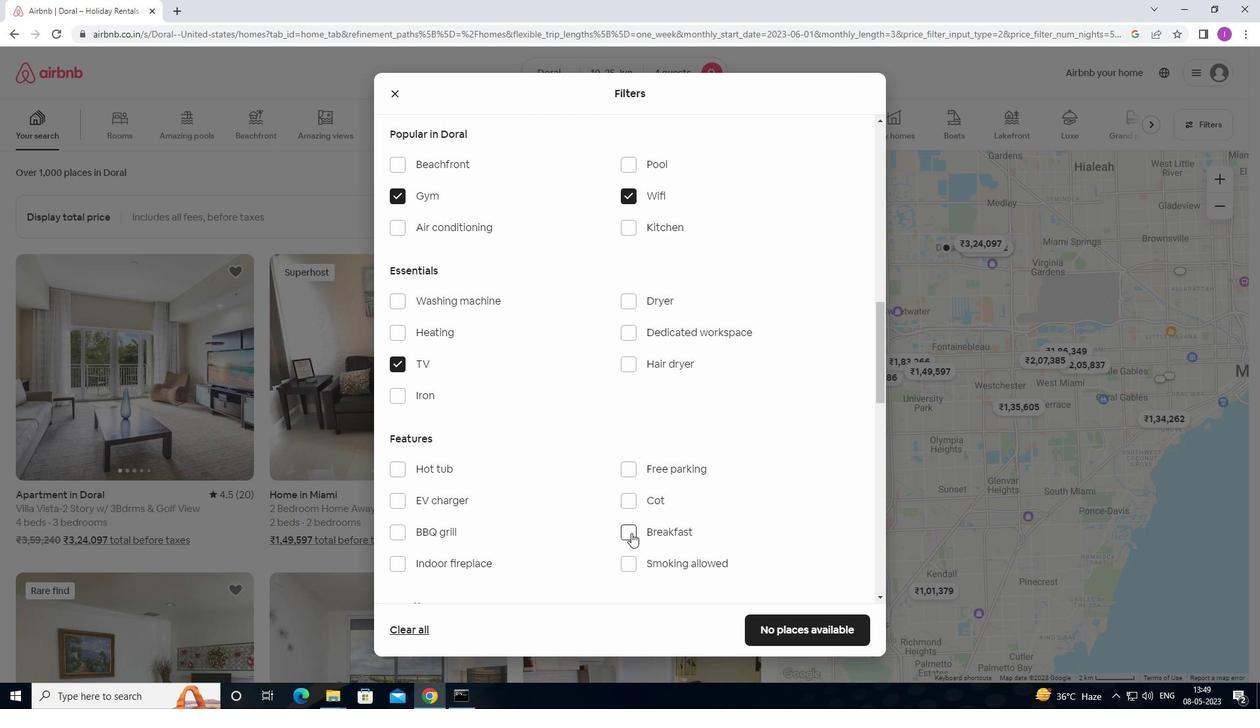 
Action: Mouse moved to (624, 472)
Screenshot: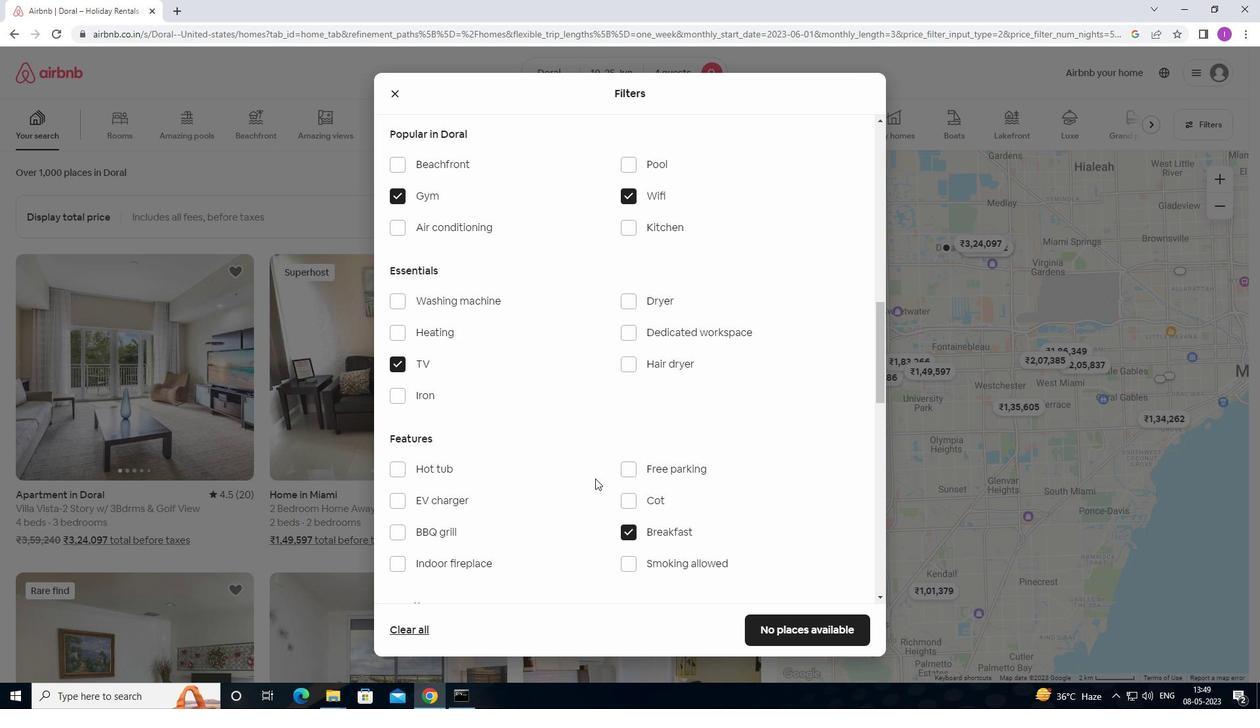 
Action: Mouse pressed left at (624, 472)
Screenshot: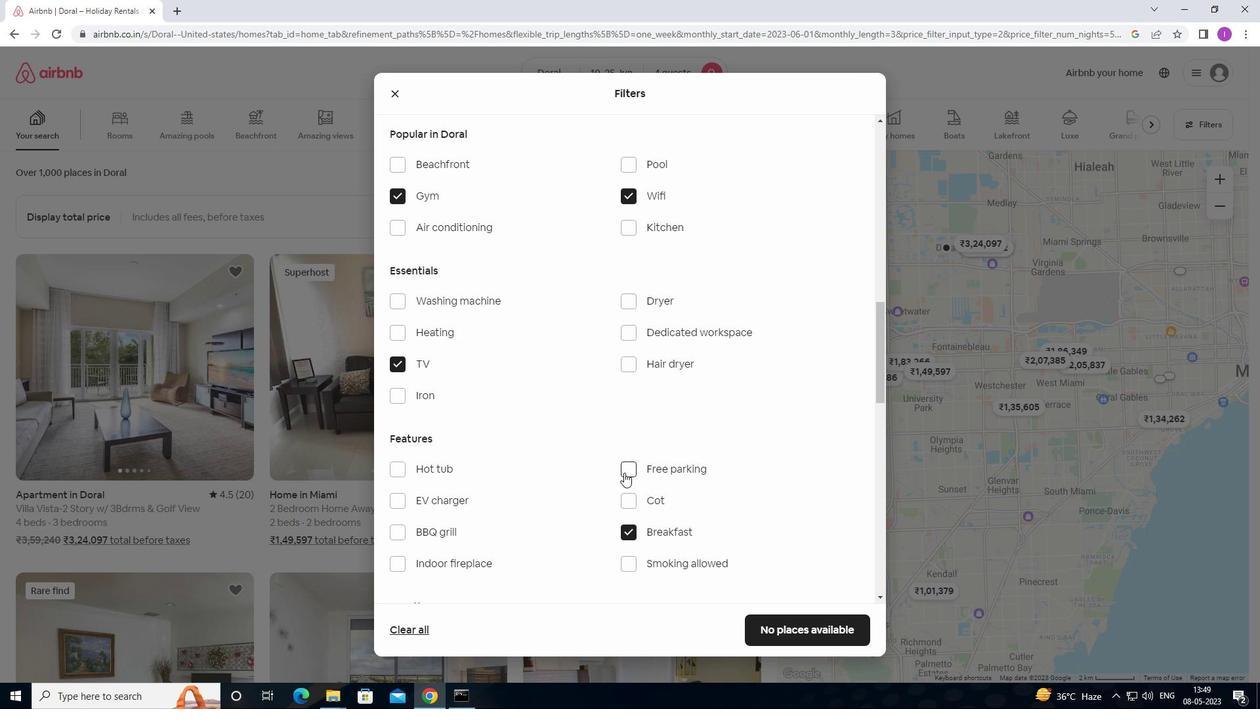 
Action: Mouse moved to (523, 535)
Screenshot: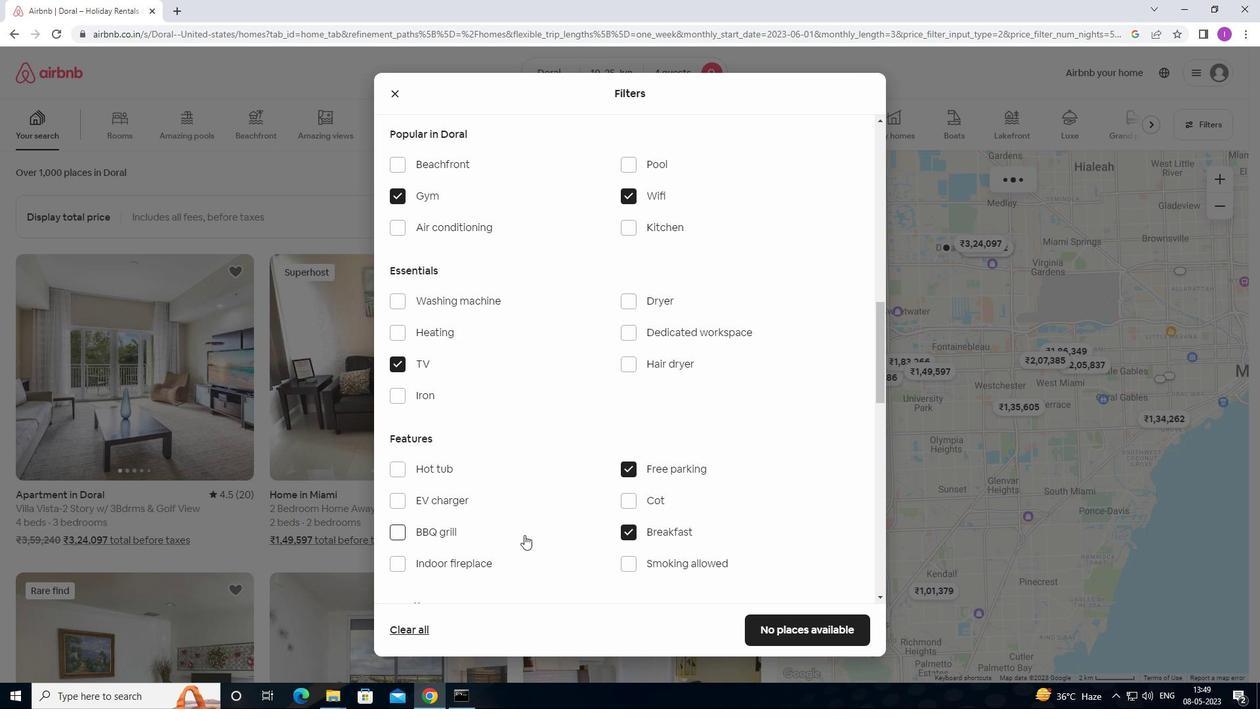 
Action: Mouse scrolled (523, 534) with delta (0, 0)
Screenshot: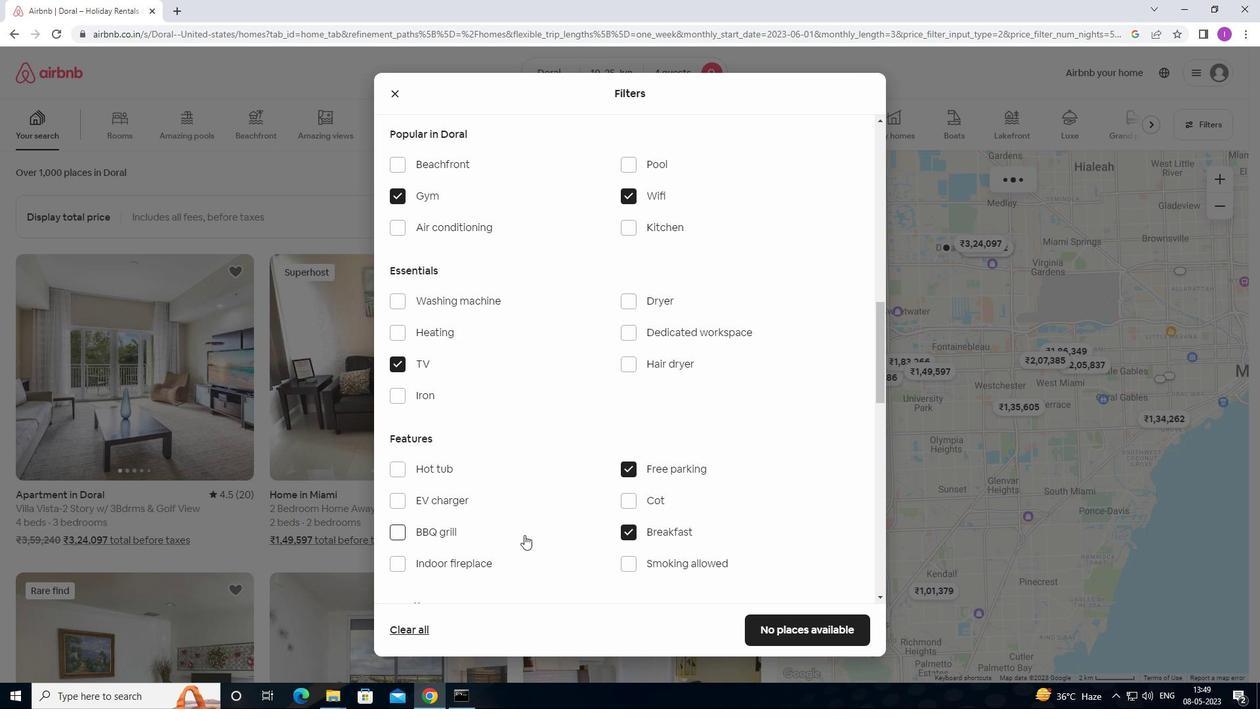 
Action: Mouse scrolled (523, 534) with delta (0, 0)
Screenshot: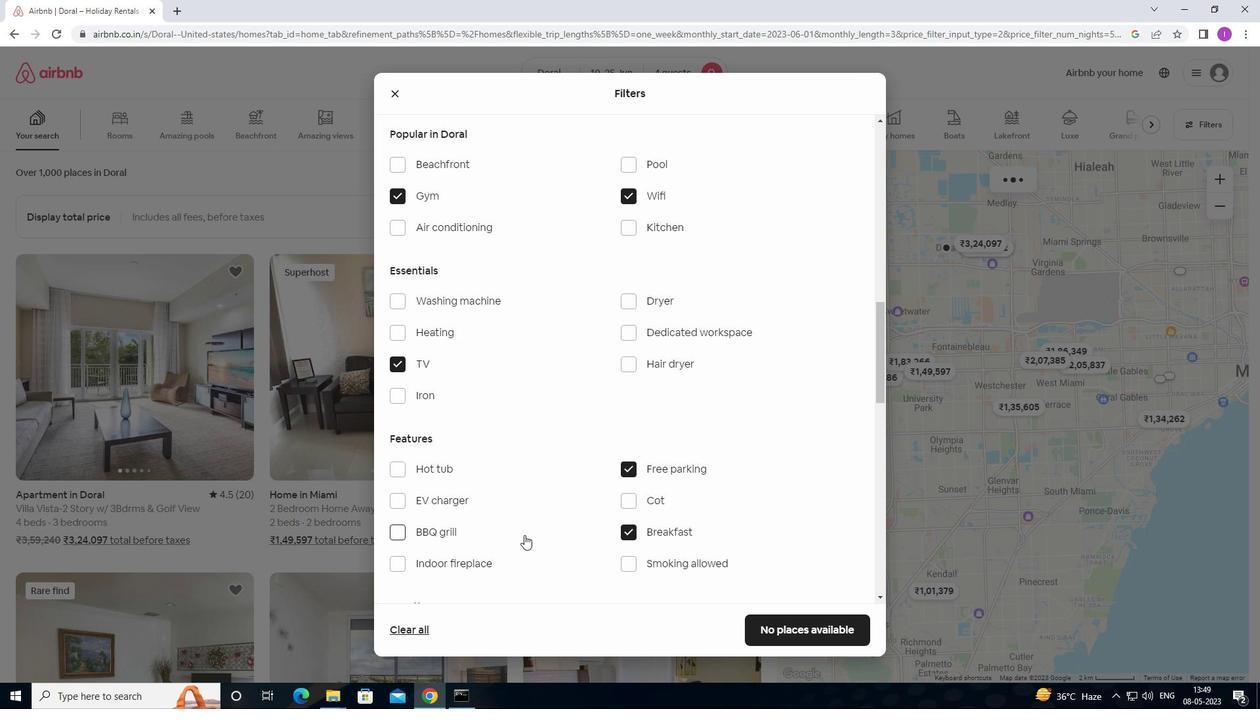 
Action: Mouse moved to (527, 529)
Screenshot: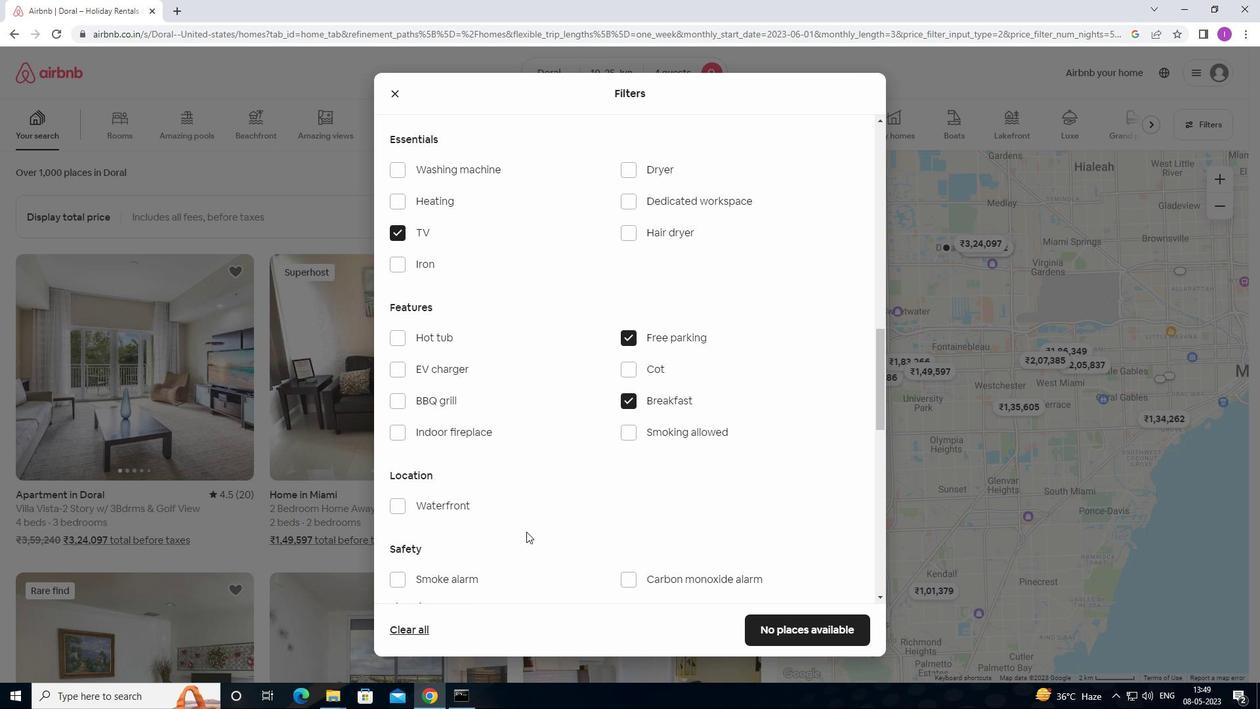 
Action: Mouse scrolled (527, 529) with delta (0, 0)
Screenshot: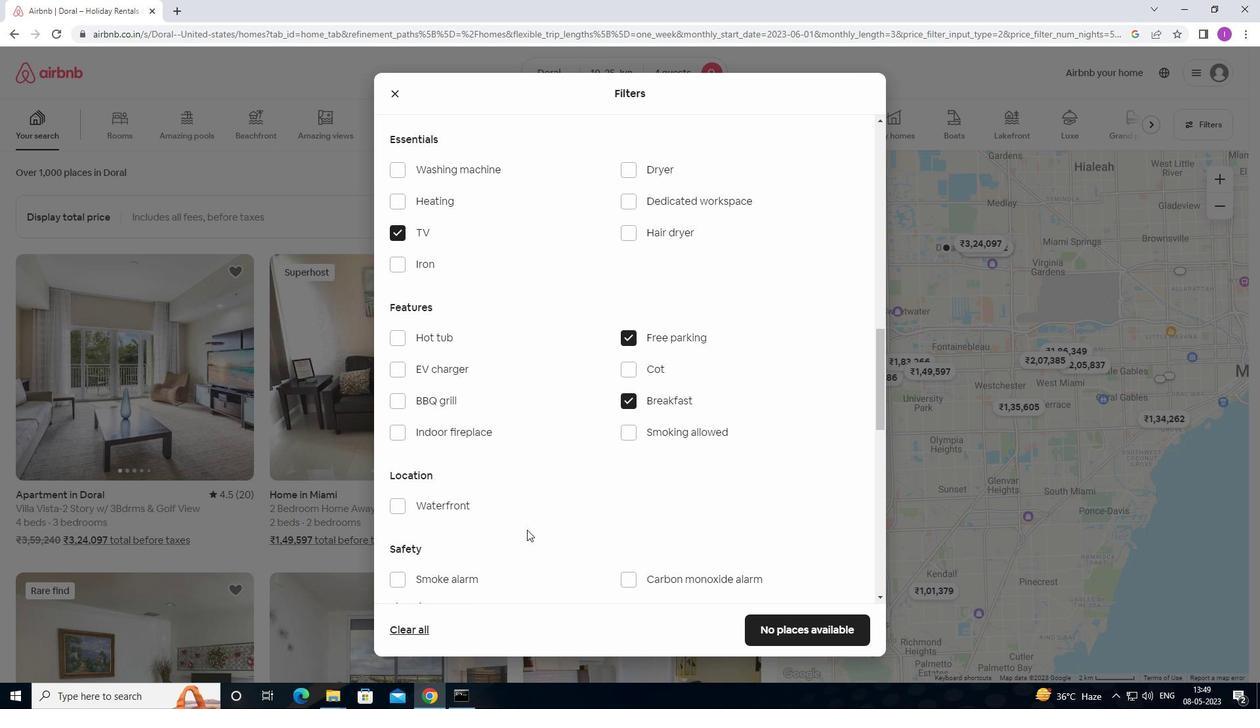 
Action: Mouse scrolled (527, 529) with delta (0, 0)
Screenshot: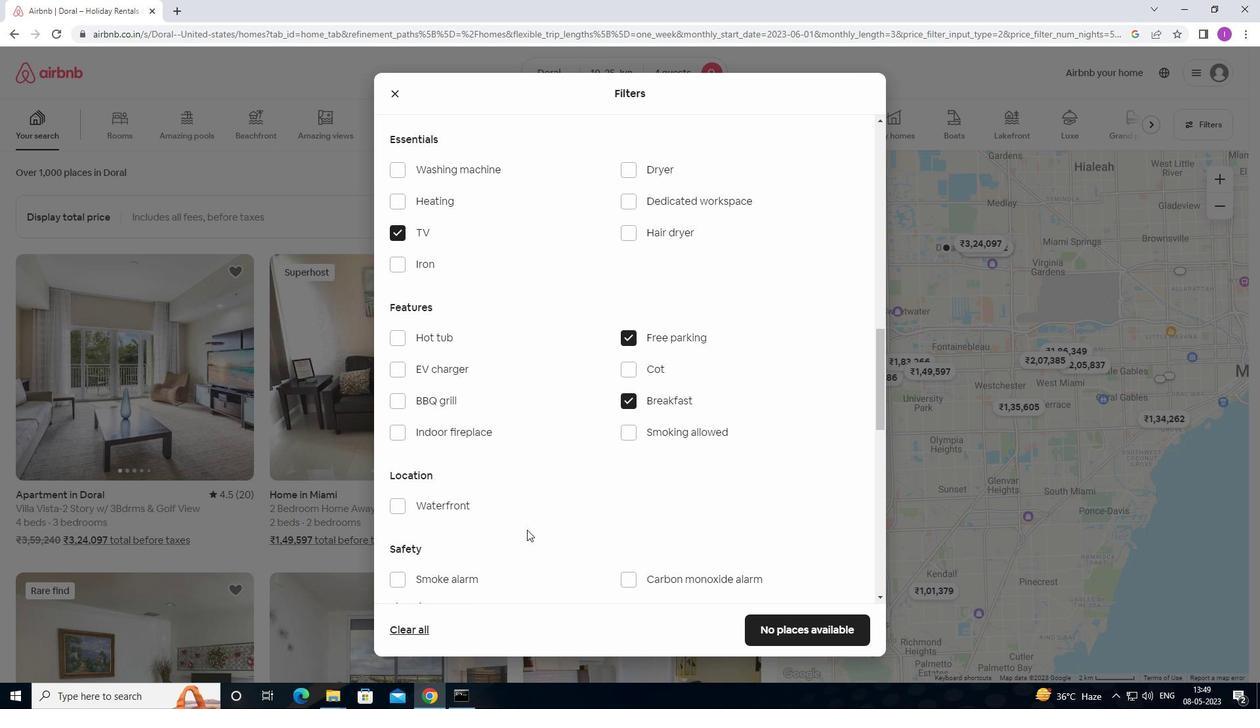 
Action: Mouse scrolled (527, 529) with delta (0, 0)
Screenshot: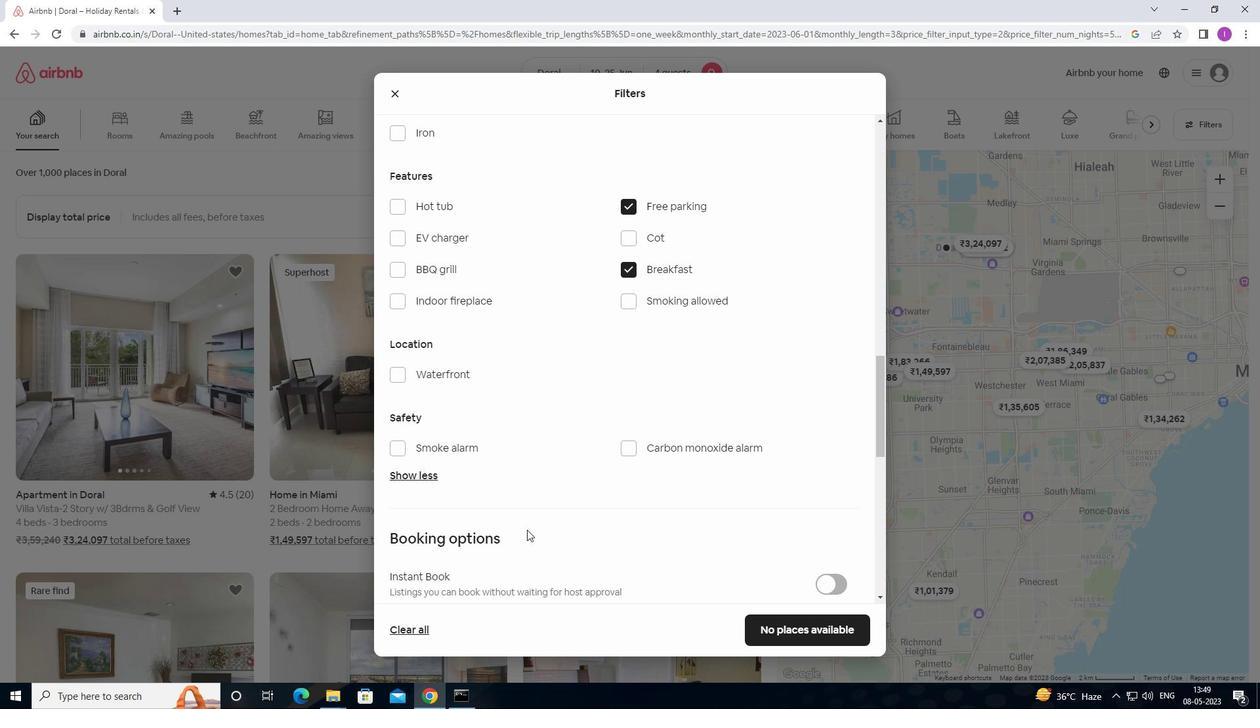 
Action: Mouse moved to (527, 529)
Screenshot: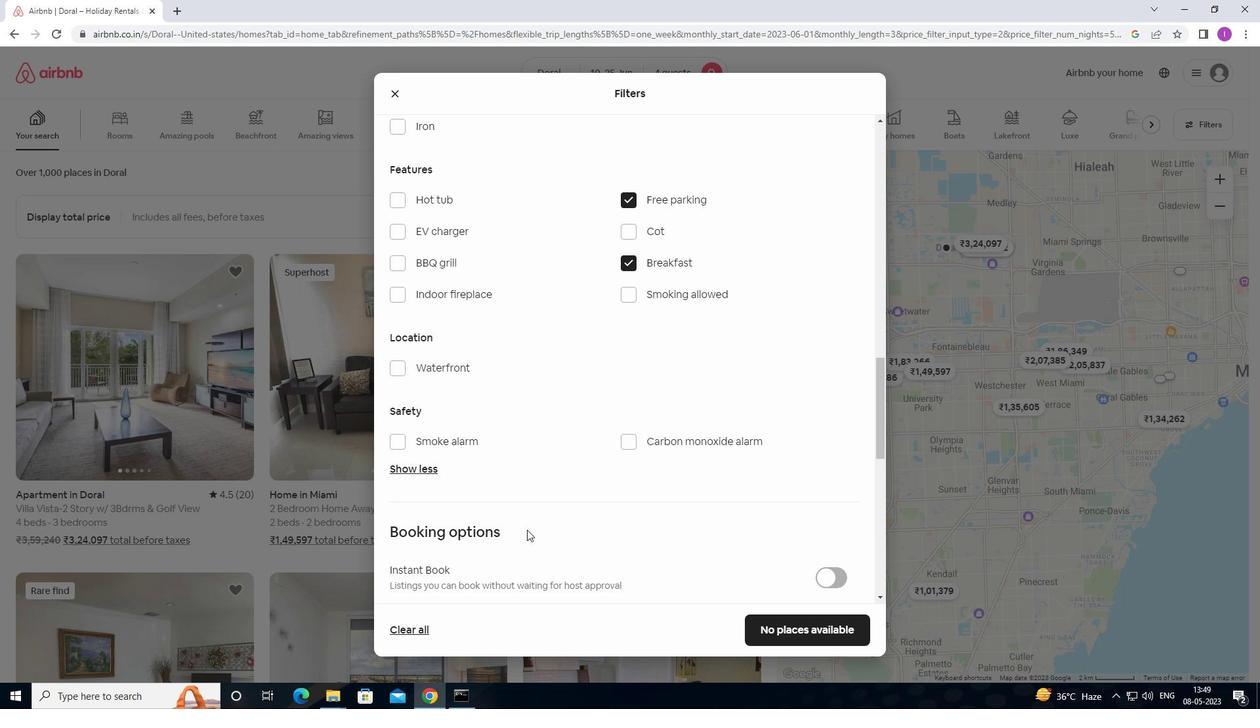 
Action: Mouse scrolled (527, 529) with delta (0, 0)
Screenshot: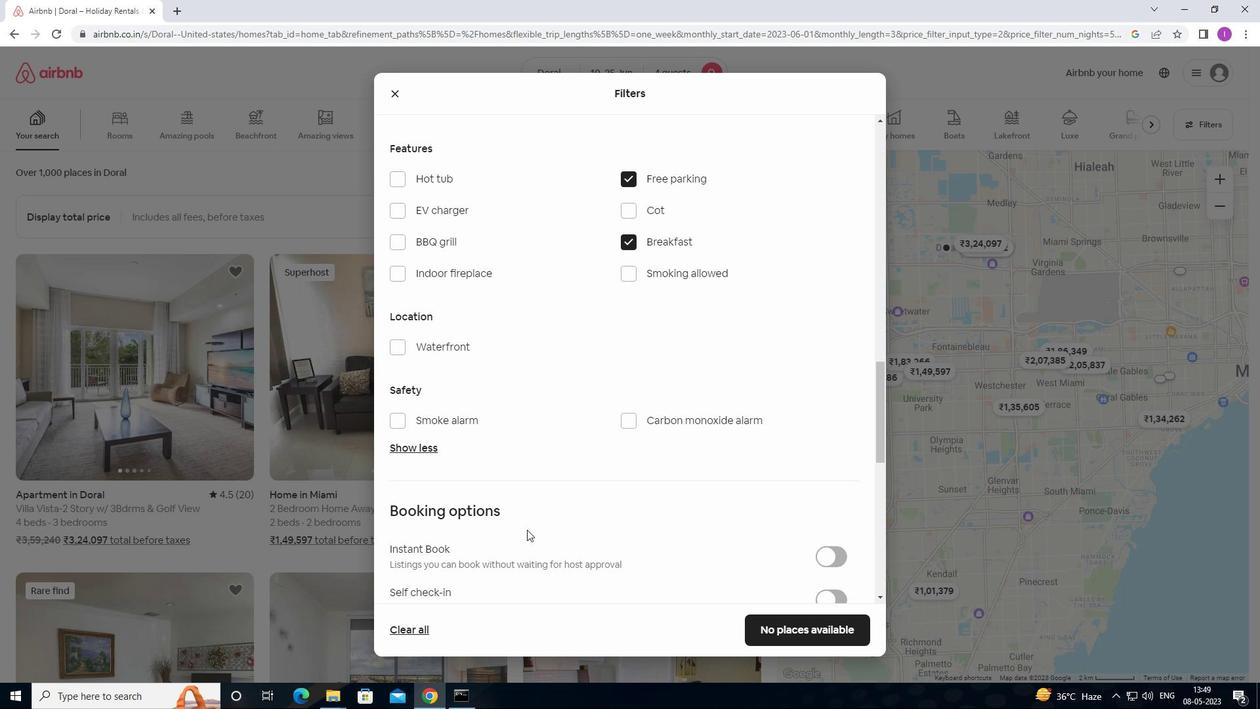 
Action: Mouse moved to (830, 504)
Screenshot: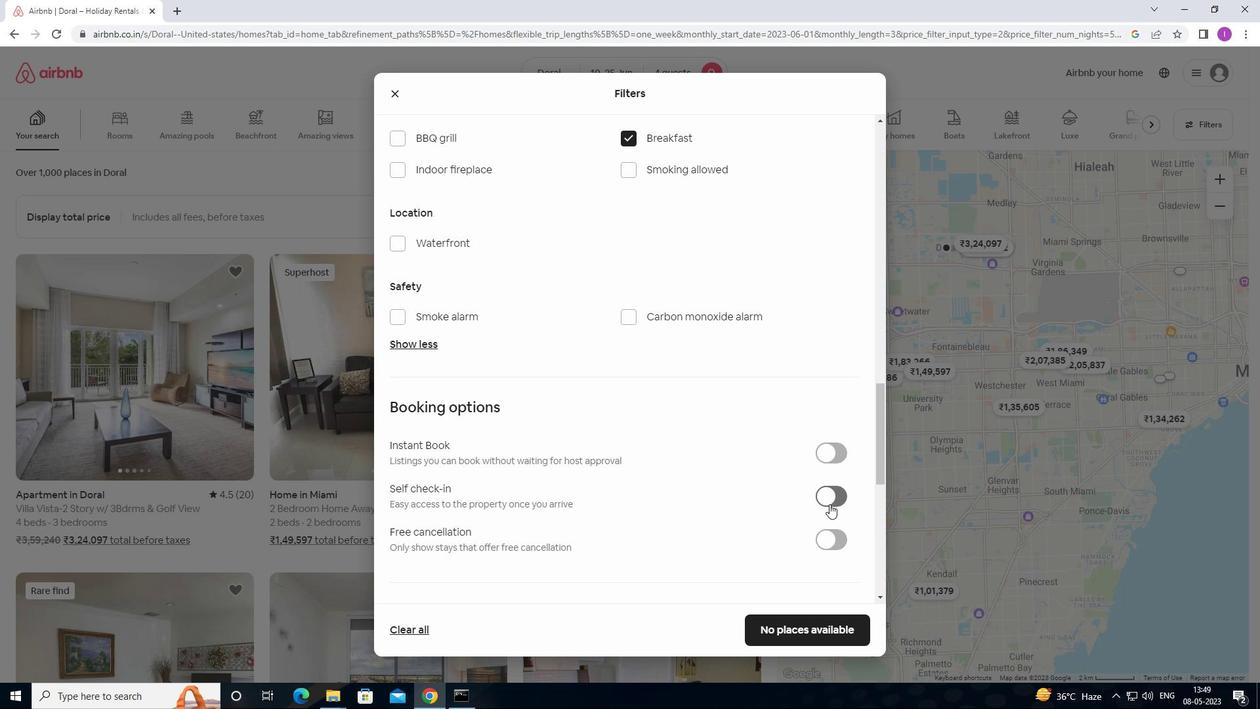 
Action: Mouse pressed left at (830, 504)
Screenshot: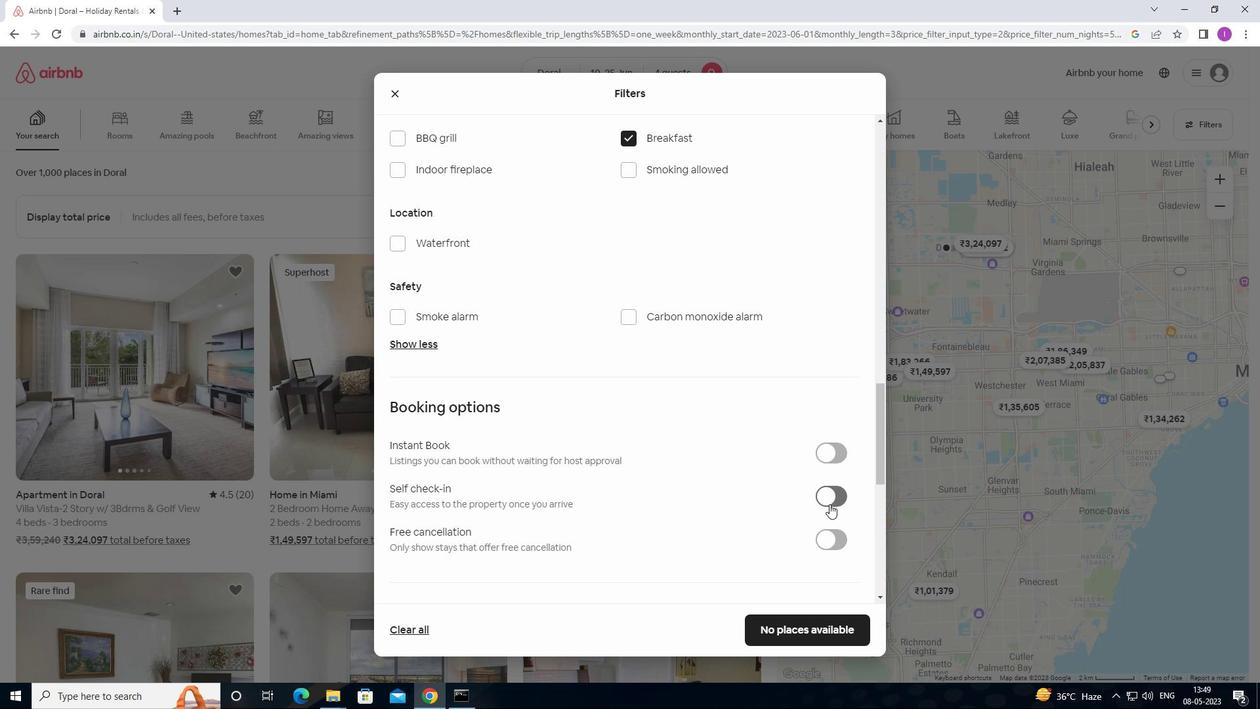 
Action: Mouse moved to (649, 508)
Screenshot: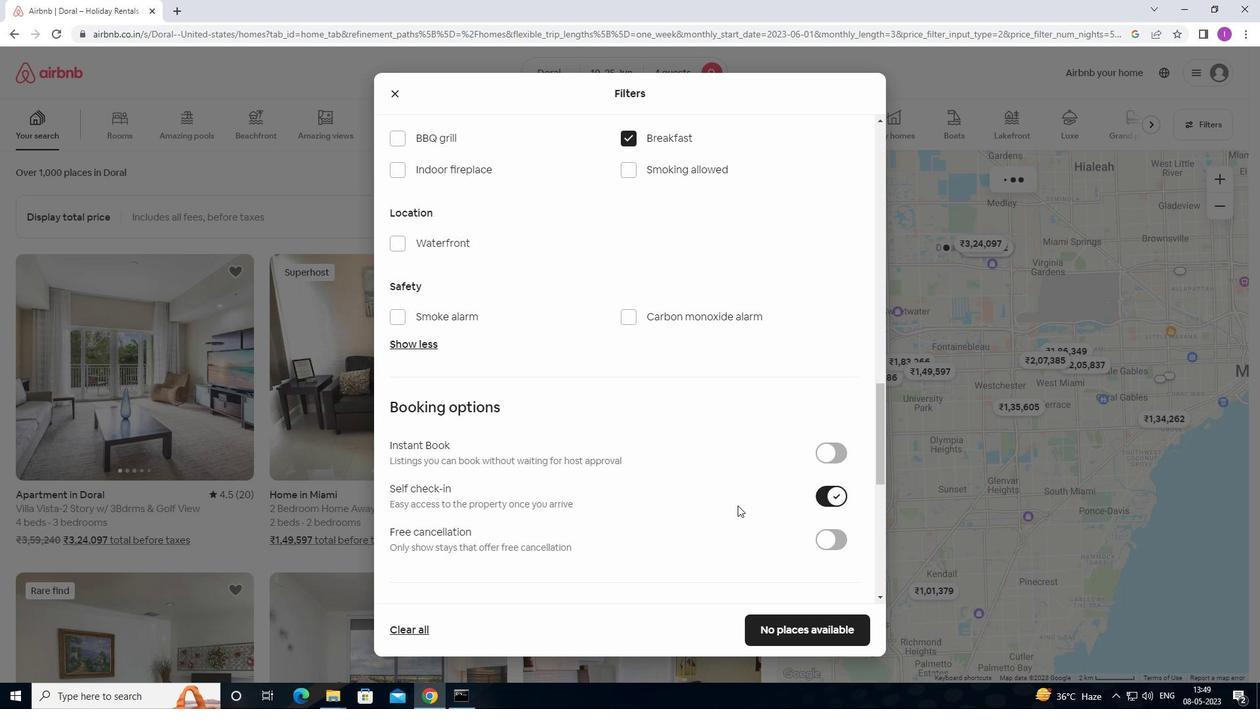 
Action: Mouse scrolled (649, 507) with delta (0, 0)
Screenshot: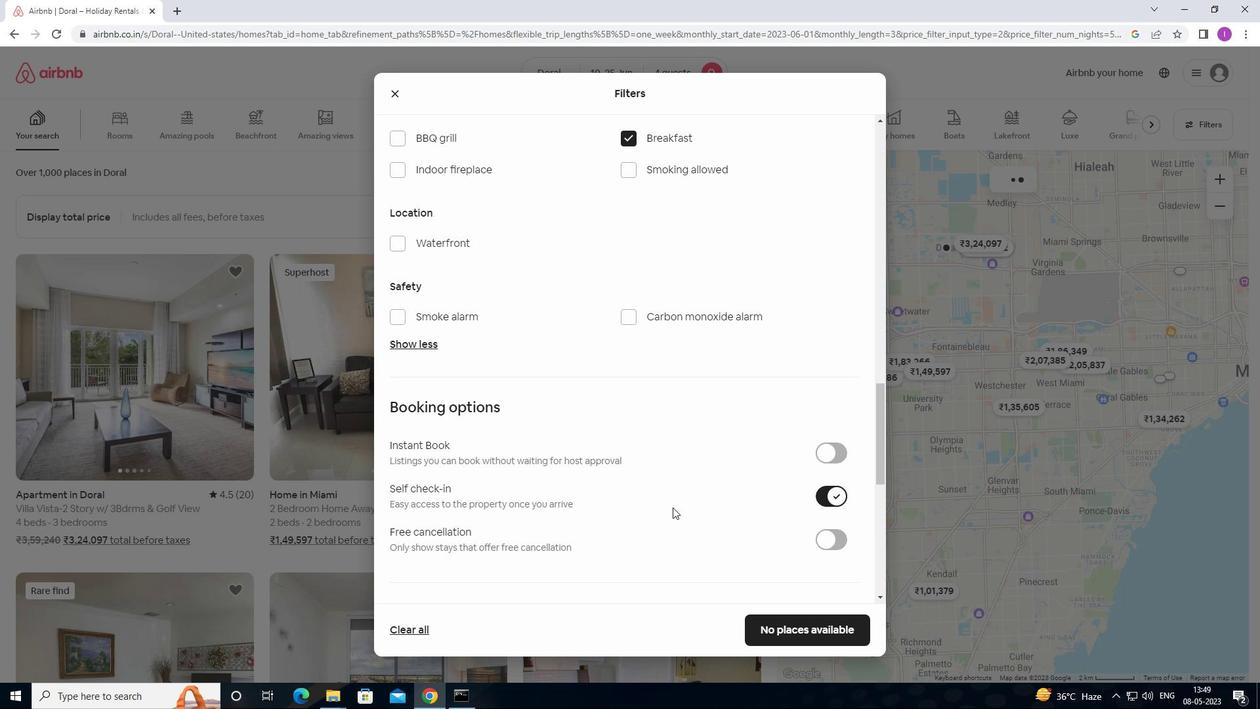 
Action: Mouse scrolled (649, 507) with delta (0, 0)
Screenshot: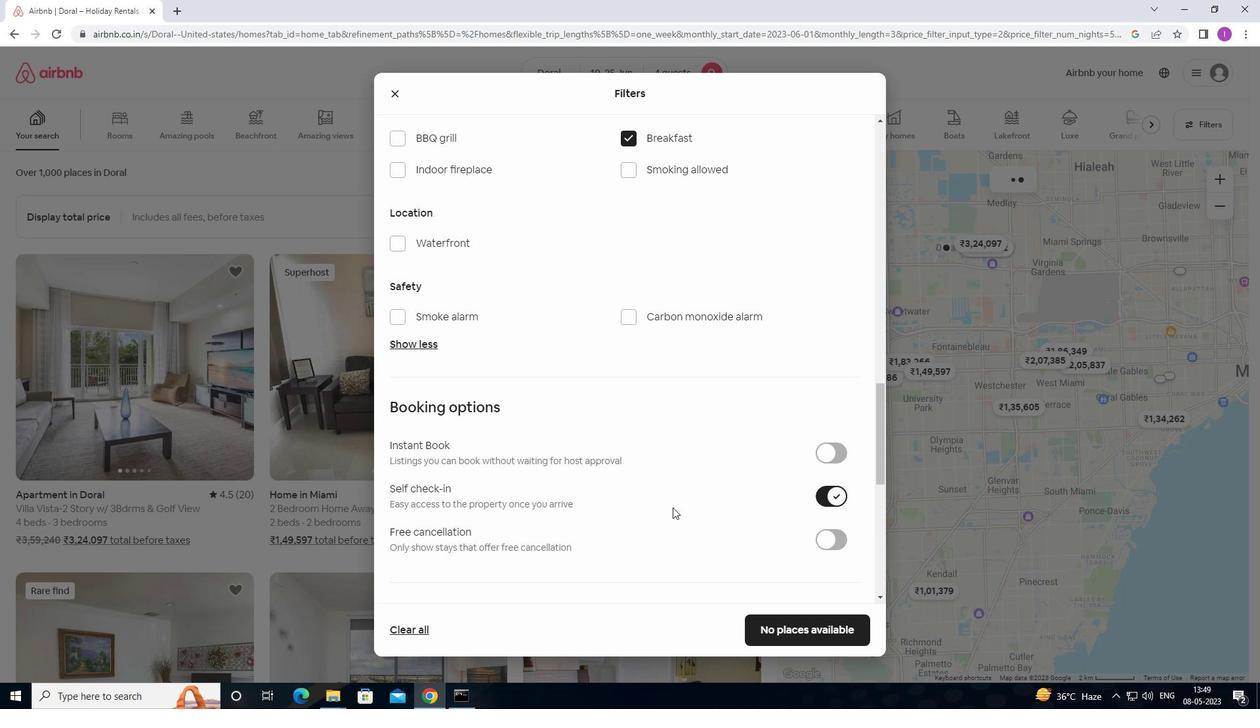 
Action: Mouse moved to (651, 502)
Screenshot: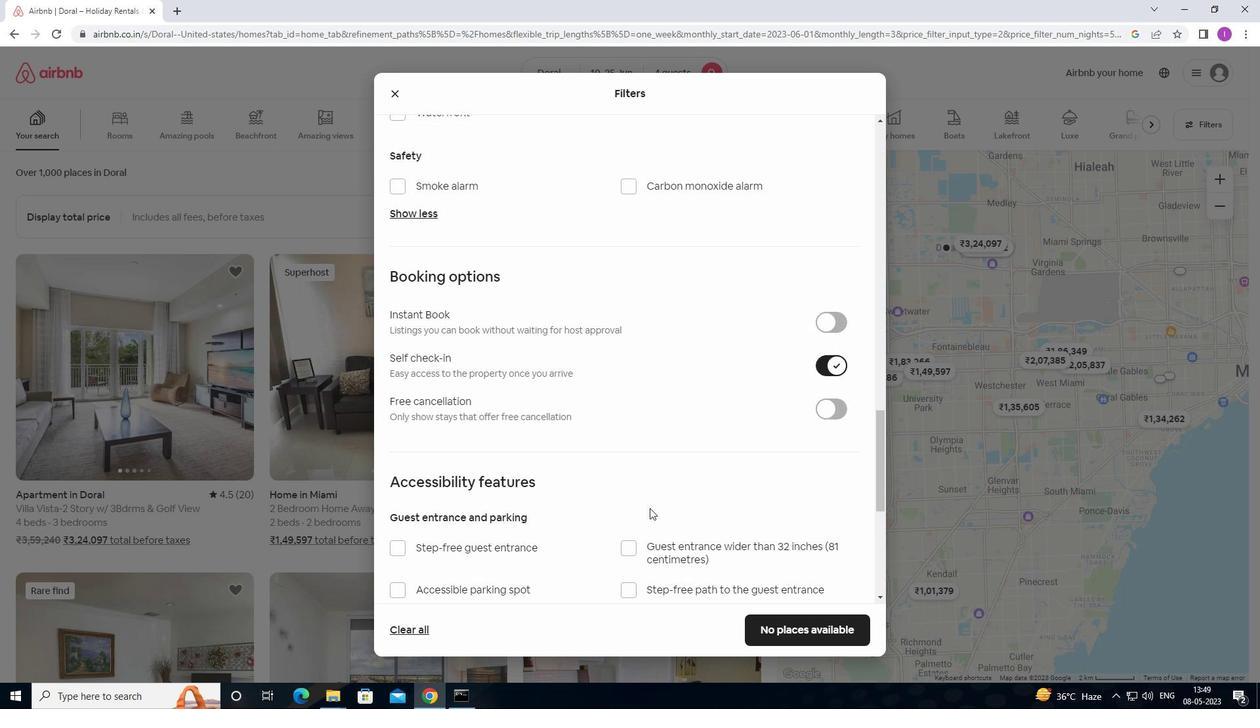
Action: Mouse scrolled (651, 501) with delta (0, 0)
Screenshot: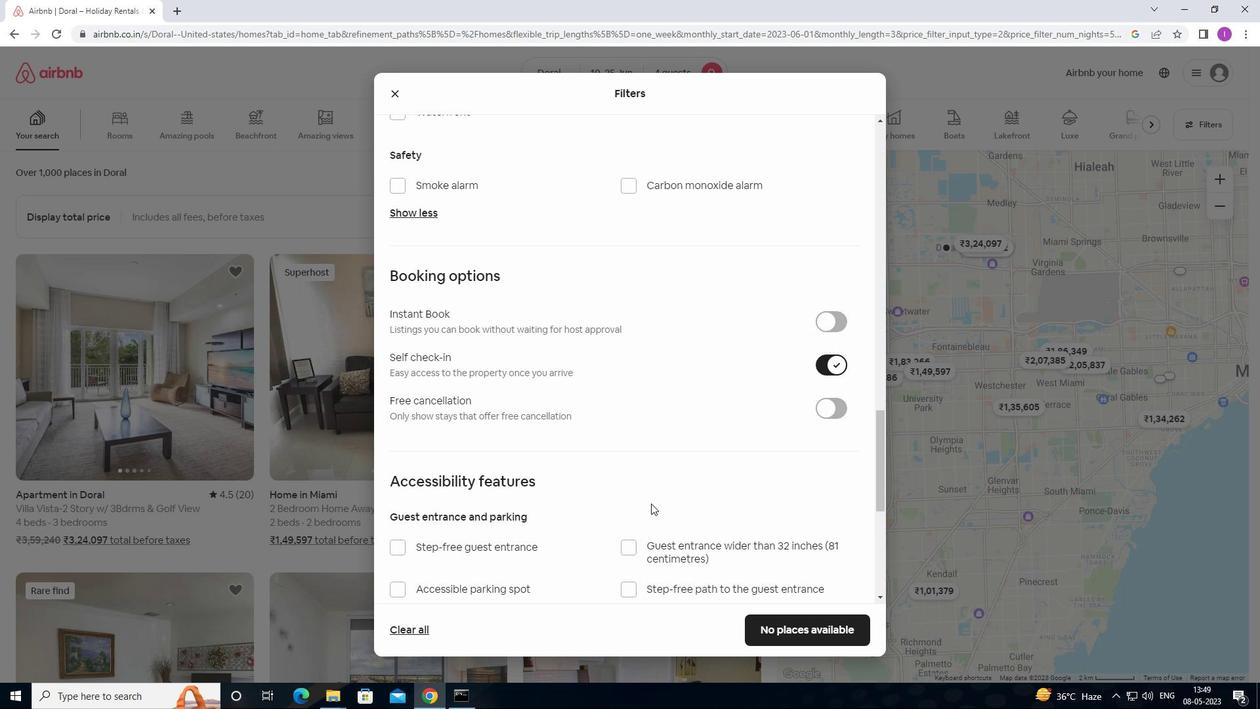 
Action: Mouse scrolled (651, 501) with delta (0, 0)
Screenshot: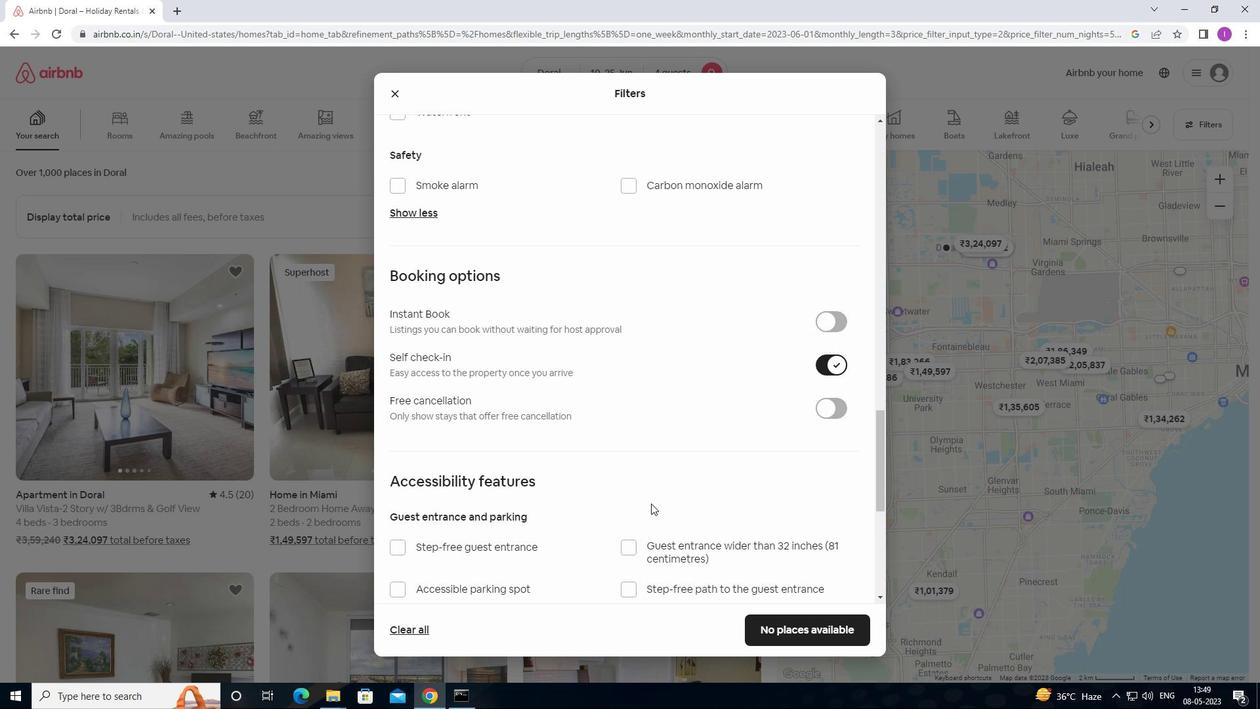 
Action: Mouse scrolled (651, 501) with delta (0, 0)
Screenshot: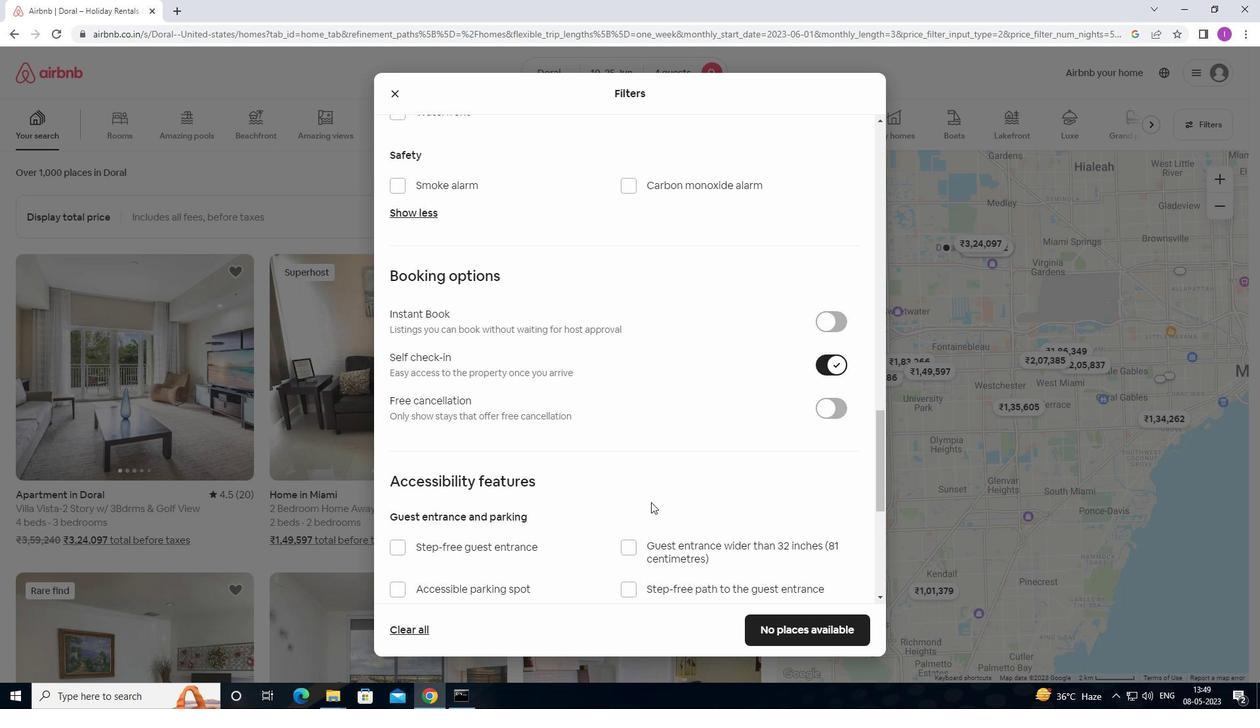 
Action: Mouse moved to (703, 500)
Screenshot: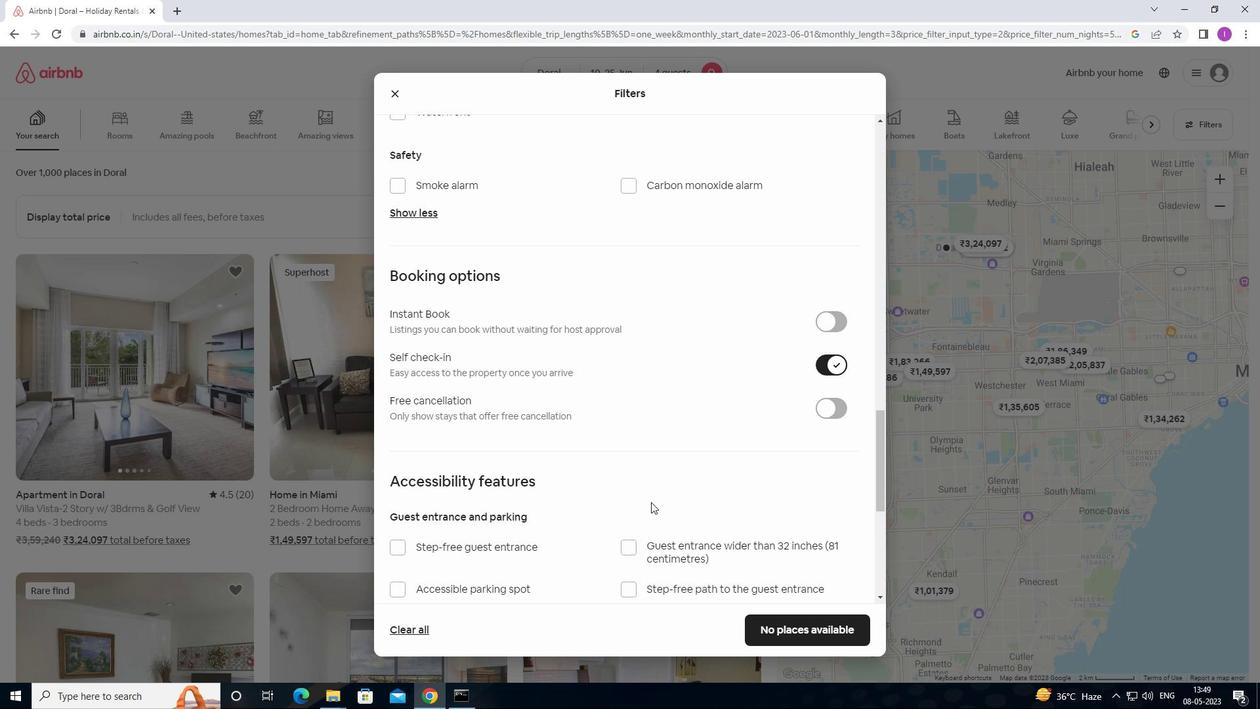 
Action: Mouse scrolled (703, 500) with delta (0, 0)
Screenshot: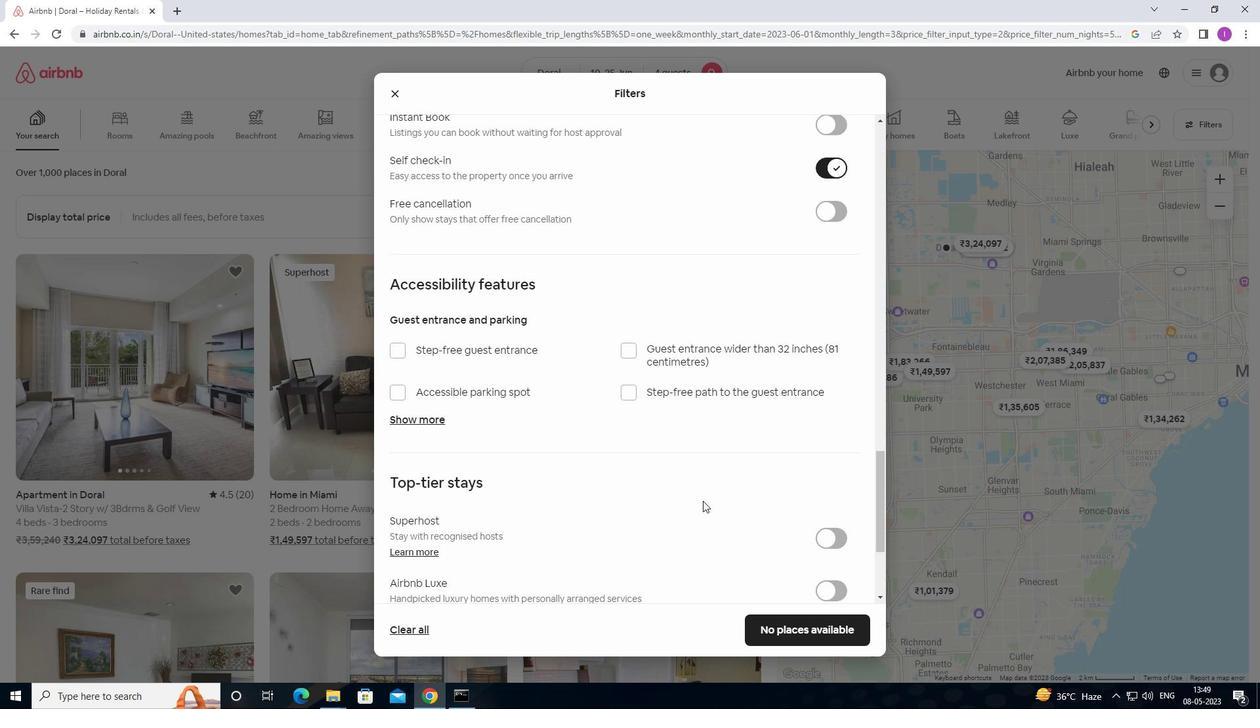 
Action: Mouse scrolled (703, 500) with delta (0, 0)
Screenshot: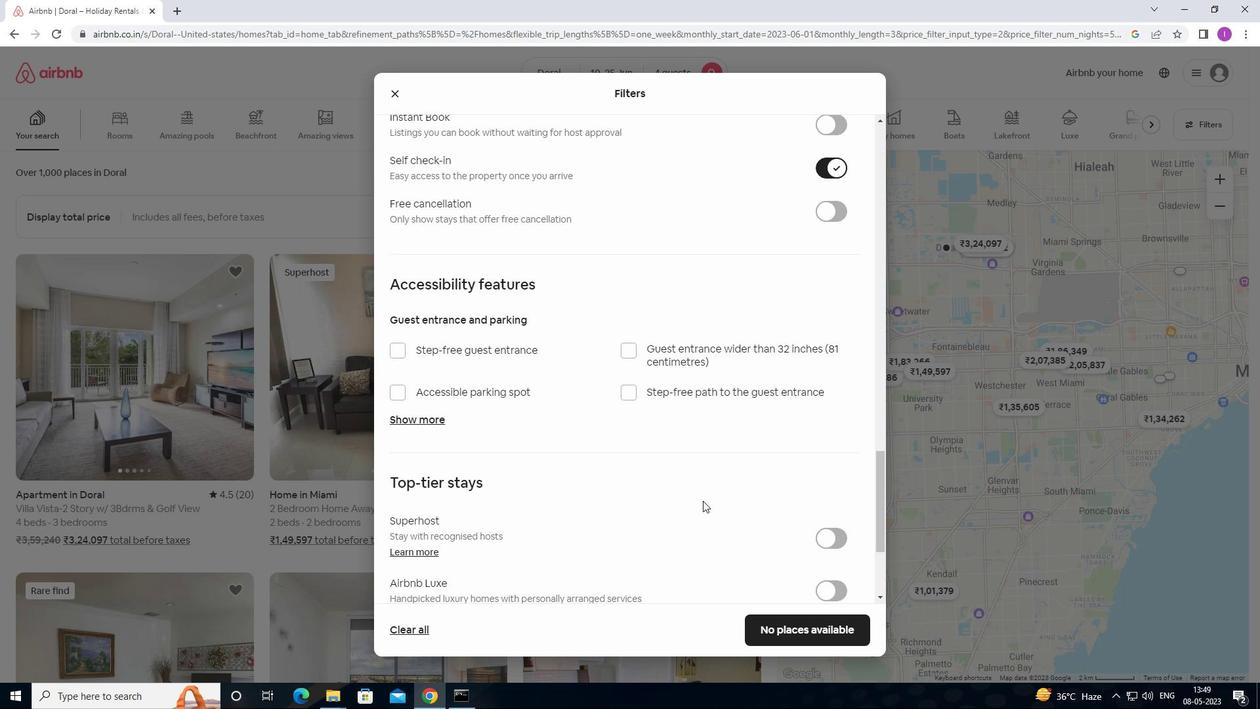 
Action: Mouse moved to (705, 500)
Screenshot: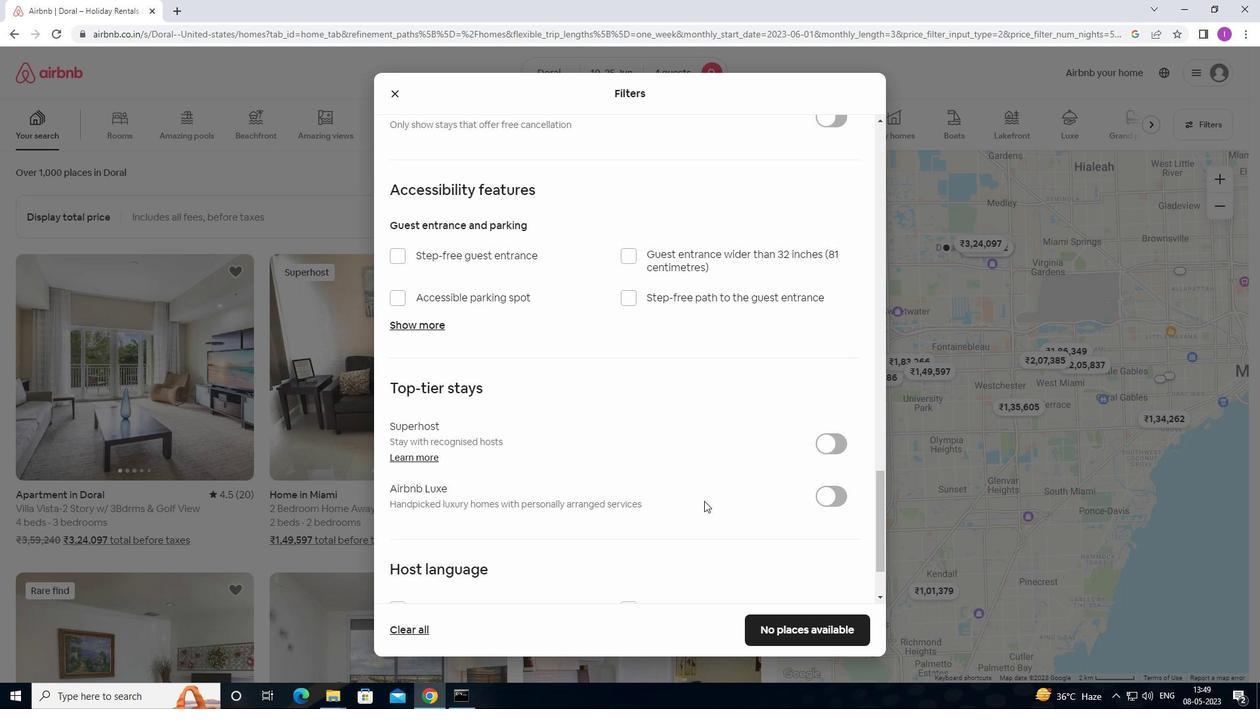 
Action: Mouse scrolled (705, 500) with delta (0, 0)
Screenshot: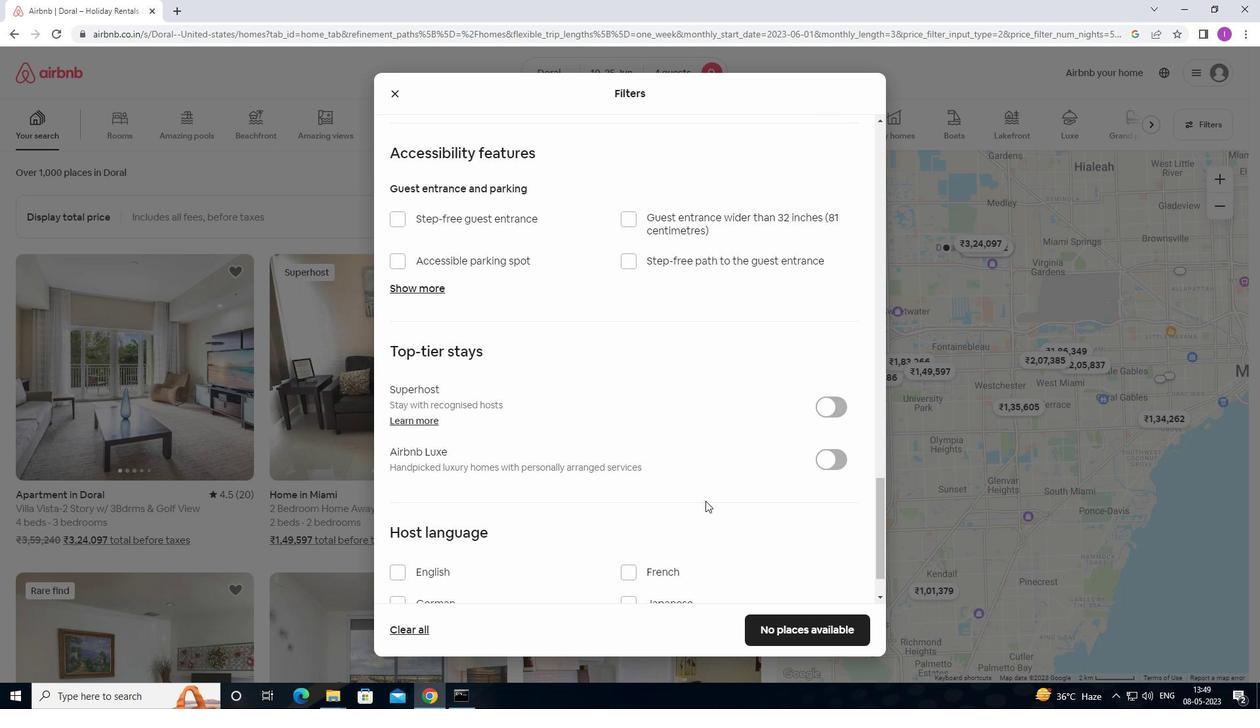 
Action: Mouse moved to (706, 500)
Screenshot: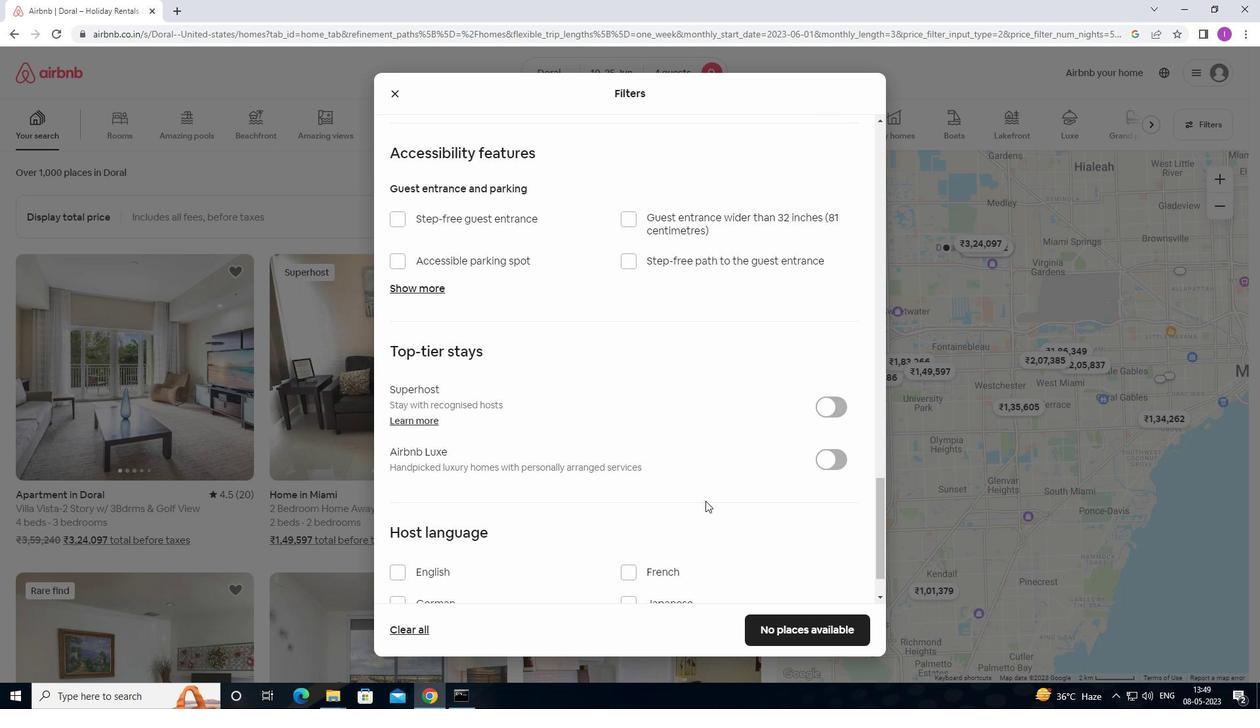 
Action: Mouse scrolled (706, 500) with delta (0, 0)
Screenshot: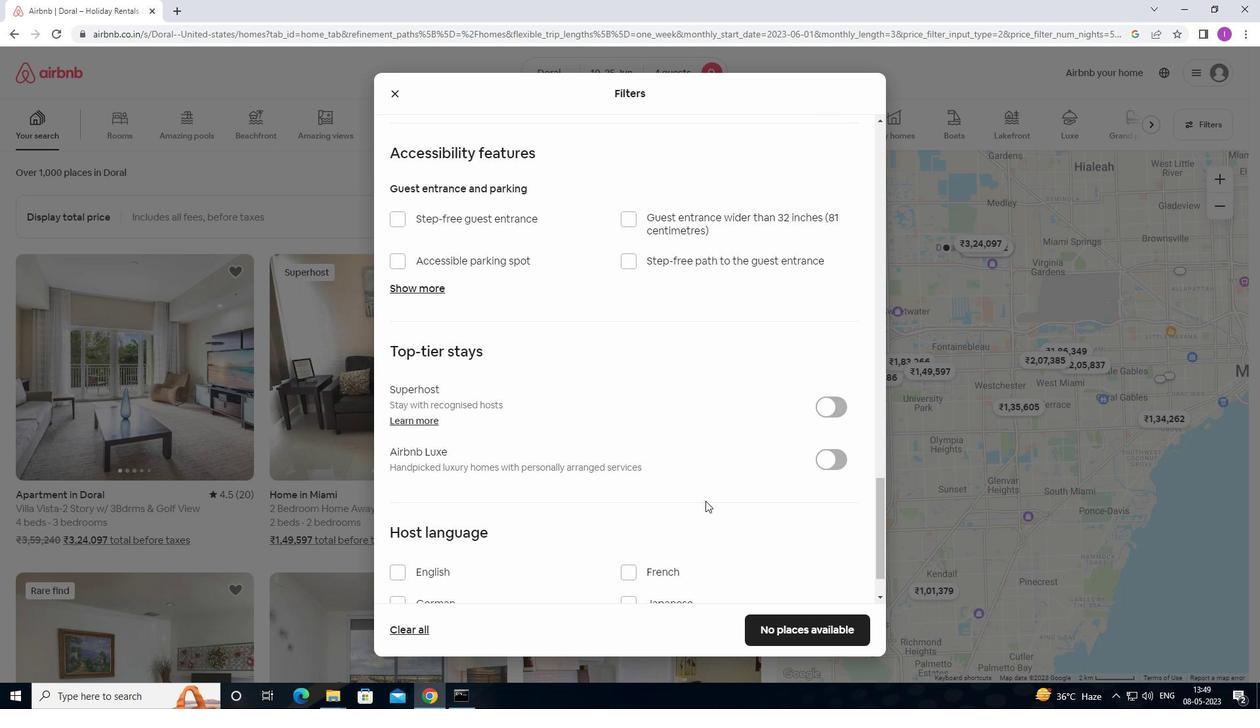 
Action: Mouse moved to (707, 500)
Screenshot: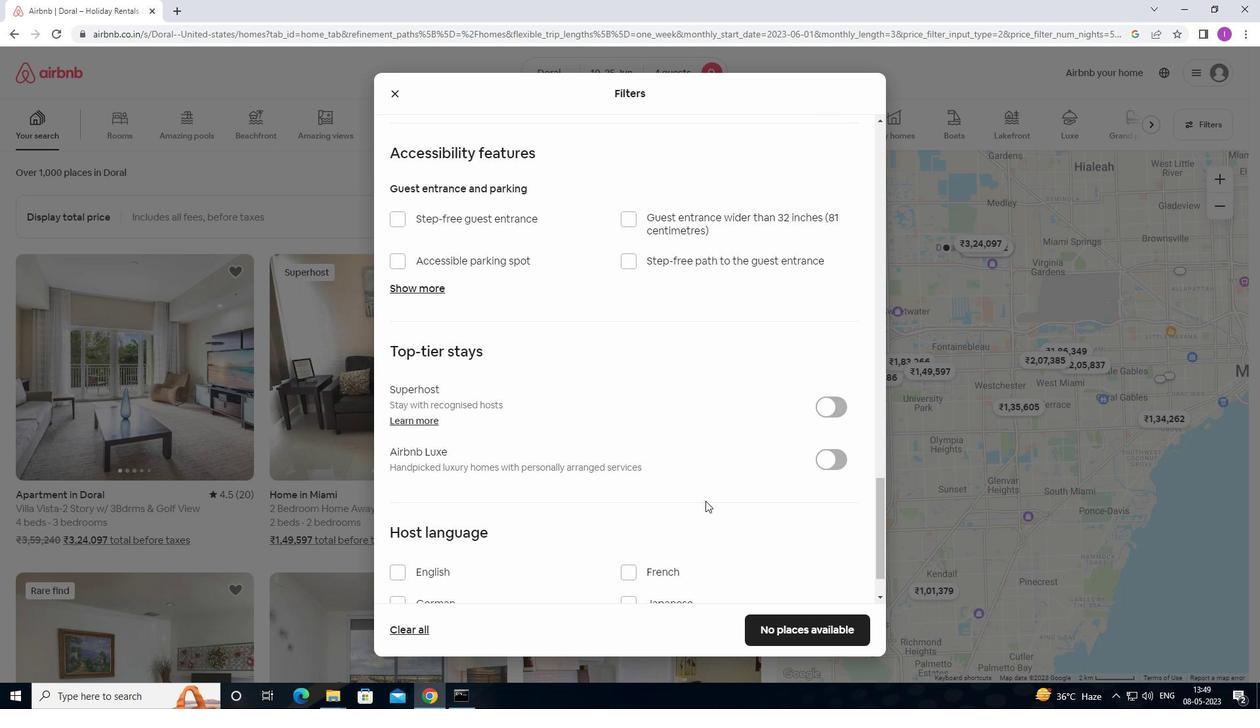 
Action: Mouse scrolled (707, 500) with delta (0, 0)
Screenshot: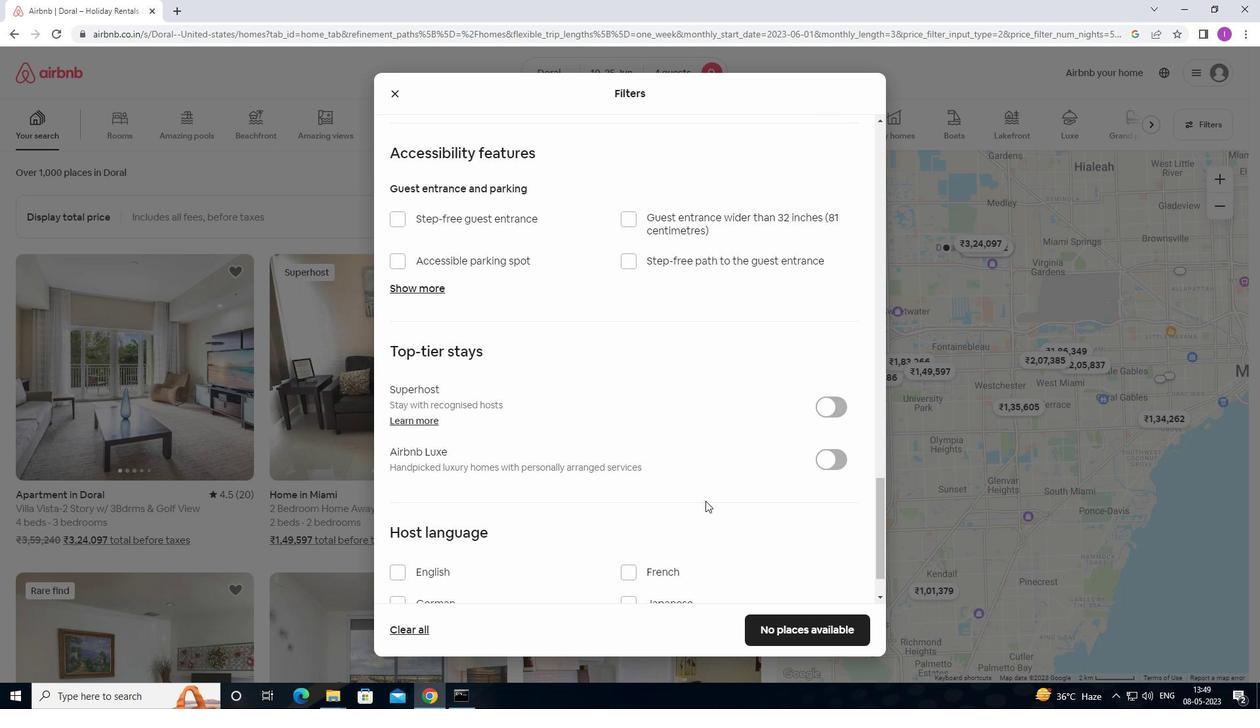 
Action: Mouse scrolled (707, 500) with delta (0, 0)
Screenshot: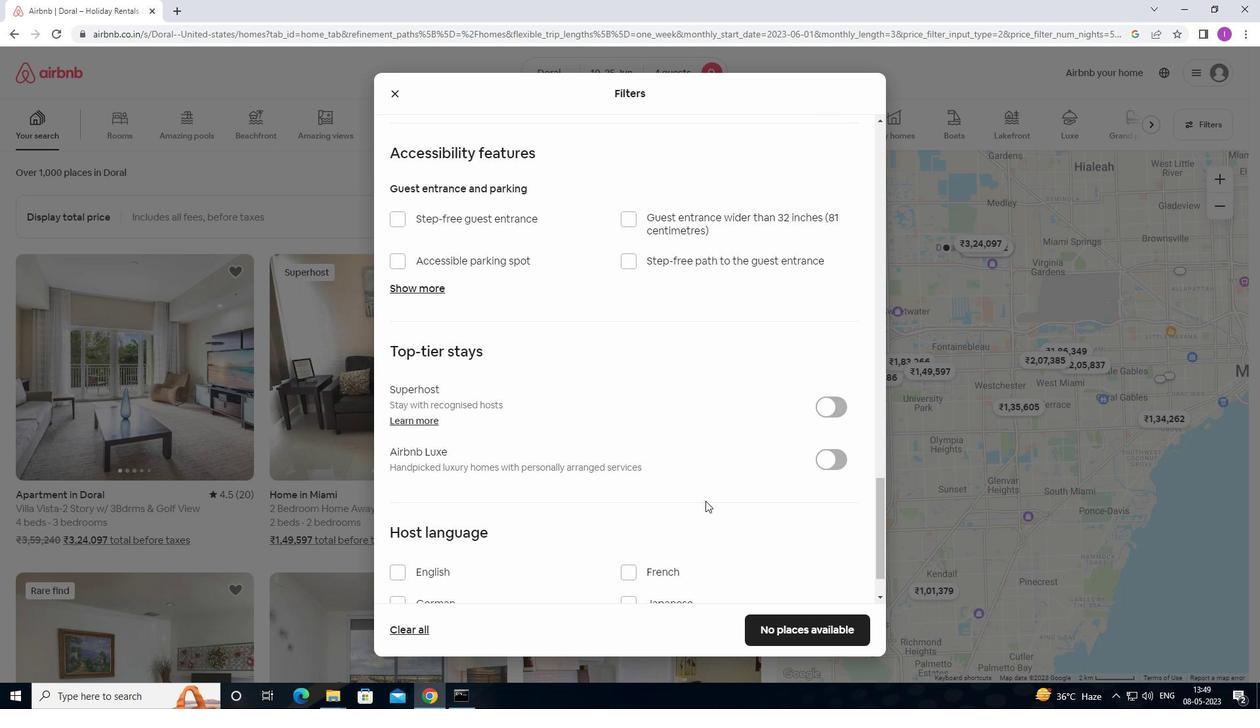 
Action: Mouse moved to (393, 512)
Screenshot: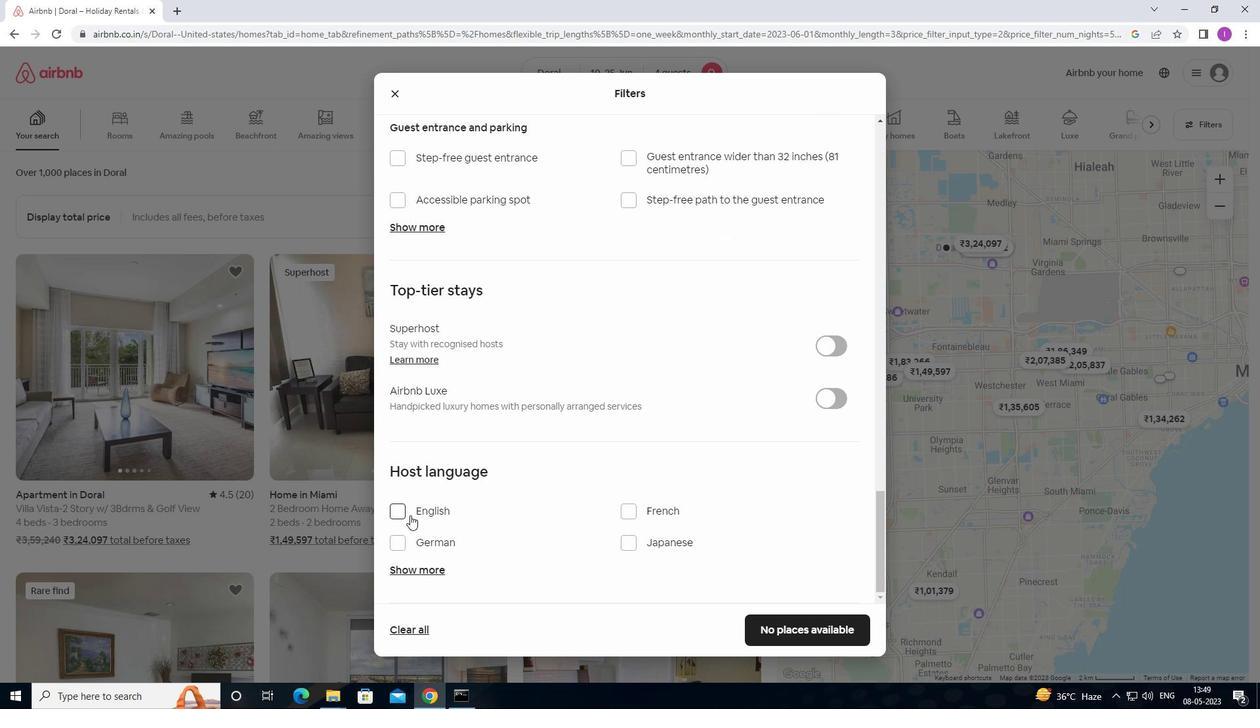 
Action: Mouse pressed left at (393, 512)
Screenshot: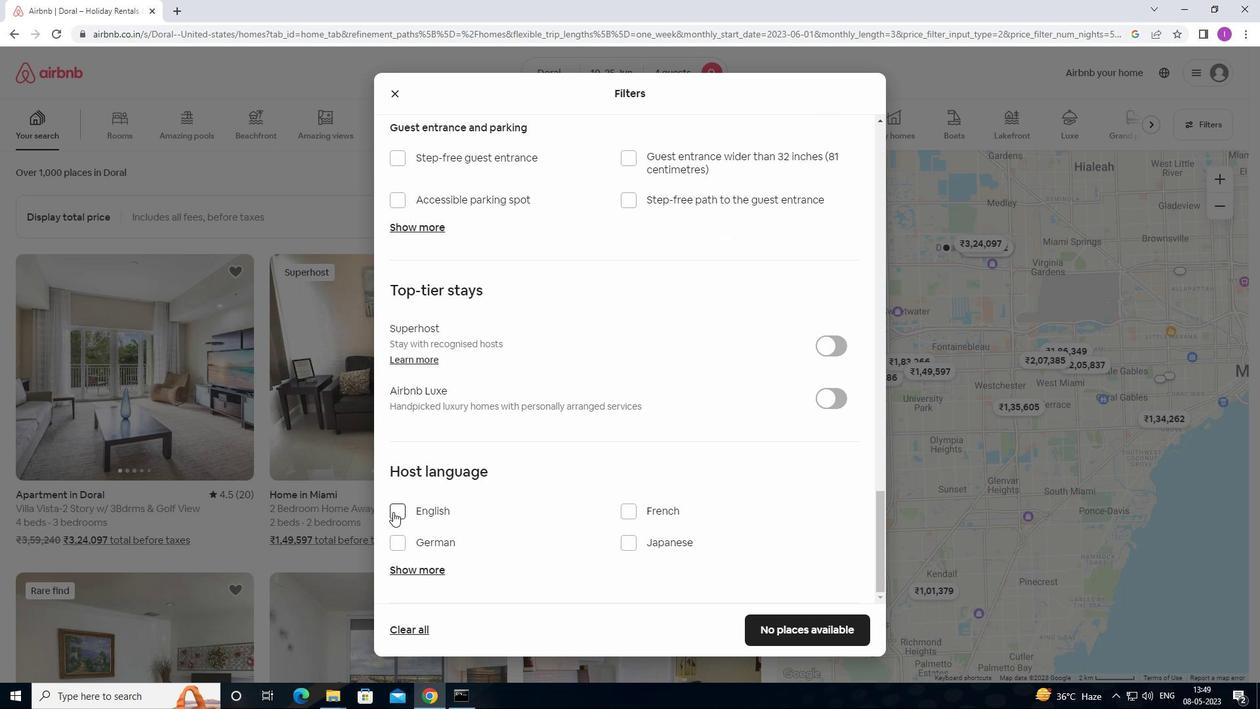 
Action: Mouse moved to (847, 619)
Screenshot: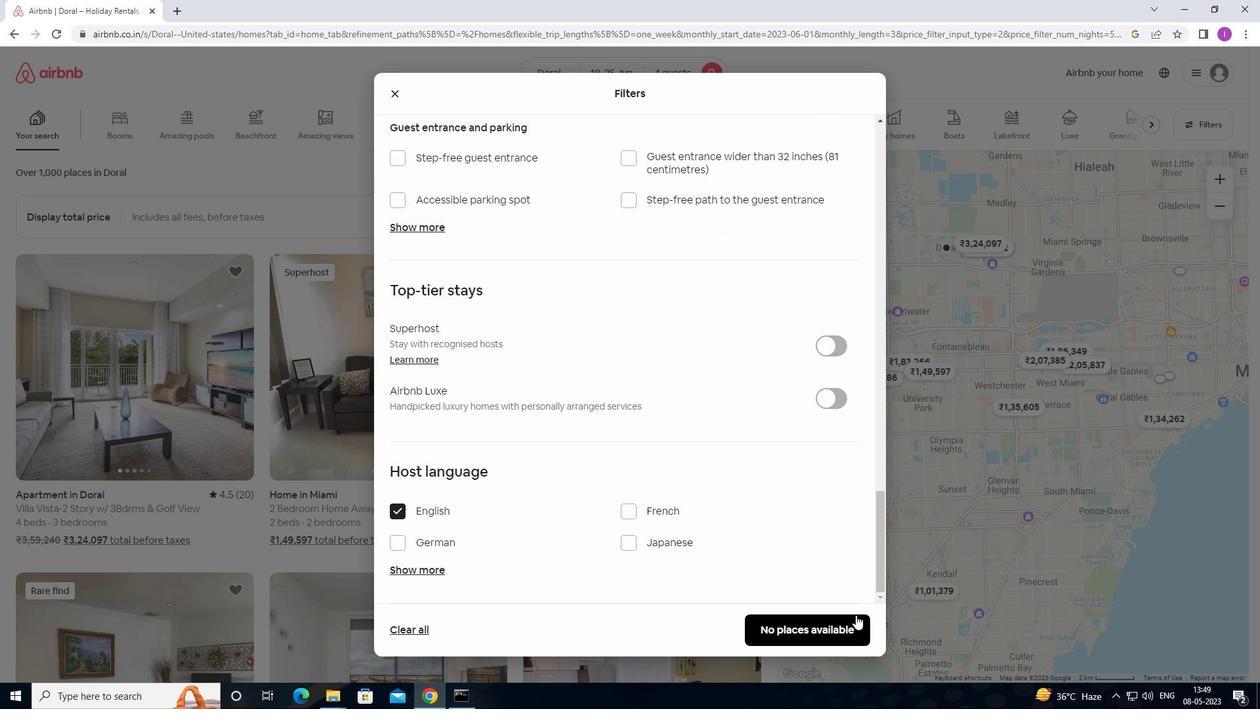 
Action: Mouse pressed left at (847, 619)
Screenshot: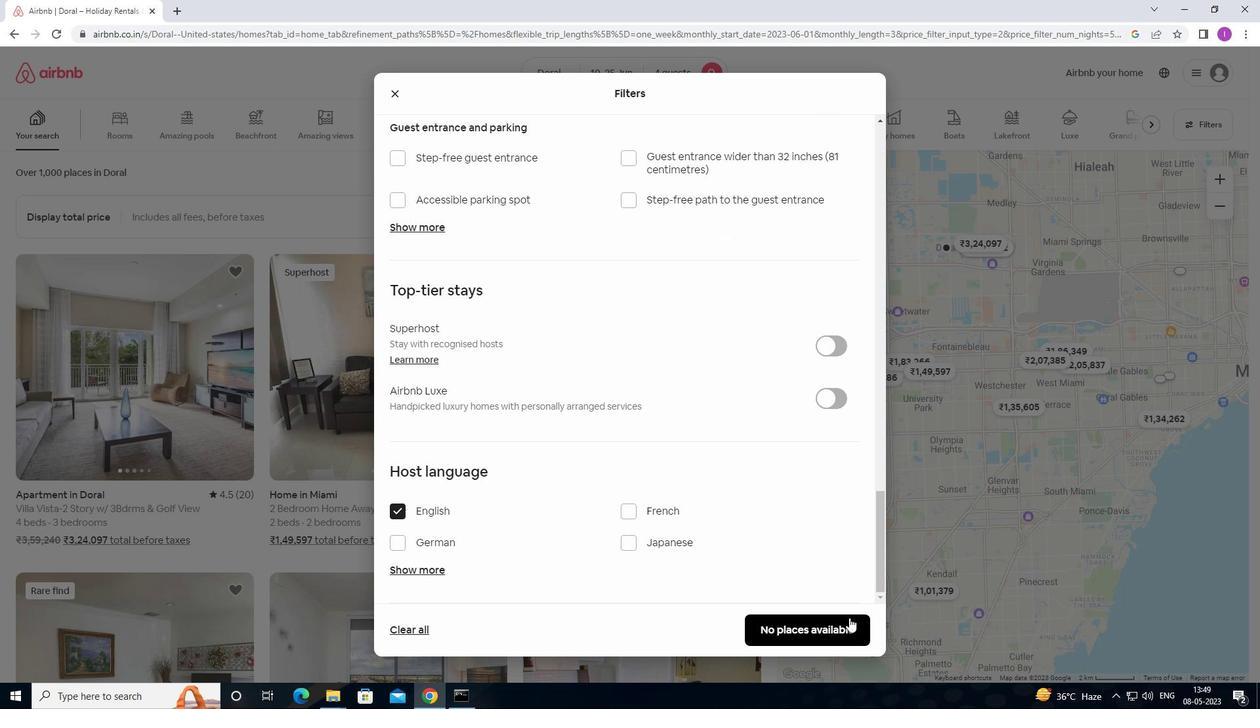 
Action: Mouse moved to (767, 401)
Screenshot: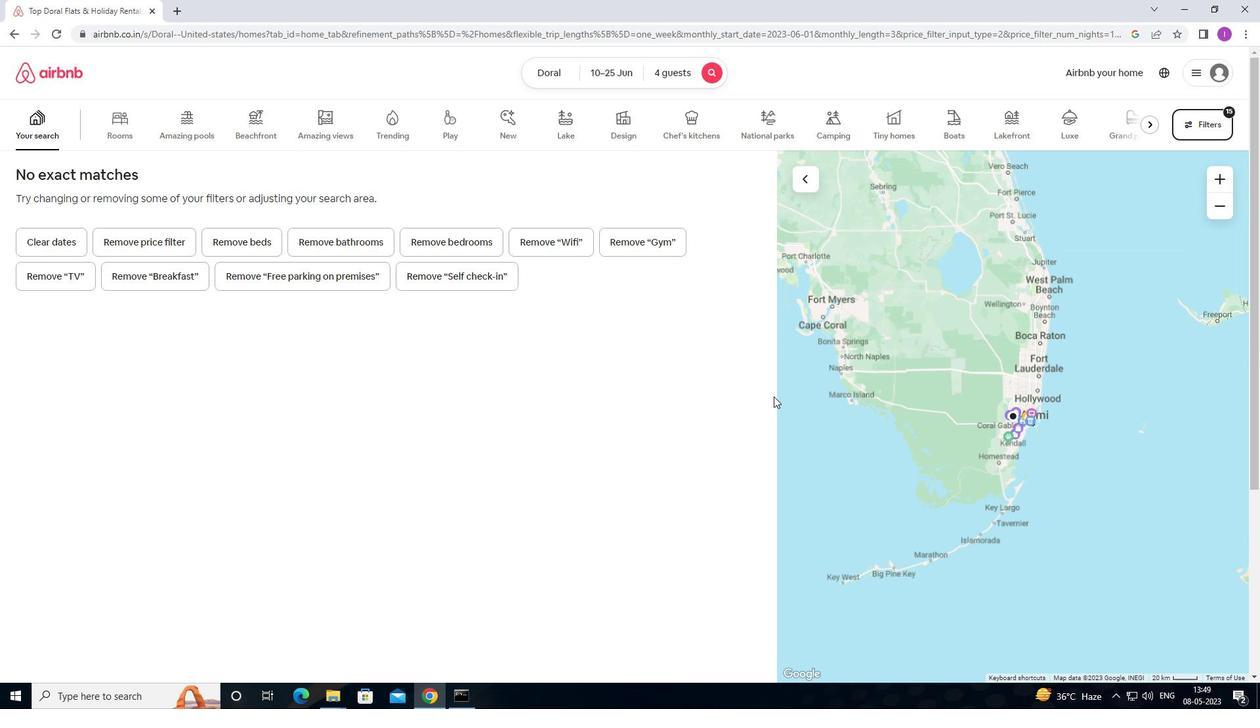 
